 Task: Find a guest house in Ishøj, Denmark for 3 adults from July 10 to July 15, with a price range of ₹10,000 to ₹15,000, including amenities like free parking and WiFi.
Action: Mouse moved to (330, 146)
Screenshot: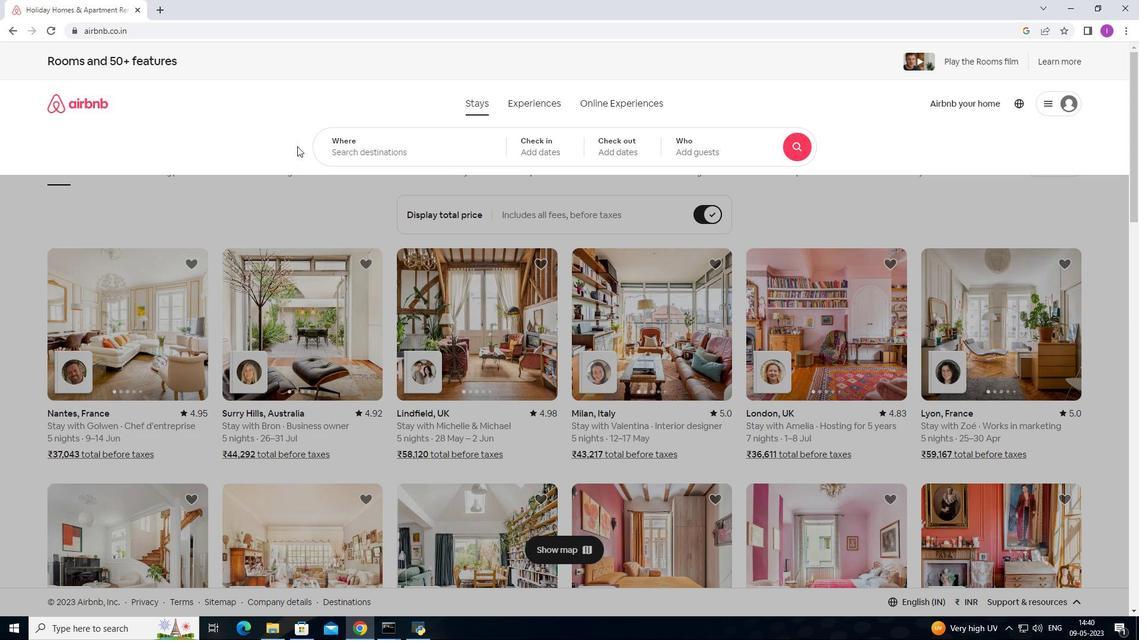 
Action: Mouse pressed left at (330, 146)
Screenshot: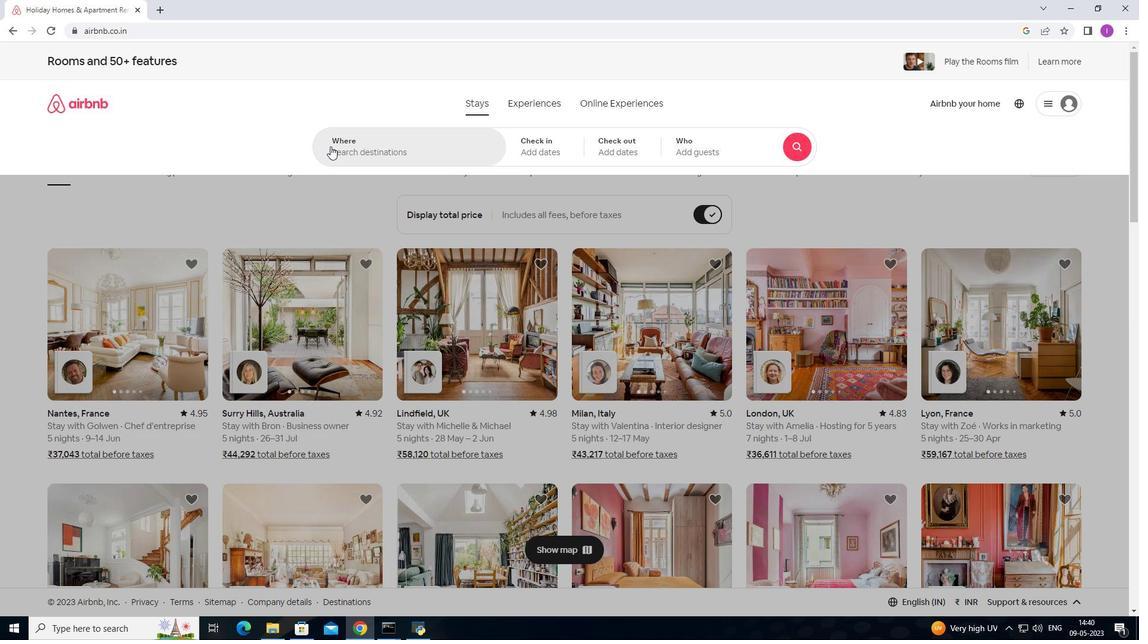 
Action: Mouse moved to (373, 155)
Screenshot: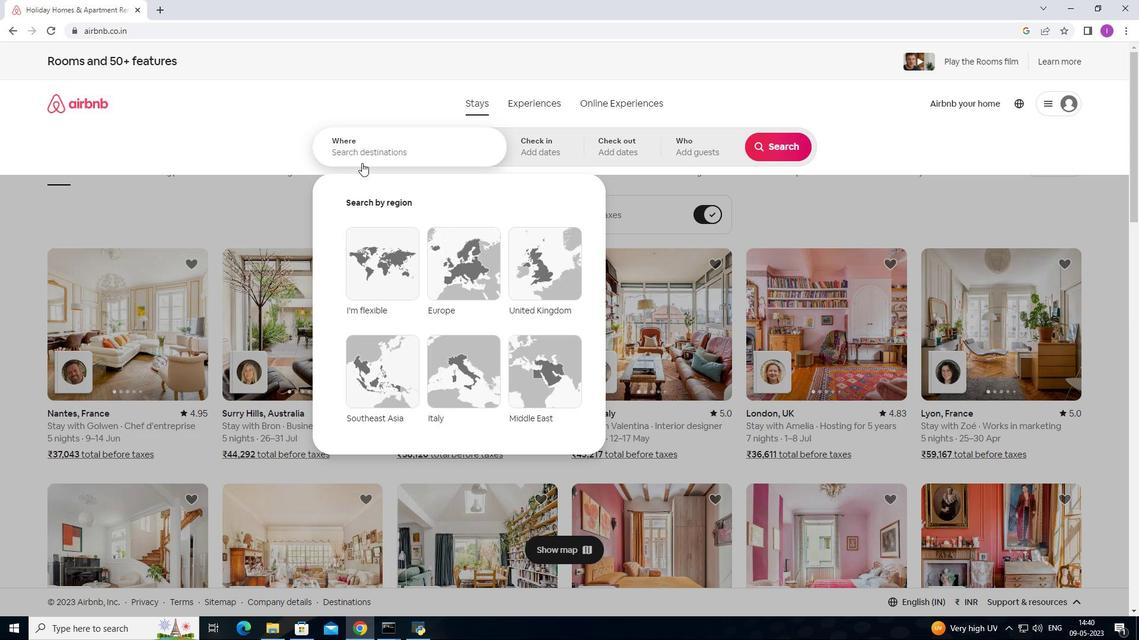 
Action: Key pressed <Key.shift>Ishoj
Screenshot: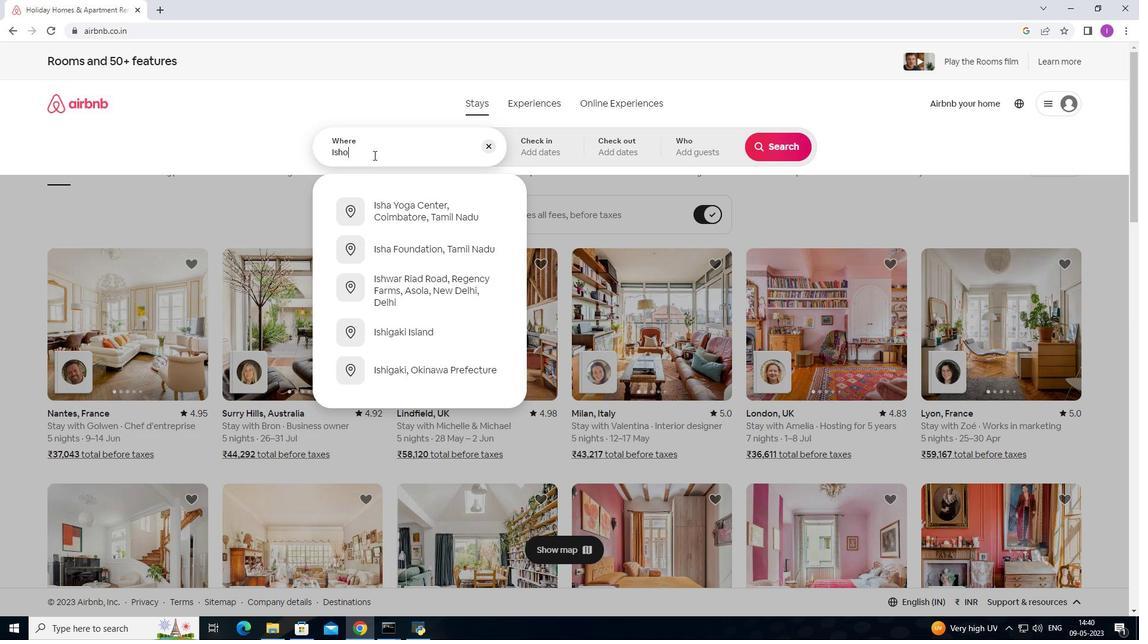 
Action: Mouse moved to (445, 232)
Screenshot: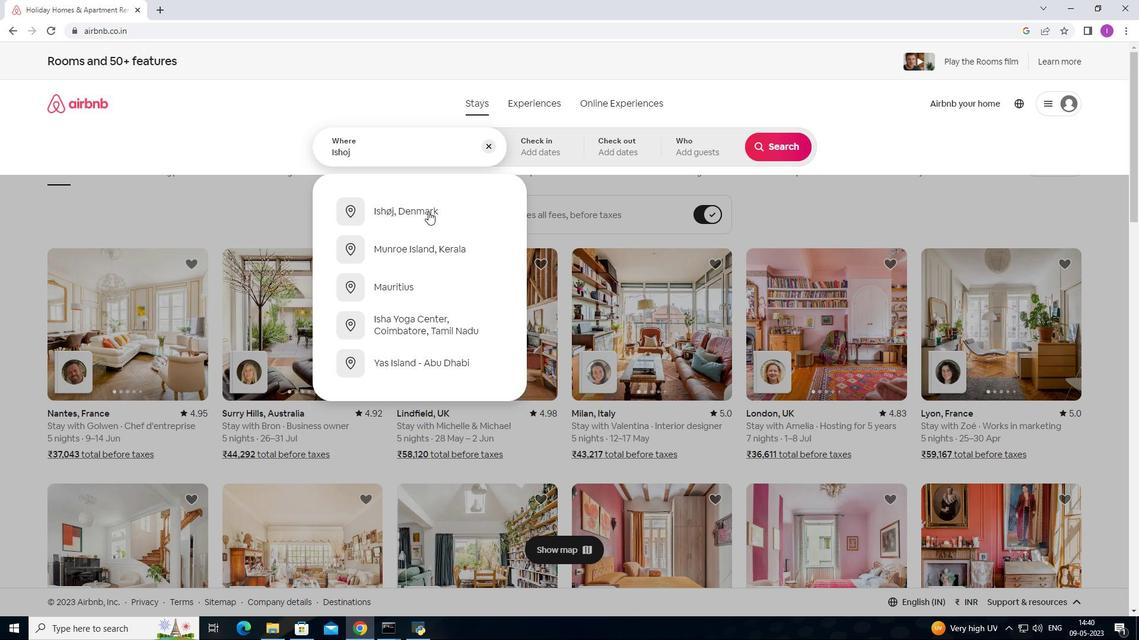 
Action: Key pressed ,<Key.shift>Denmark
Screenshot: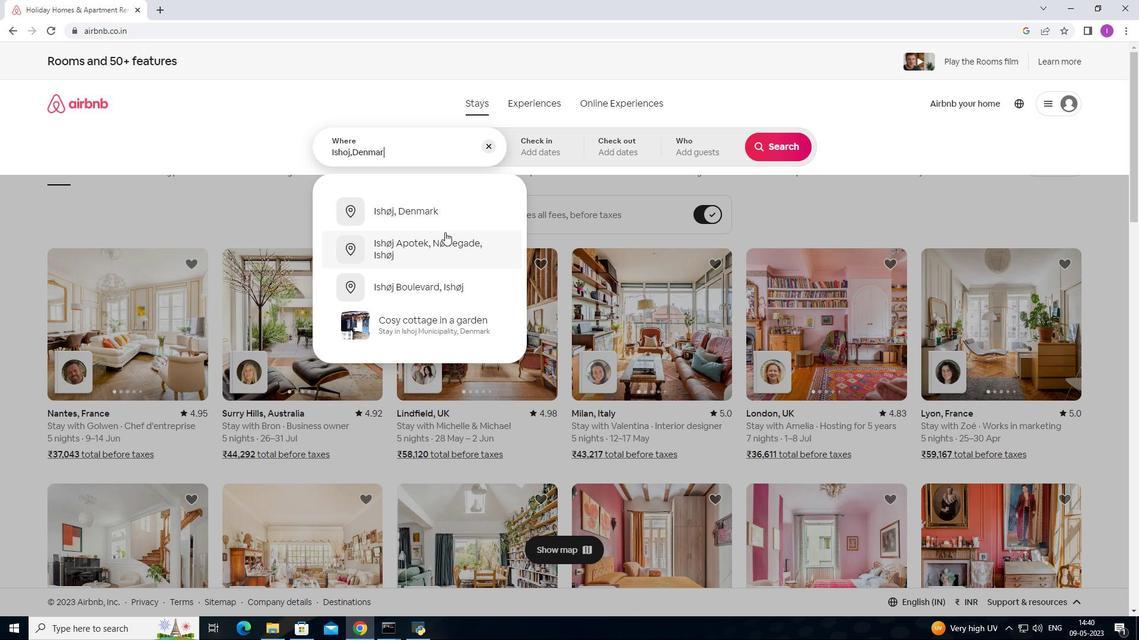 
Action: Mouse moved to (551, 154)
Screenshot: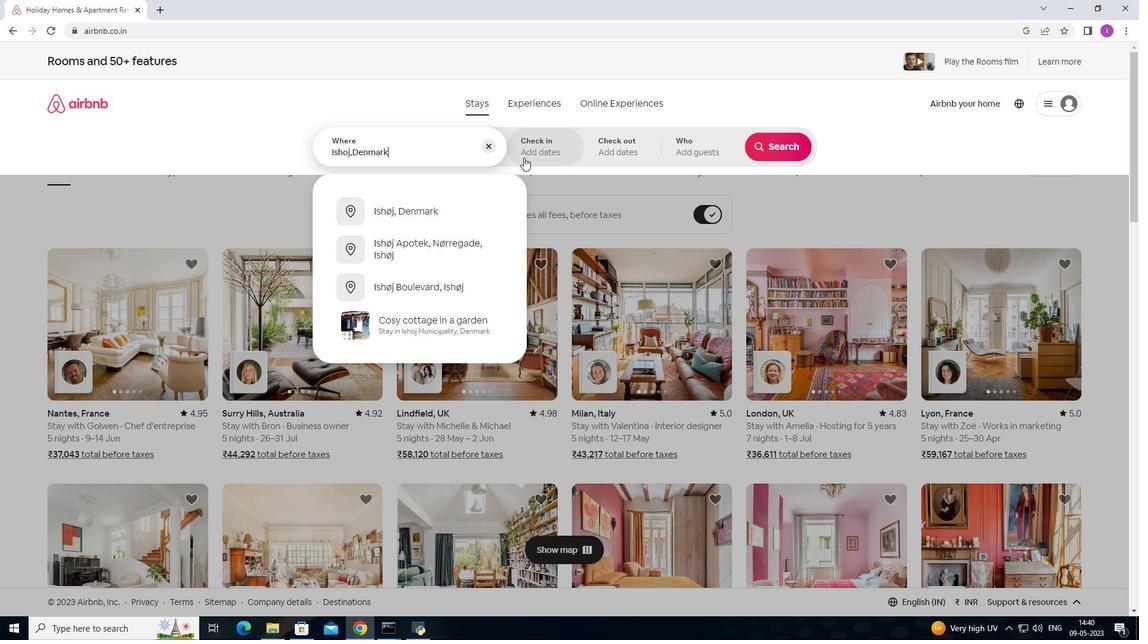 
Action: Mouse pressed left at (551, 154)
Screenshot: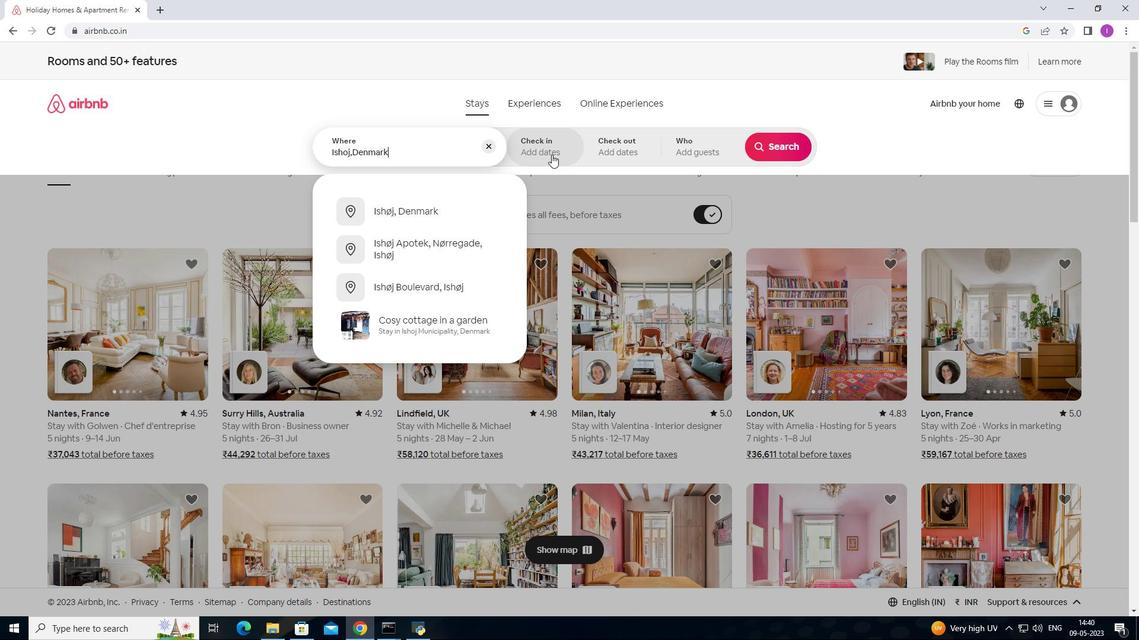 
Action: Mouse moved to (777, 239)
Screenshot: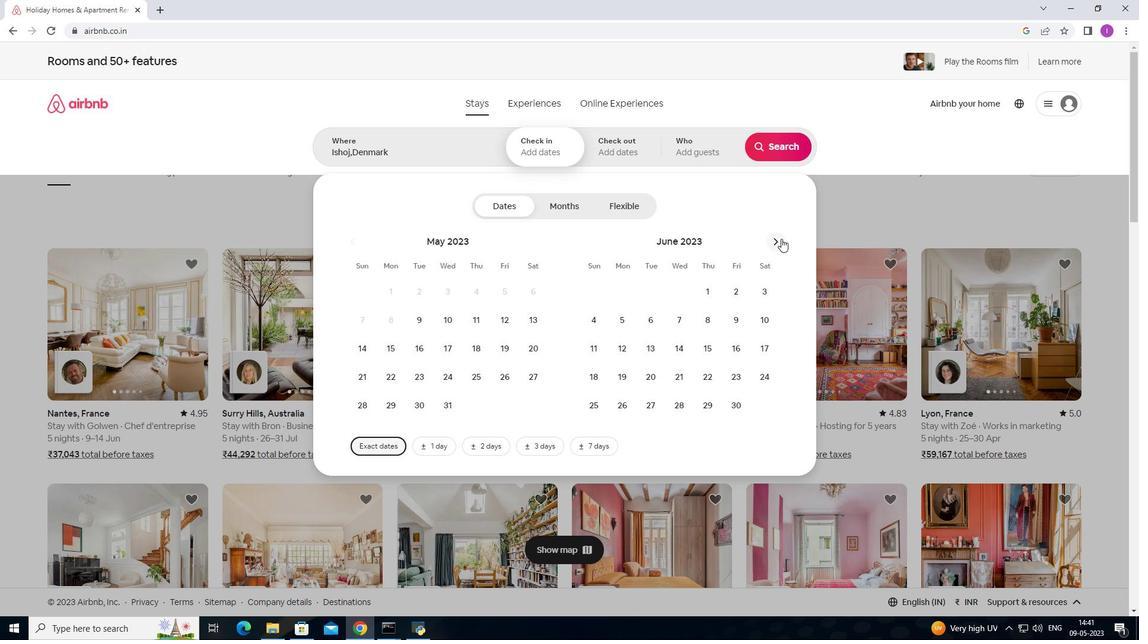 
Action: Mouse pressed left at (777, 239)
Screenshot: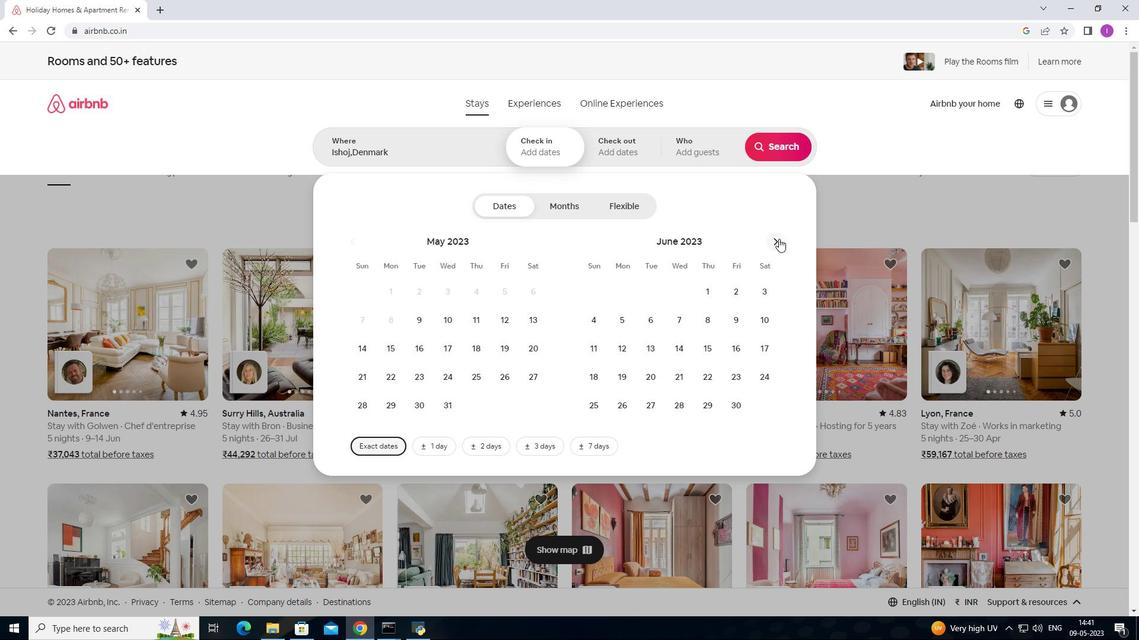 
Action: Mouse pressed left at (777, 239)
Screenshot: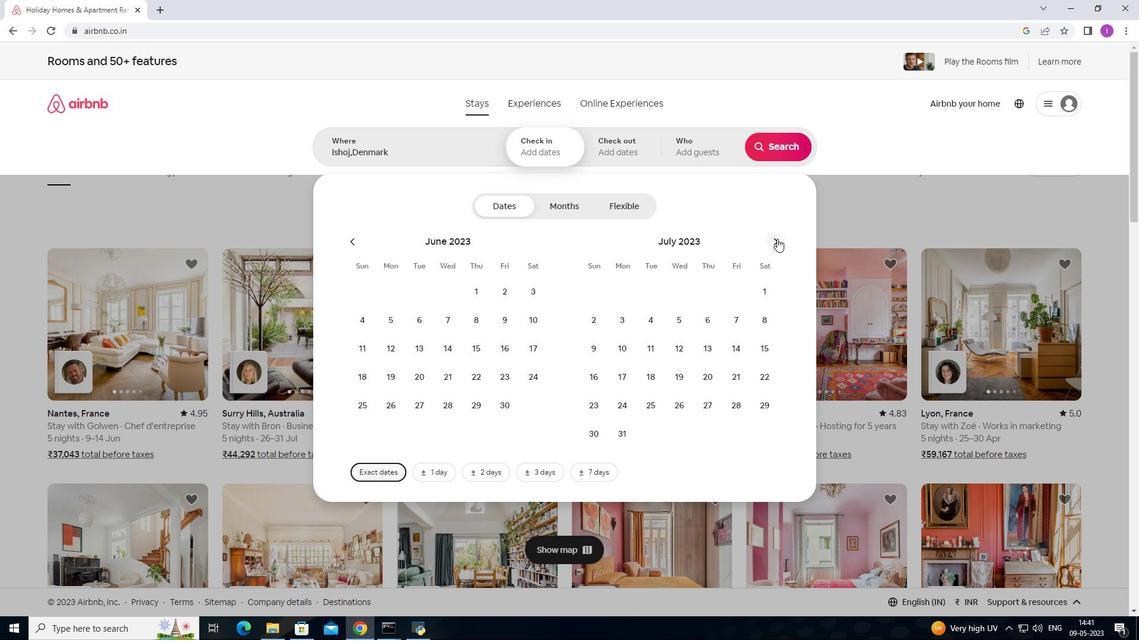 
Action: Mouse moved to (400, 348)
Screenshot: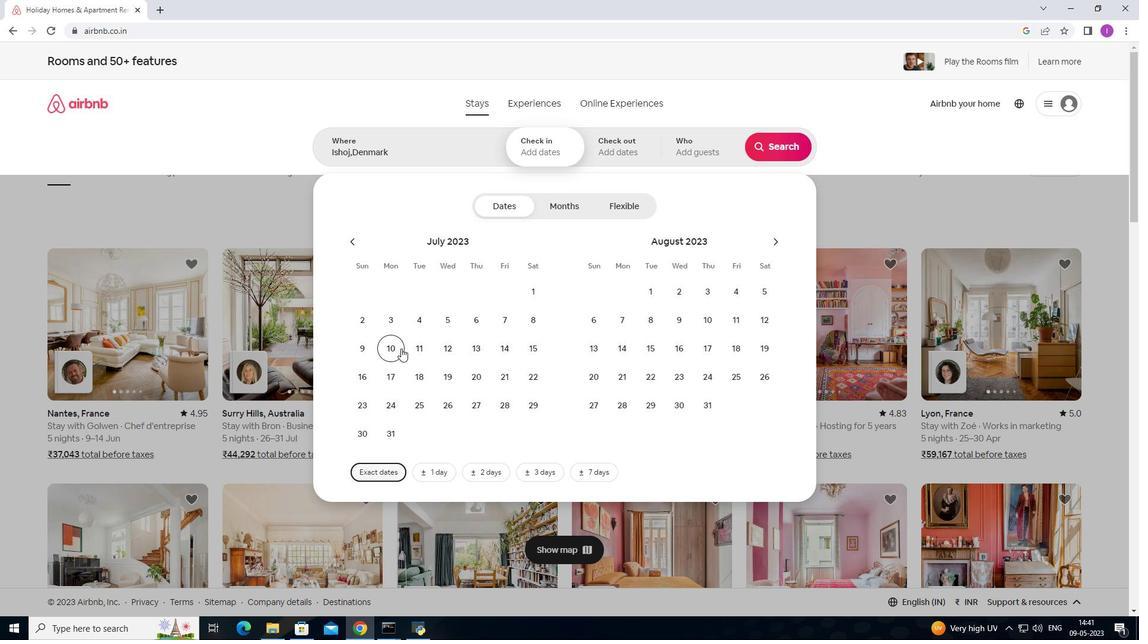 
Action: Mouse pressed left at (400, 348)
Screenshot: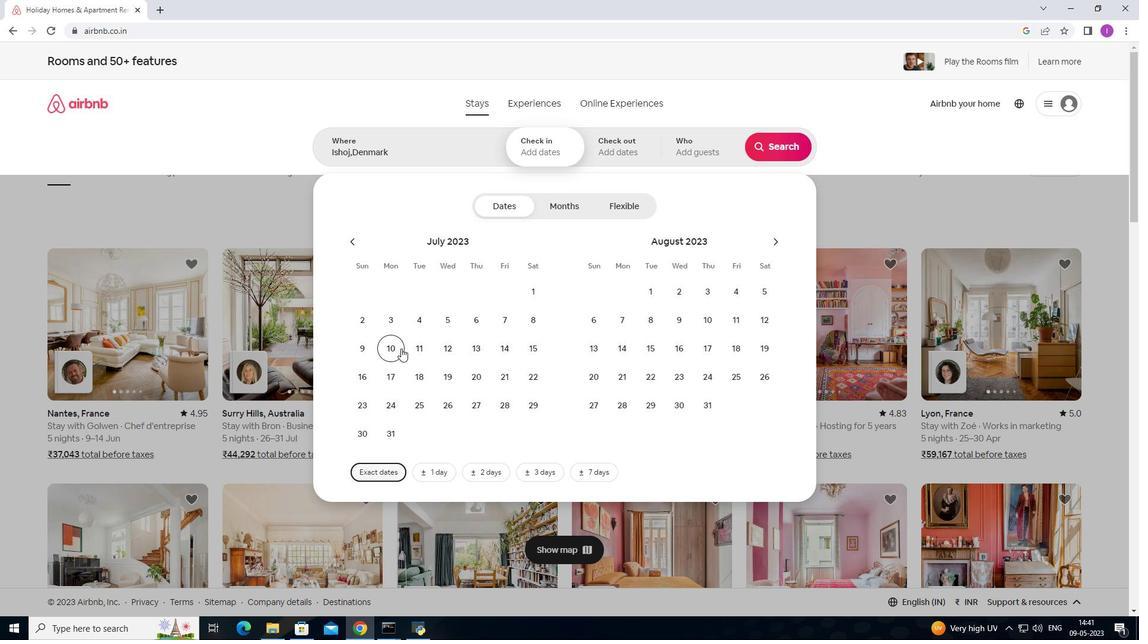 
Action: Mouse moved to (529, 353)
Screenshot: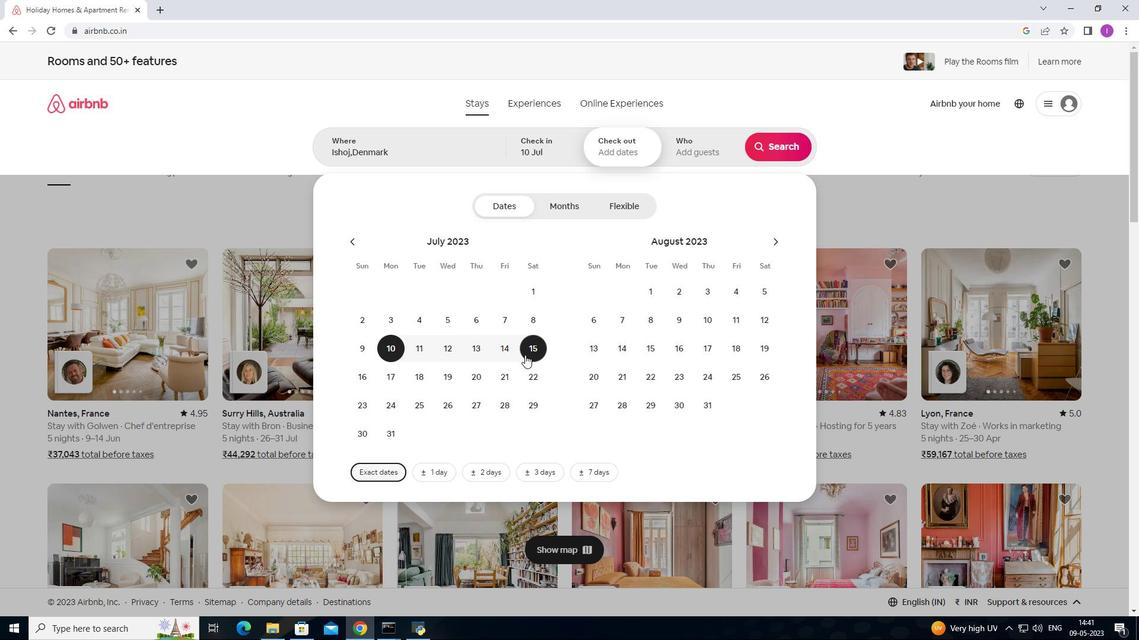 
Action: Mouse pressed left at (529, 353)
Screenshot: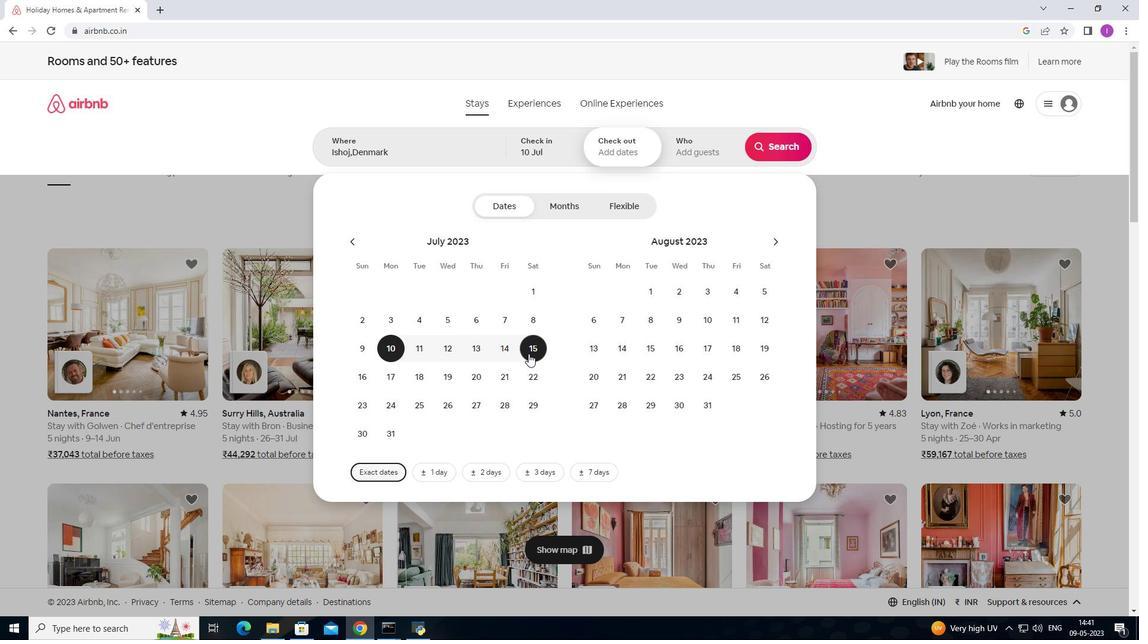 
Action: Mouse moved to (707, 161)
Screenshot: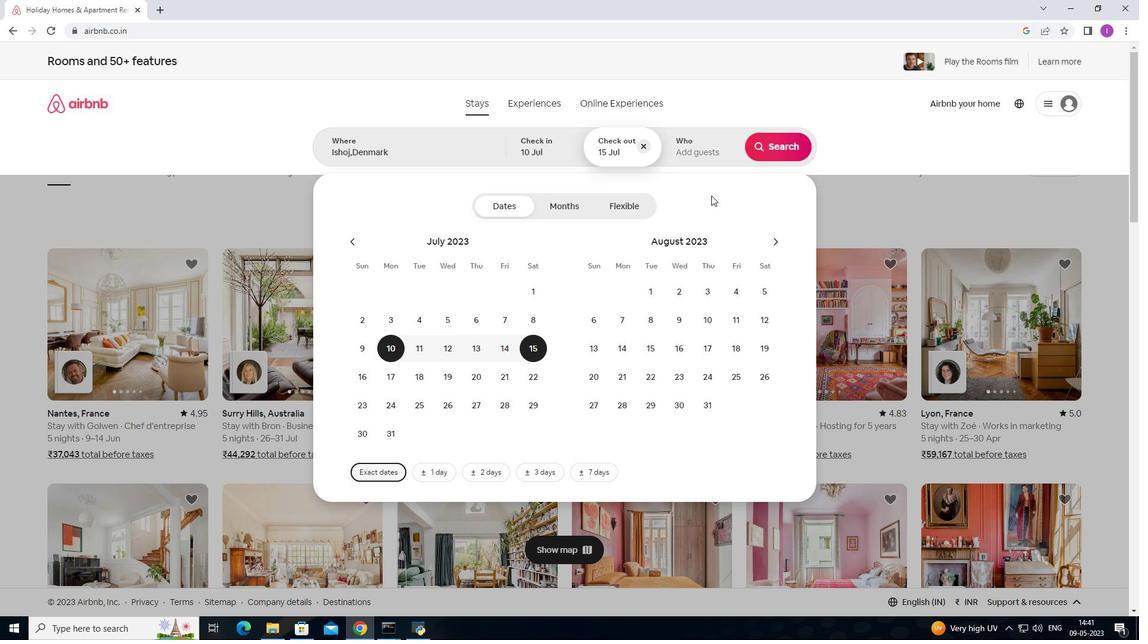 
Action: Mouse pressed left at (707, 161)
Screenshot: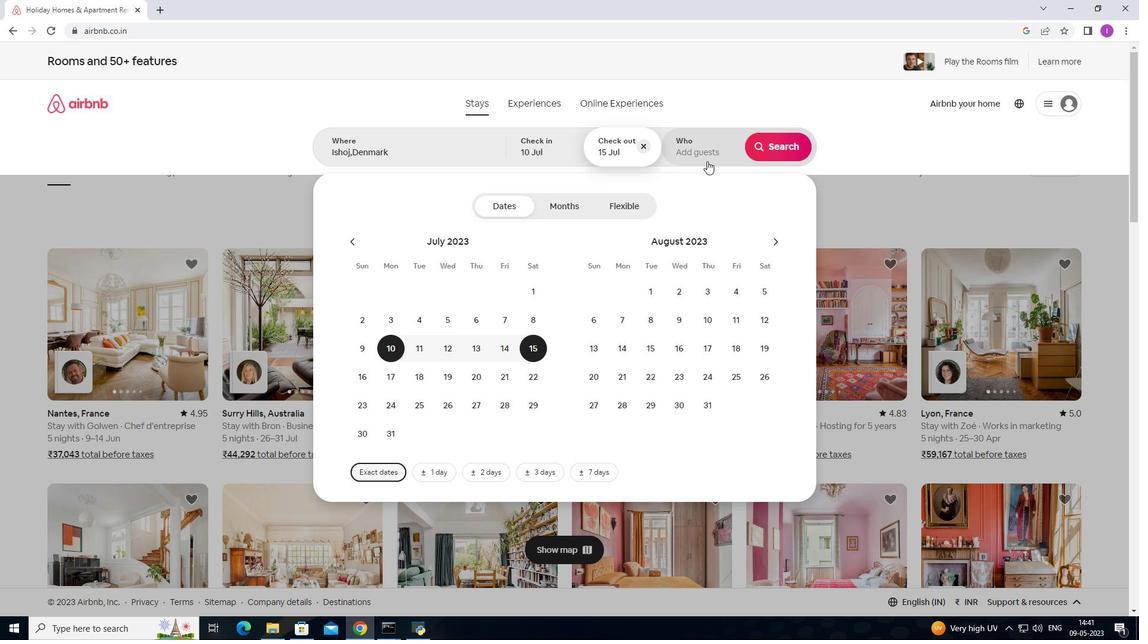 
Action: Mouse moved to (777, 210)
Screenshot: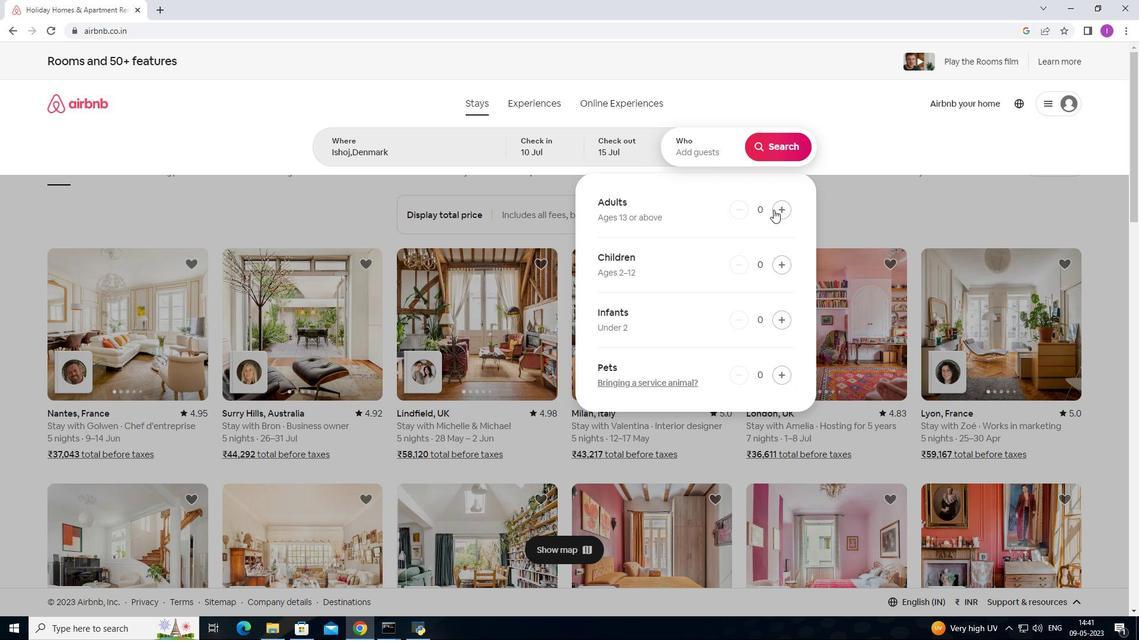 
Action: Mouse pressed left at (777, 210)
Screenshot: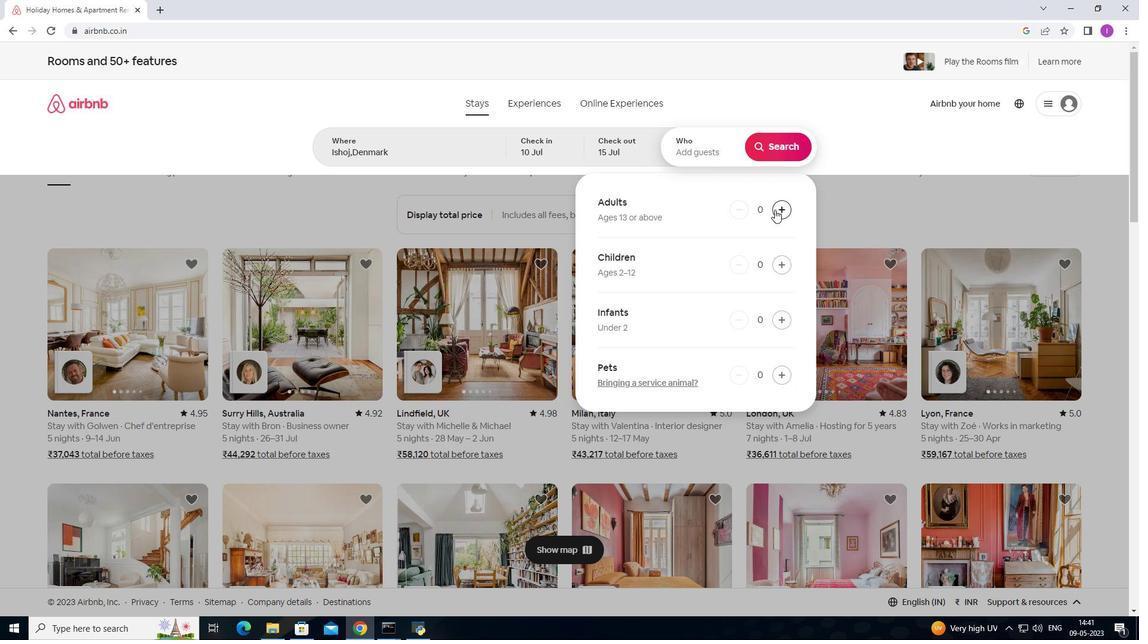 
Action: Mouse pressed left at (777, 210)
Screenshot: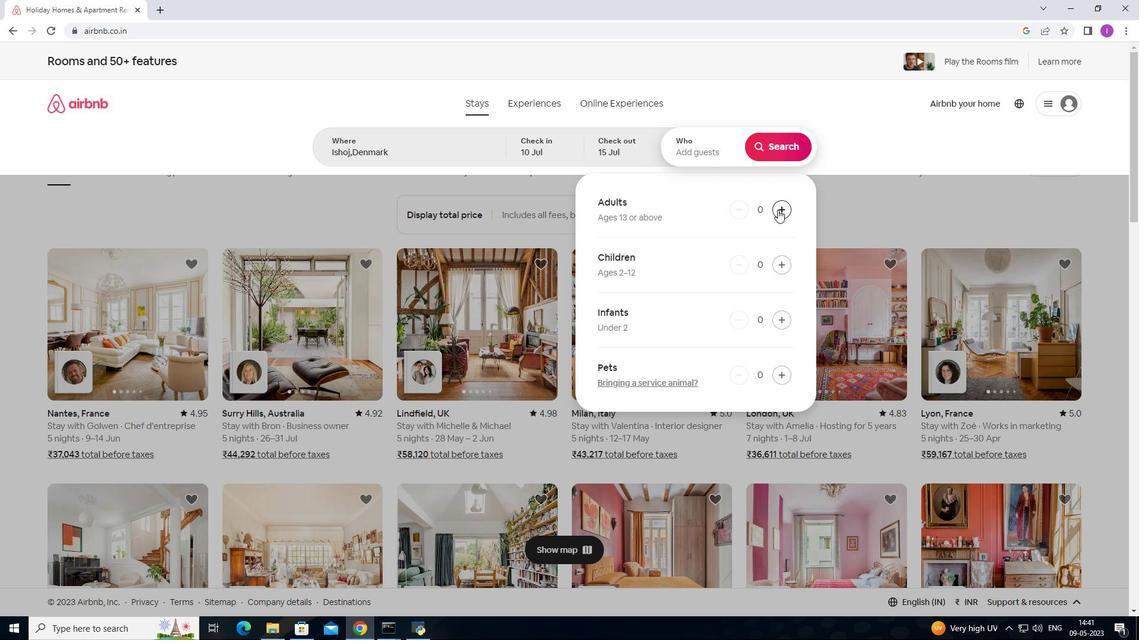 
Action: Mouse pressed left at (777, 210)
Screenshot: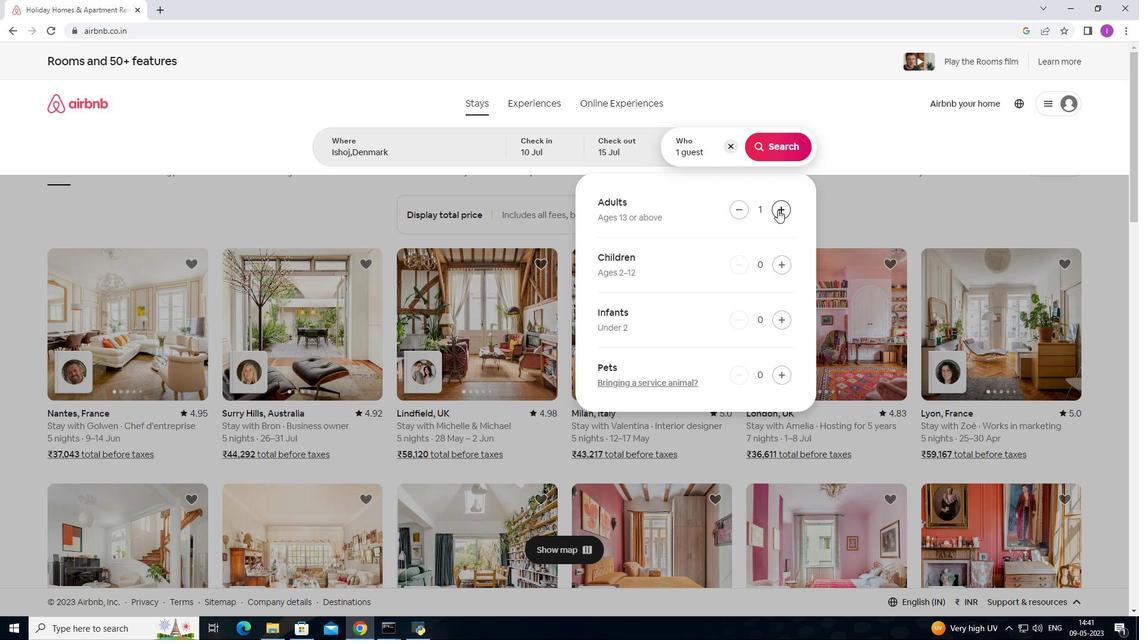 
Action: Mouse moved to (778, 210)
Screenshot: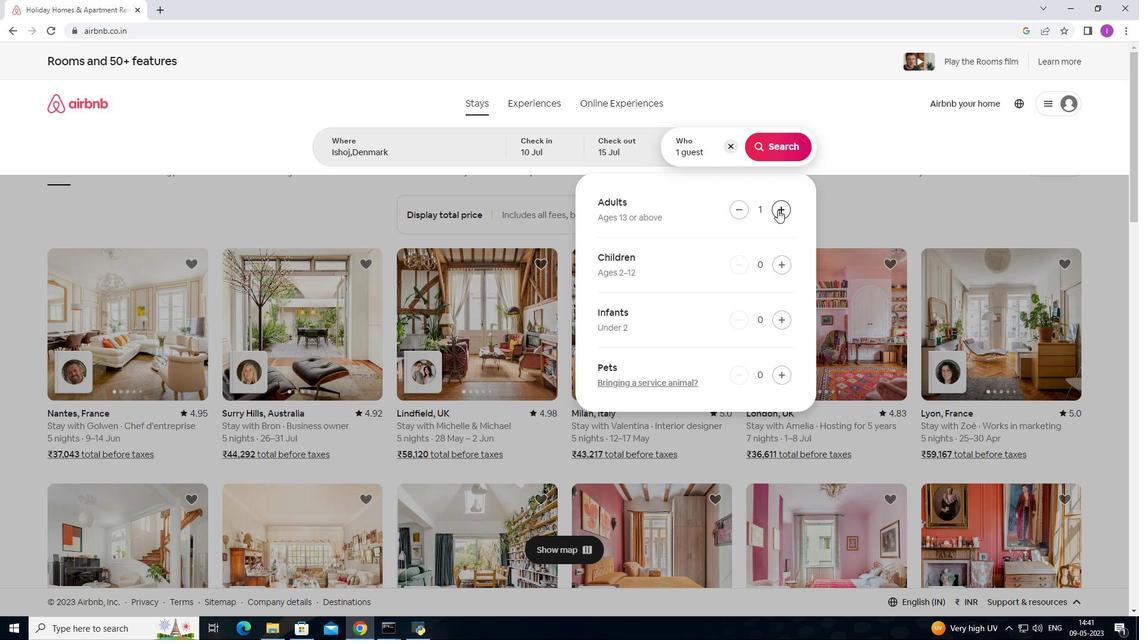 
Action: Mouse pressed left at (778, 210)
Screenshot: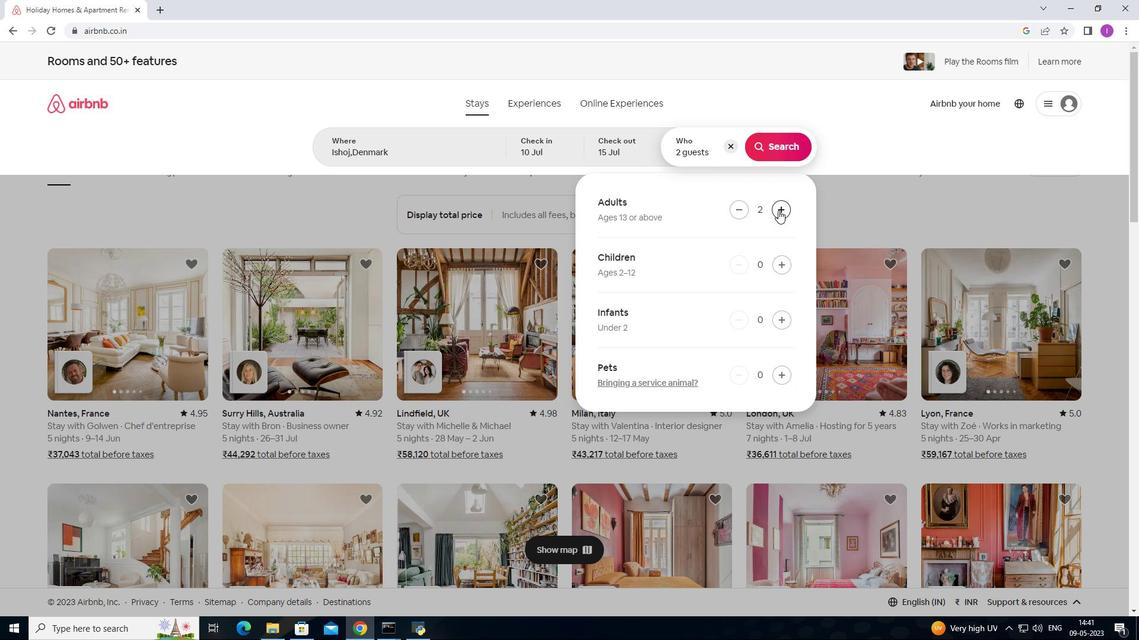 
Action: Mouse pressed left at (778, 210)
Screenshot: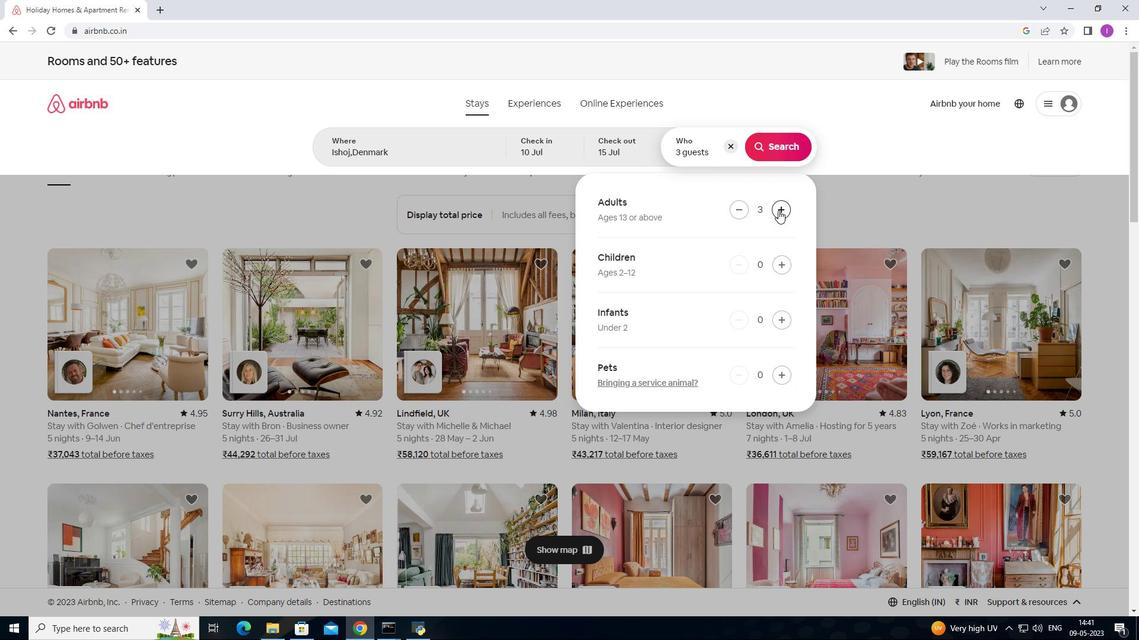 
Action: Mouse pressed left at (778, 210)
Screenshot: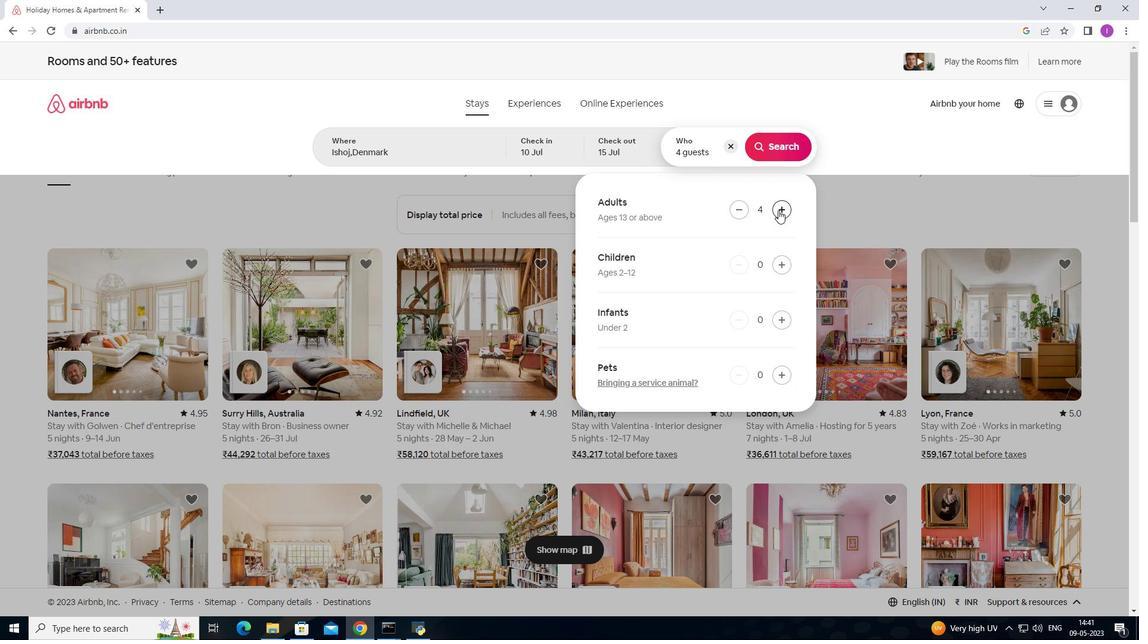 
Action: Mouse moved to (779, 212)
Screenshot: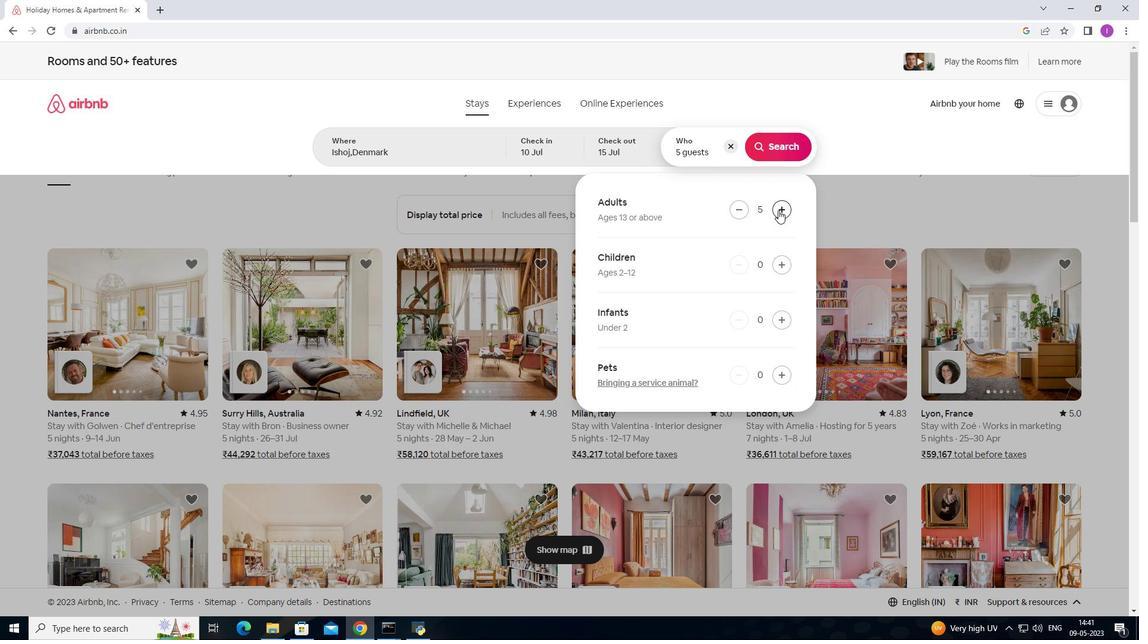 
Action: Mouse pressed left at (779, 212)
Screenshot: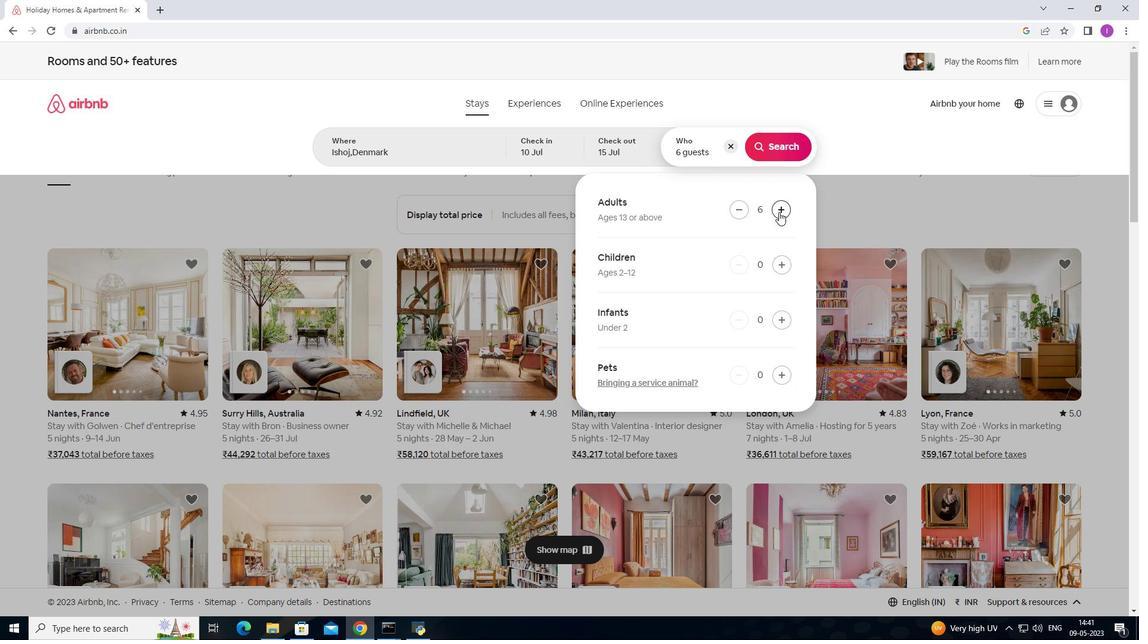 
Action: Mouse moved to (785, 154)
Screenshot: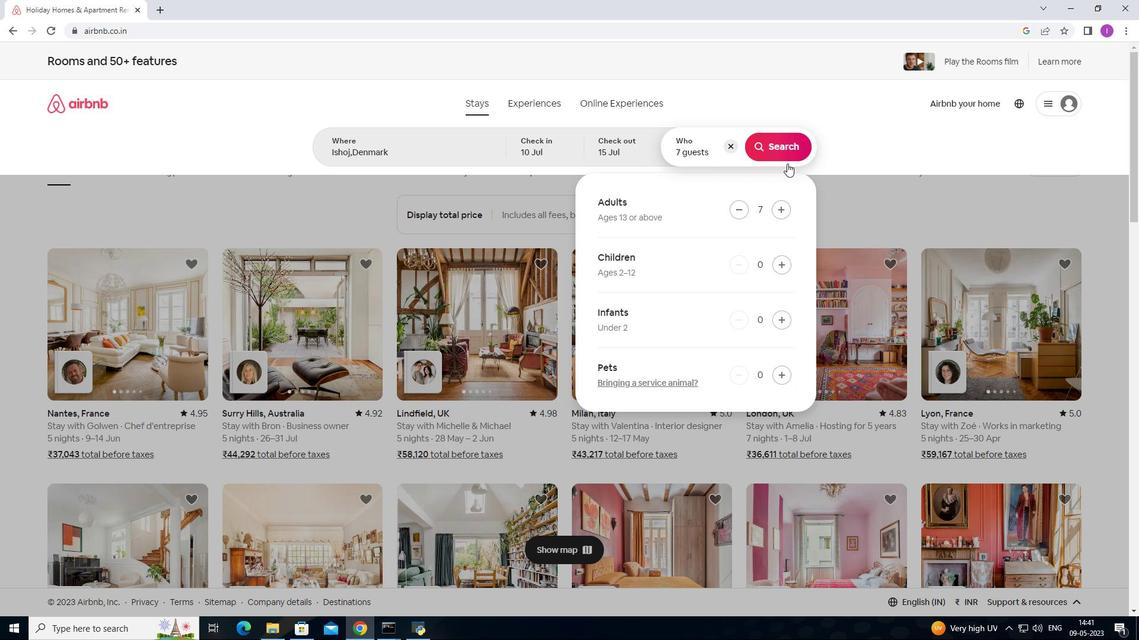 
Action: Mouse pressed left at (785, 154)
Screenshot: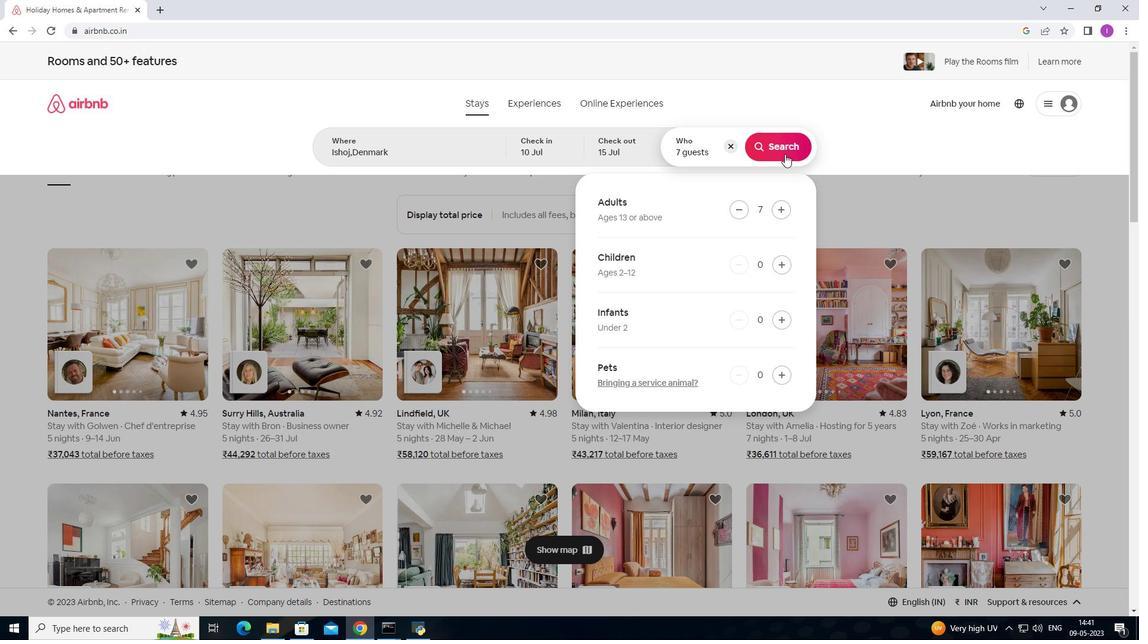 
Action: Mouse moved to (1105, 116)
Screenshot: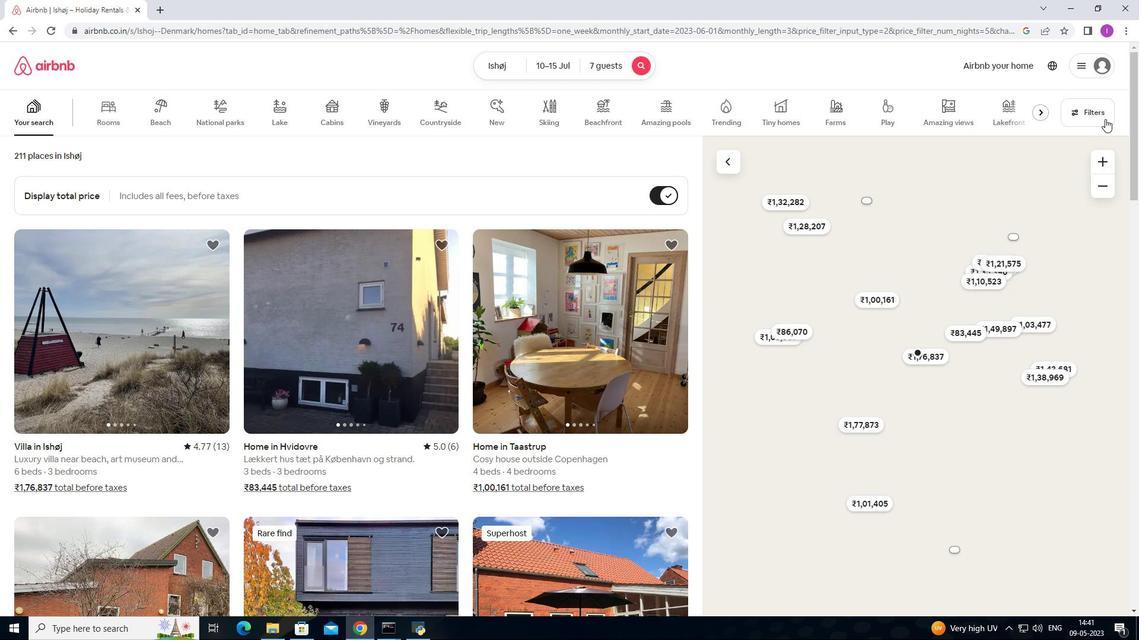 
Action: Mouse pressed left at (1105, 116)
Screenshot: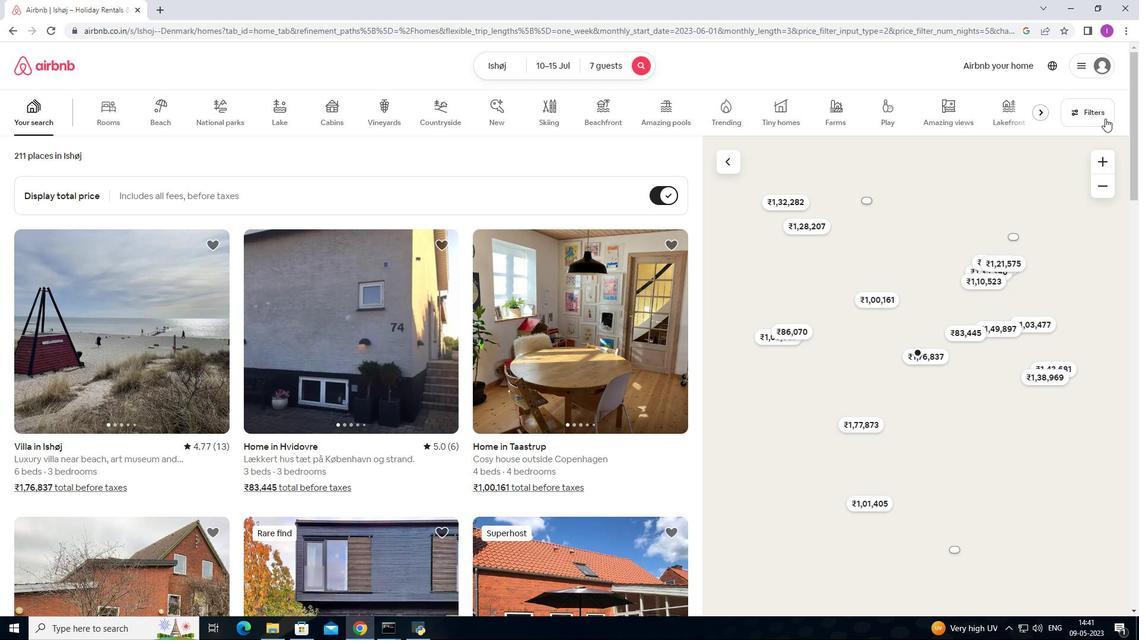 
Action: Mouse moved to (452, 404)
Screenshot: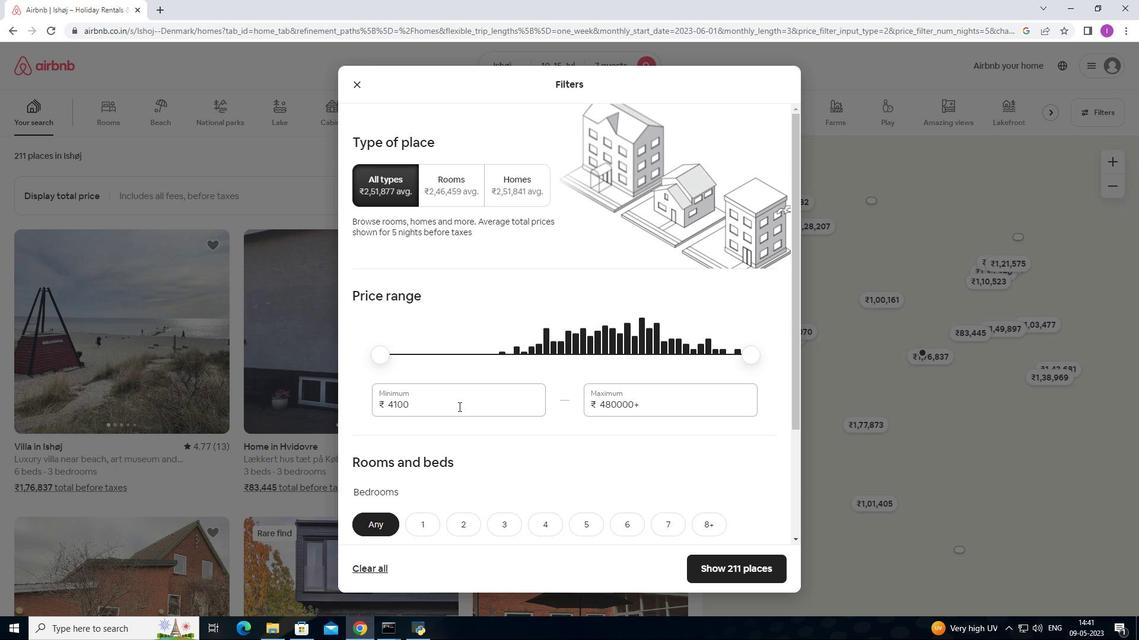 
Action: Mouse pressed left at (452, 404)
Screenshot: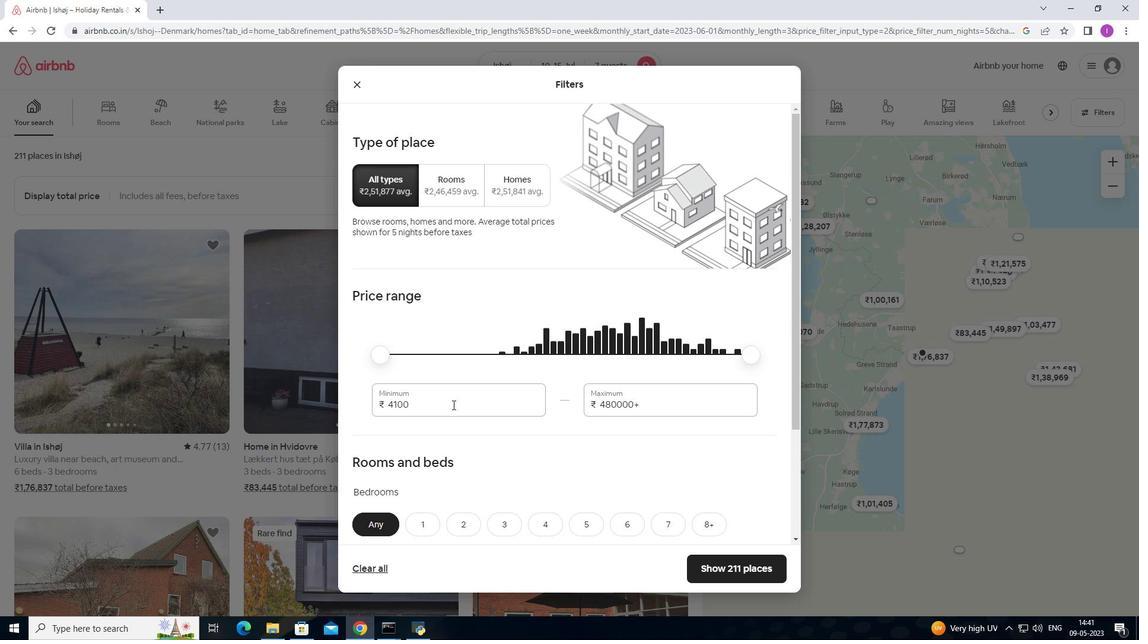 
Action: Mouse moved to (404, 383)
Screenshot: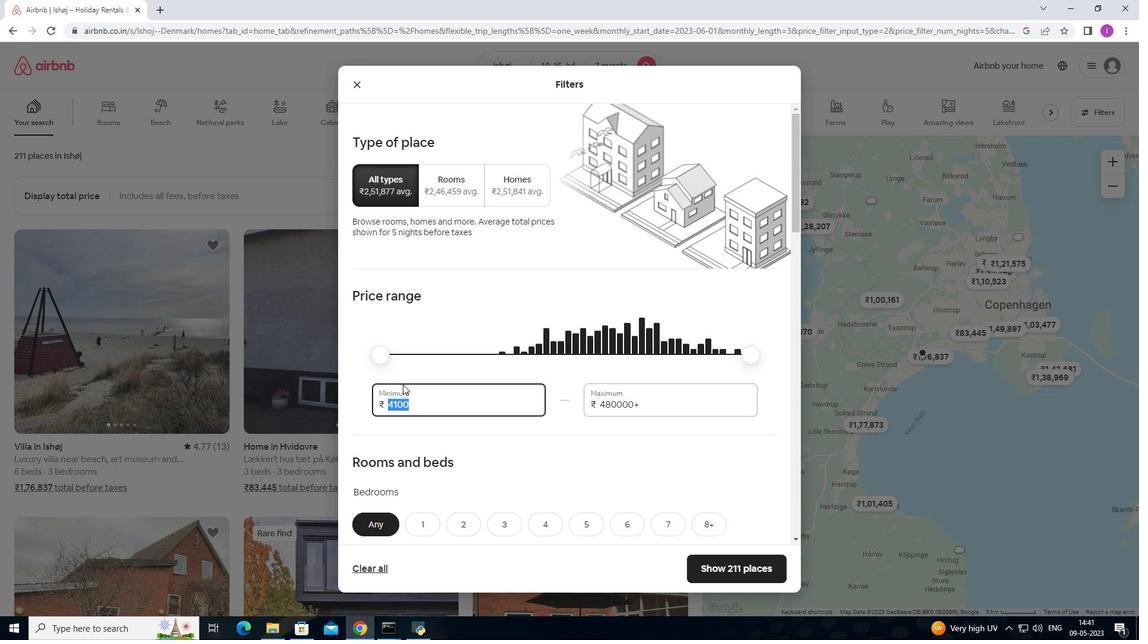
Action: Key pressed 1
Screenshot: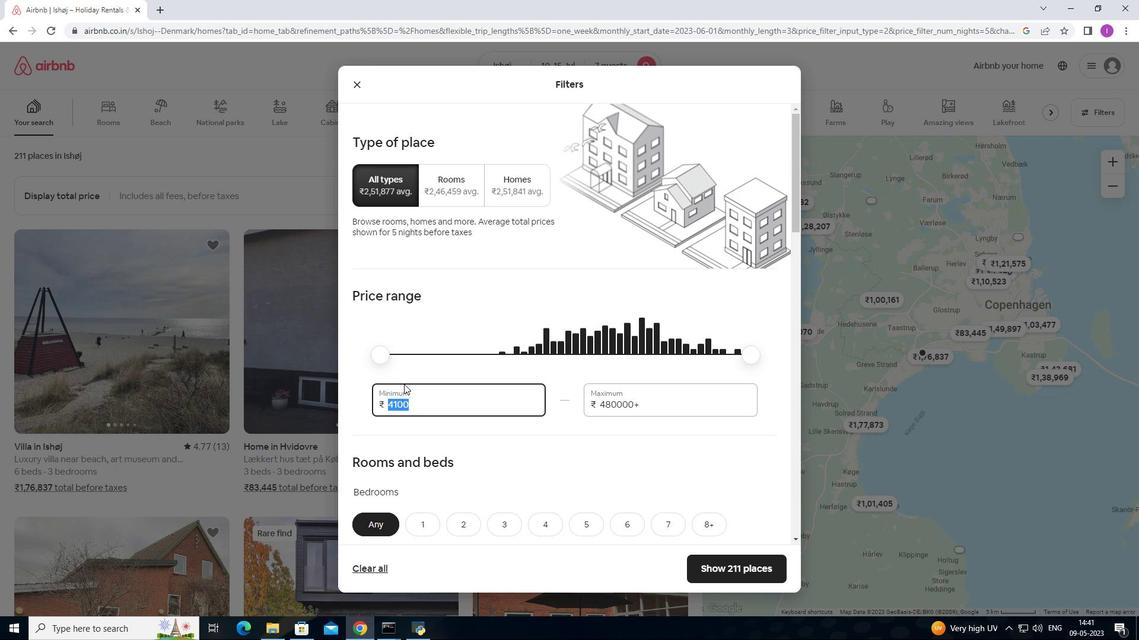 
Action: Mouse moved to (405, 381)
Screenshot: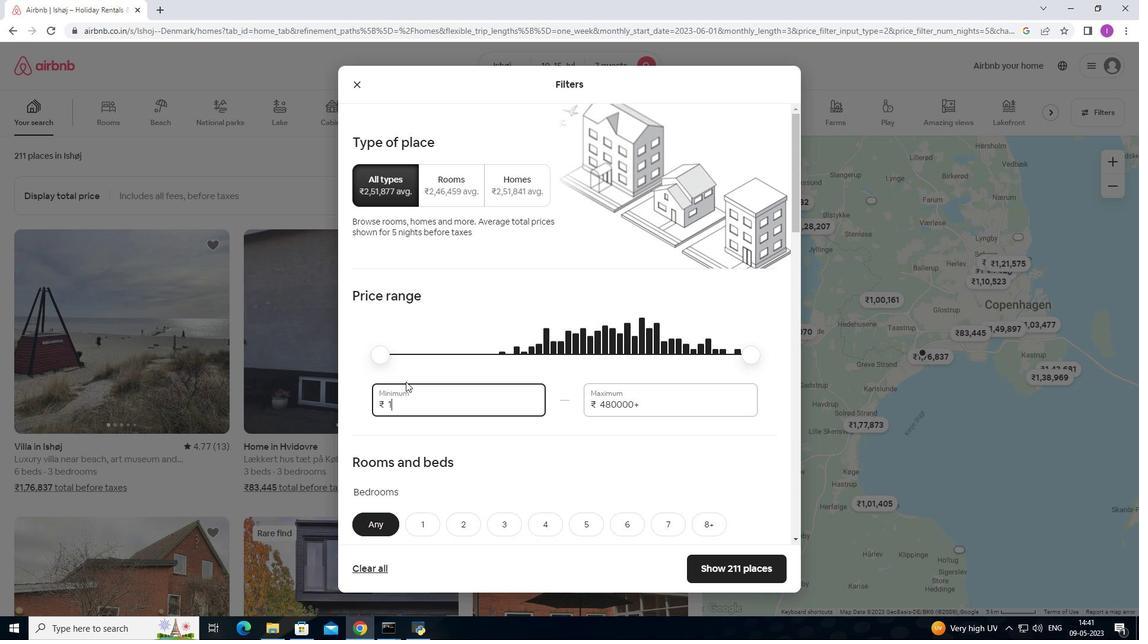 
Action: Key pressed 00
Screenshot: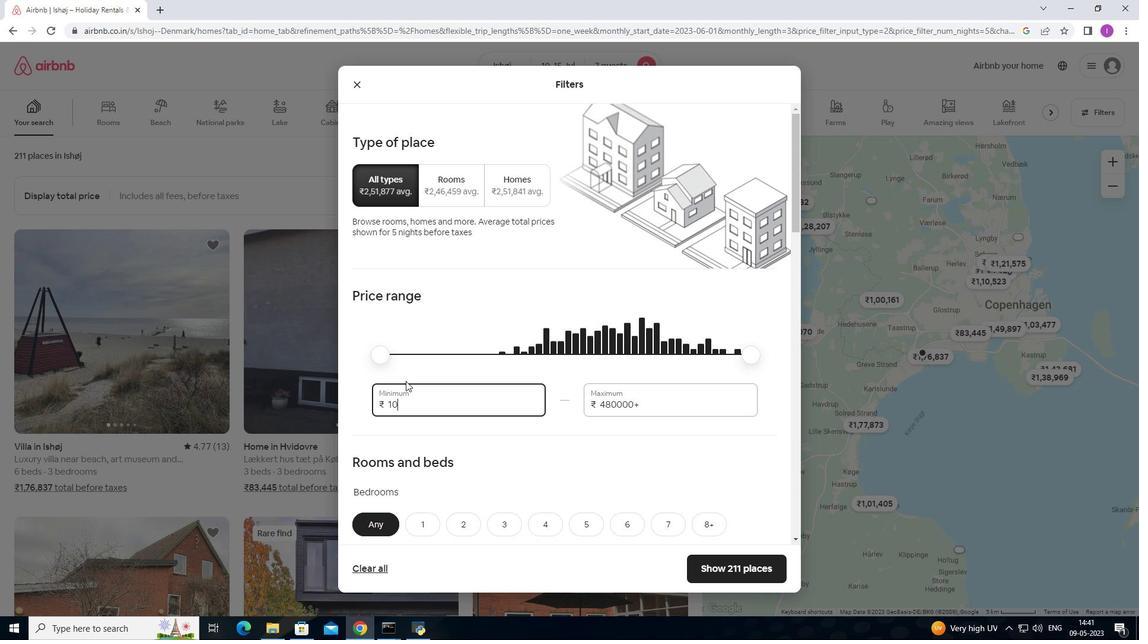 
Action: Mouse moved to (406, 381)
Screenshot: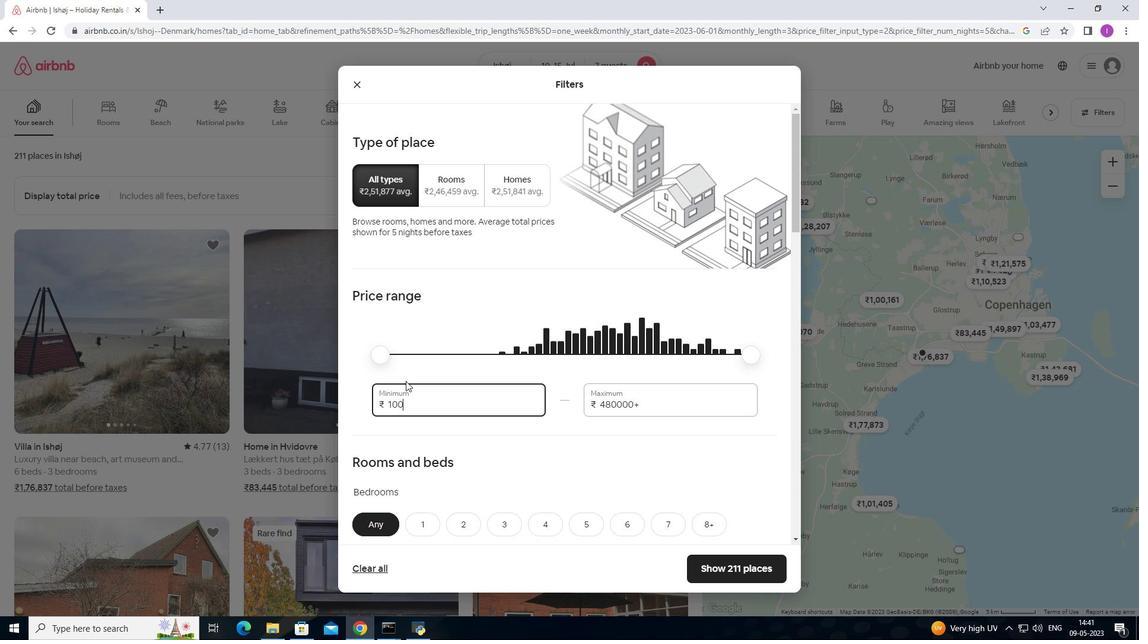 
Action: Key pressed 0
Screenshot: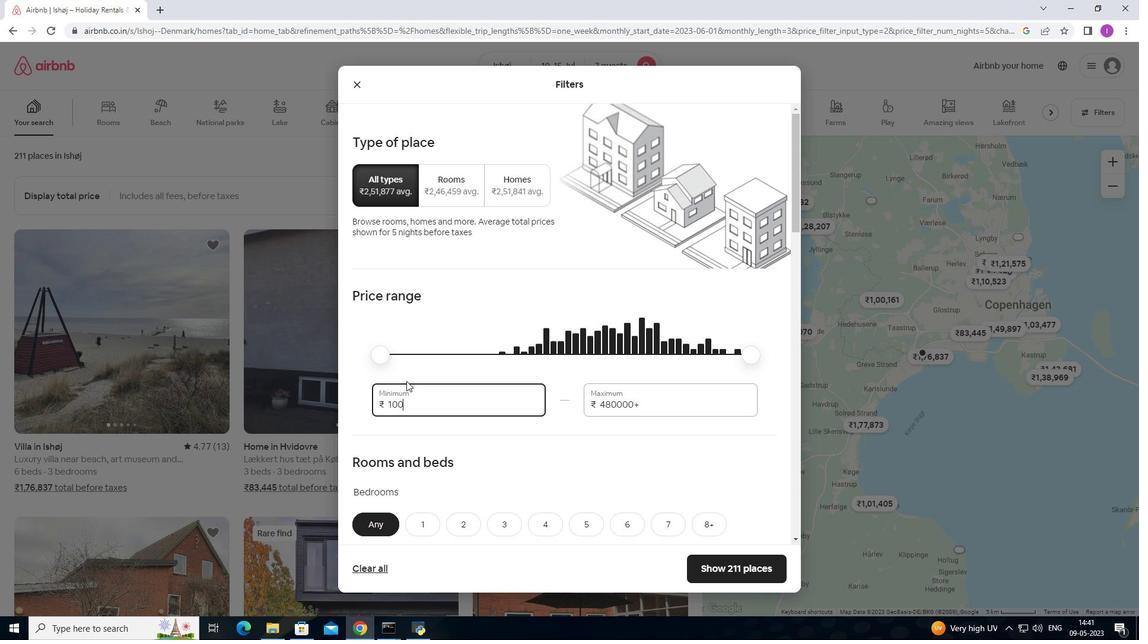 
Action: Mouse moved to (406, 380)
Screenshot: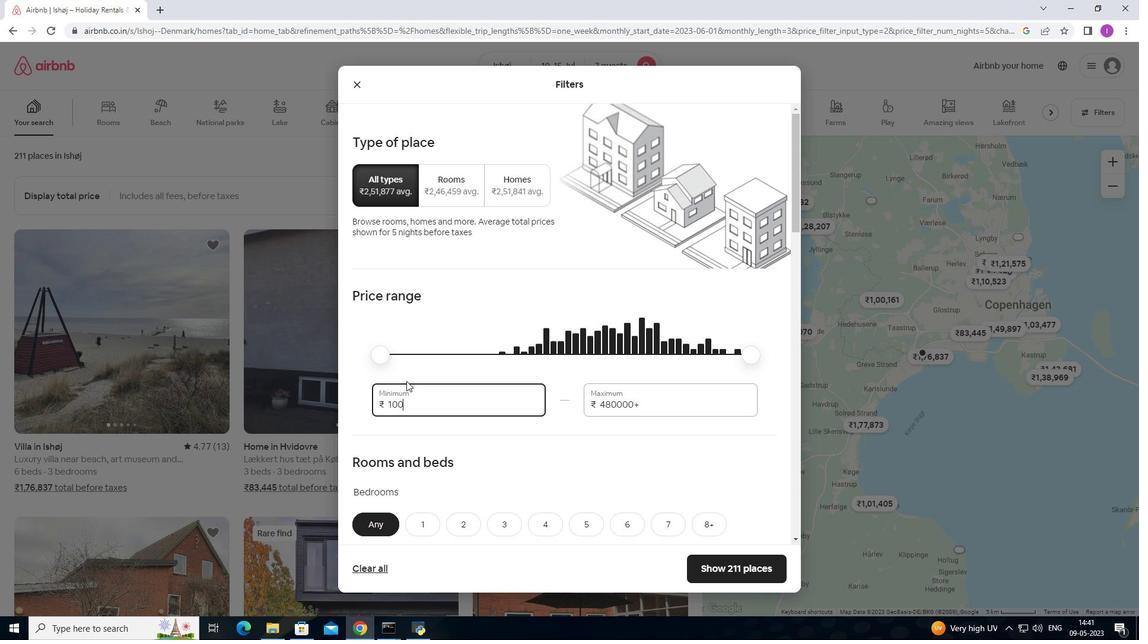 
Action: Key pressed 0
Screenshot: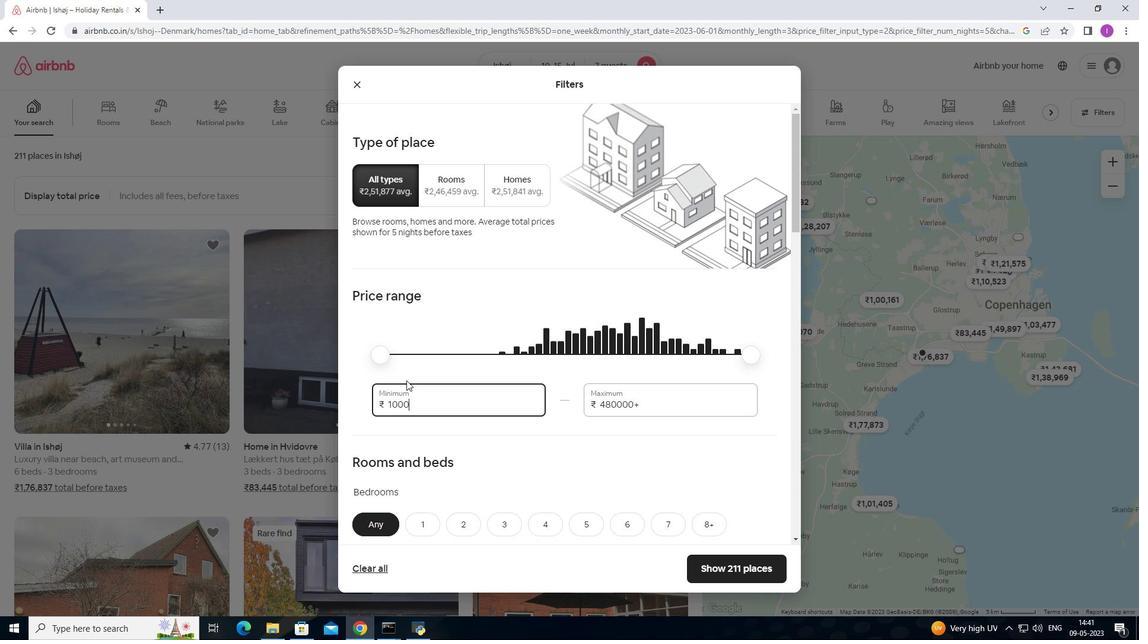 
Action: Mouse moved to (645, 405)
Screenshot: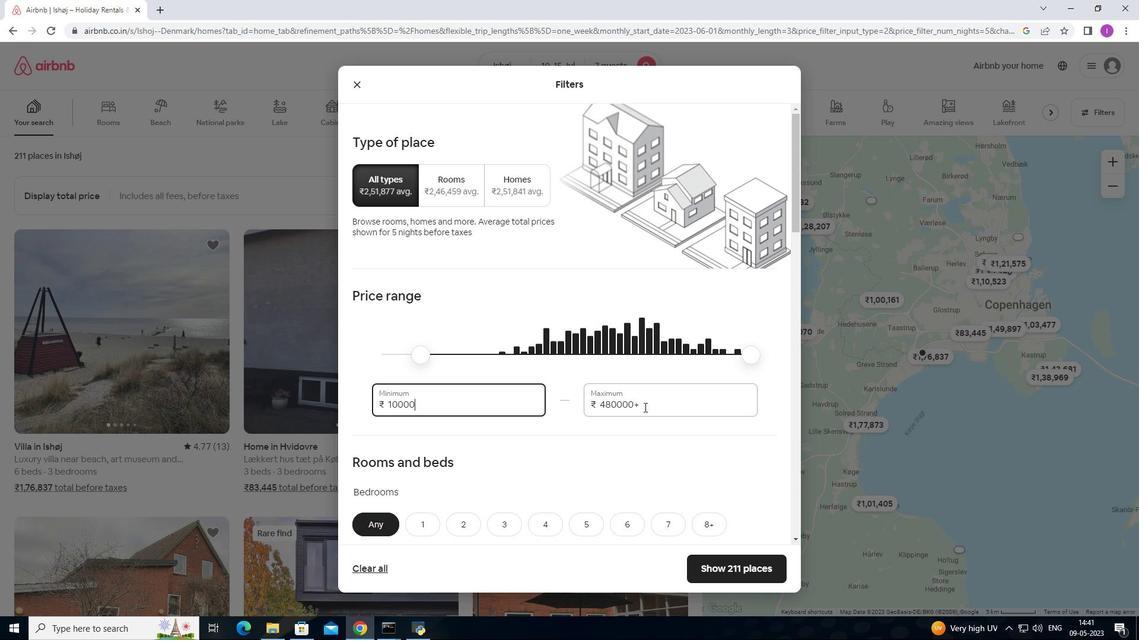 
Action: Mouse pressed left at (645, 405)
Screenshot: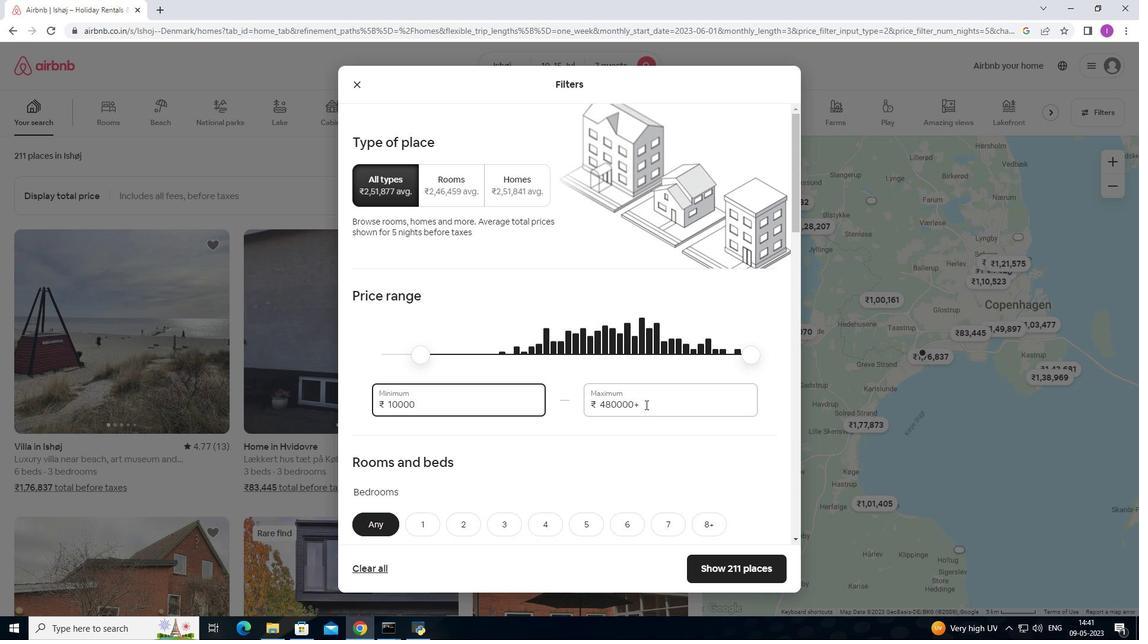 
Action: Mouse moved to (599, 404)
Screenshot: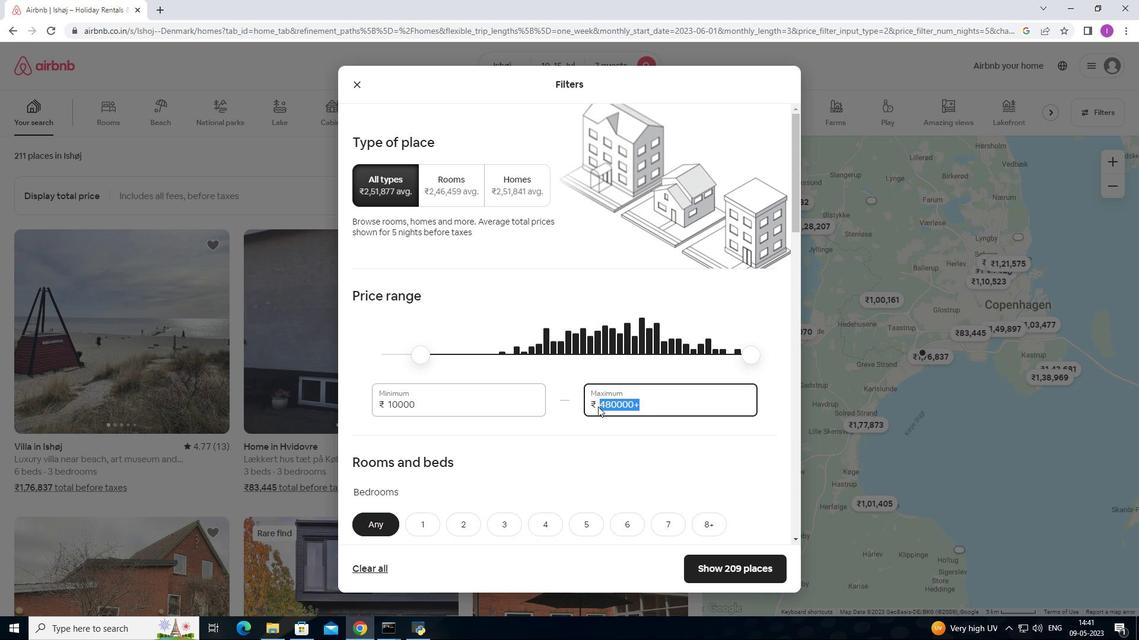 
Action: Key pressed 15000
Screenshot: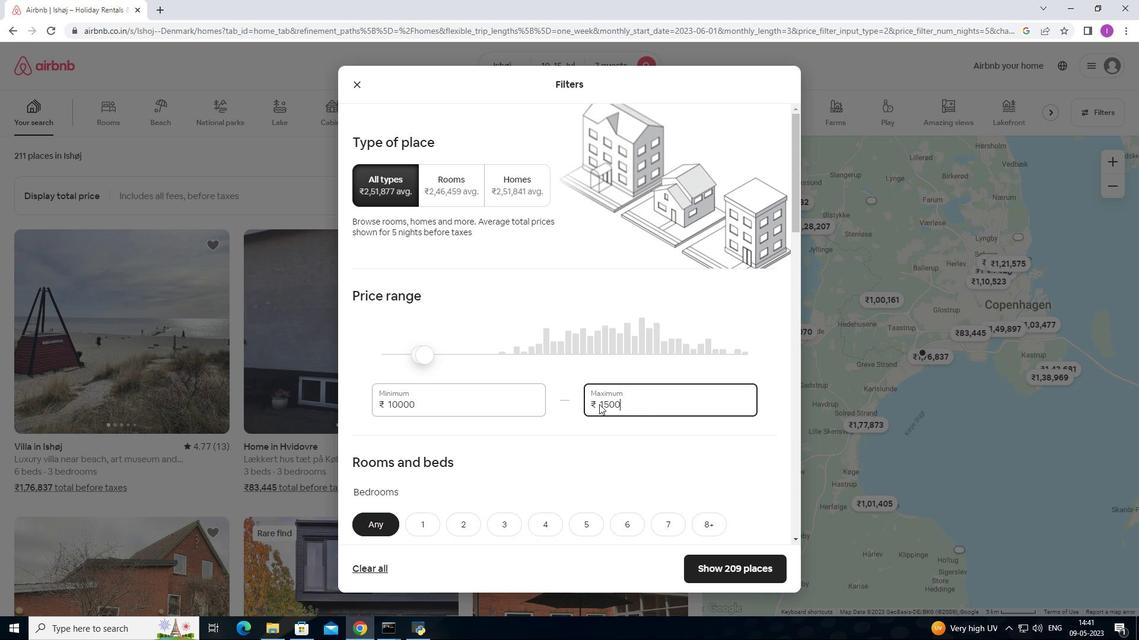 
Action: Mouse moved to (642, 416)
Screenshot: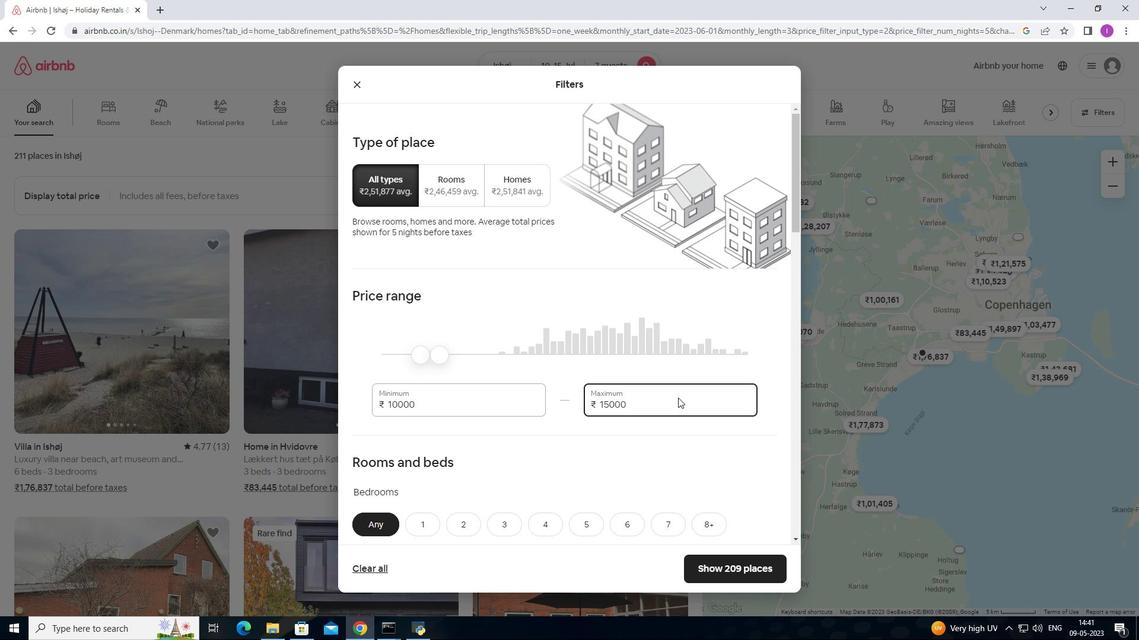 
Action: Mouse scrolled (642, 415) with delta (0, 0)
Screenshot: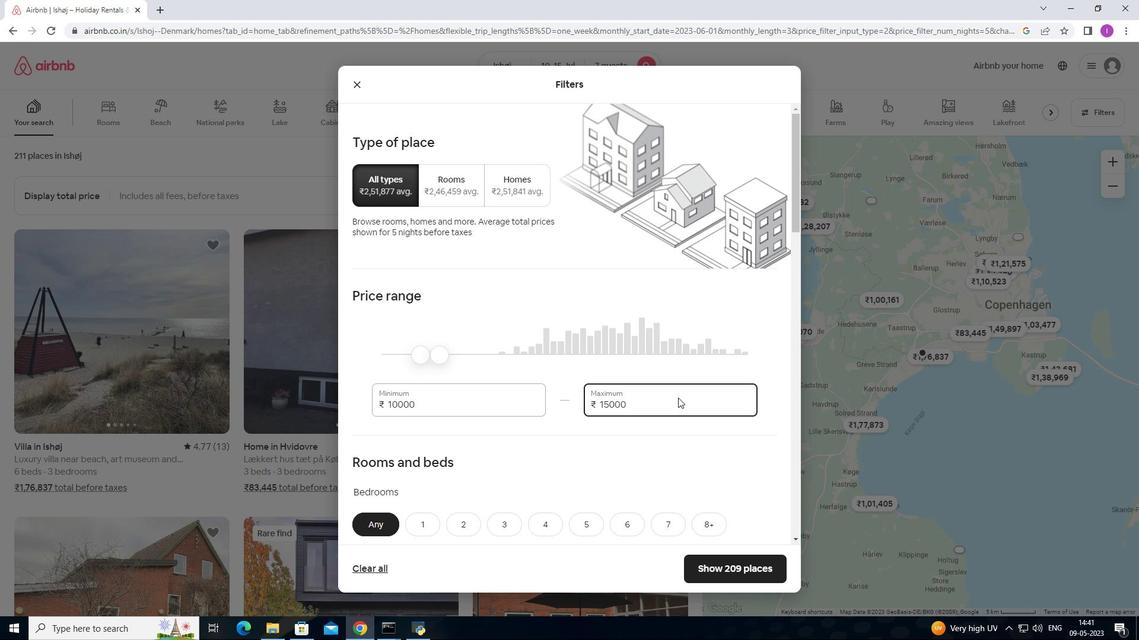 
Action: Mouse moved to (642, 416)
Screenshot: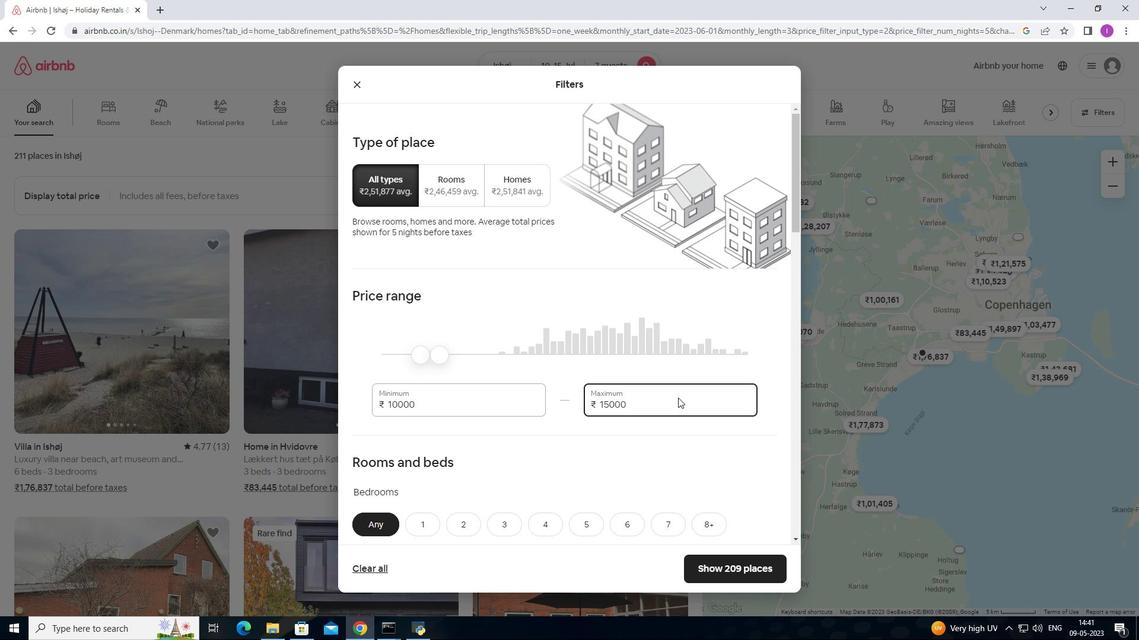 
Action: Mouse scrolled (642, 415) with delta (0, 0)
Screenshot: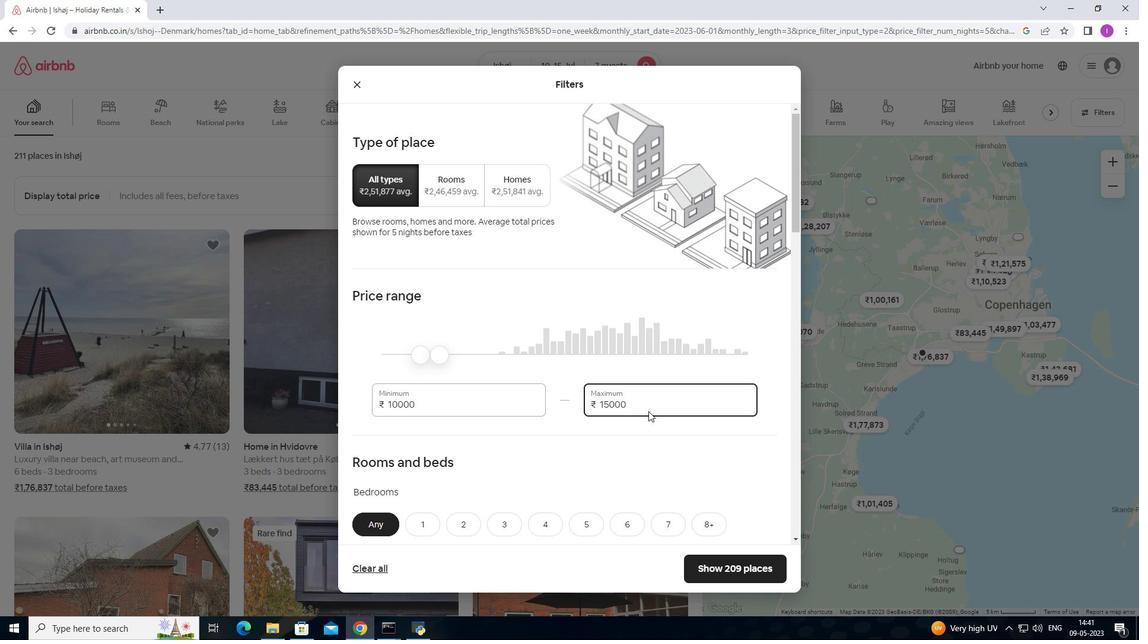 
Action: Mouse moved to (642, 417)
Screenshot: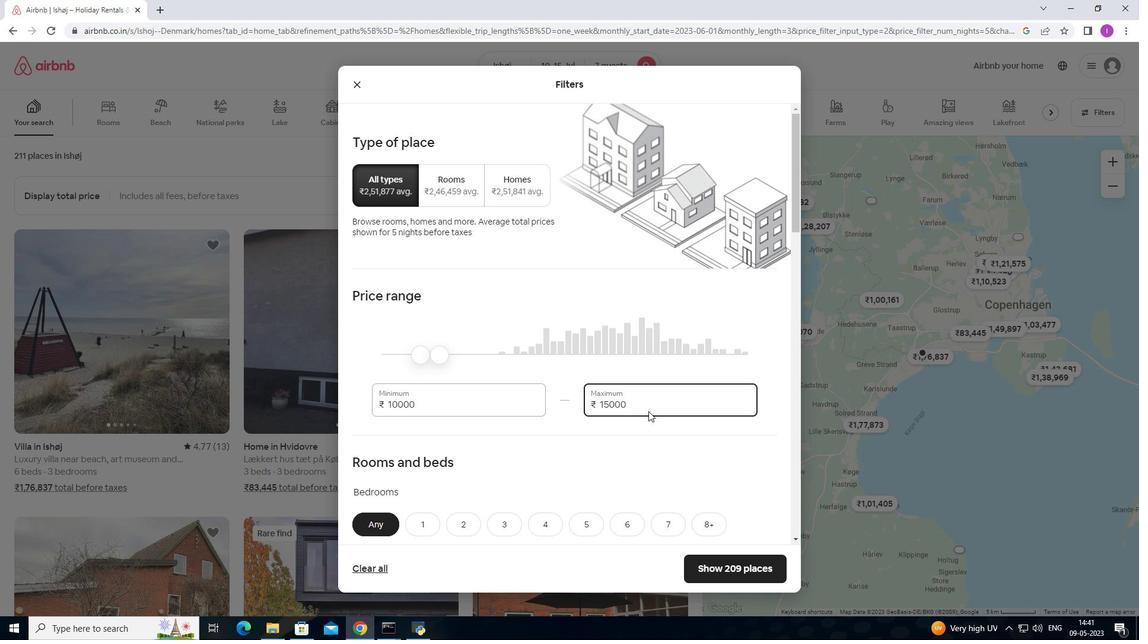 
Action: Mouse scrolled (642, 416) with delta (0, 0)
Screenshot: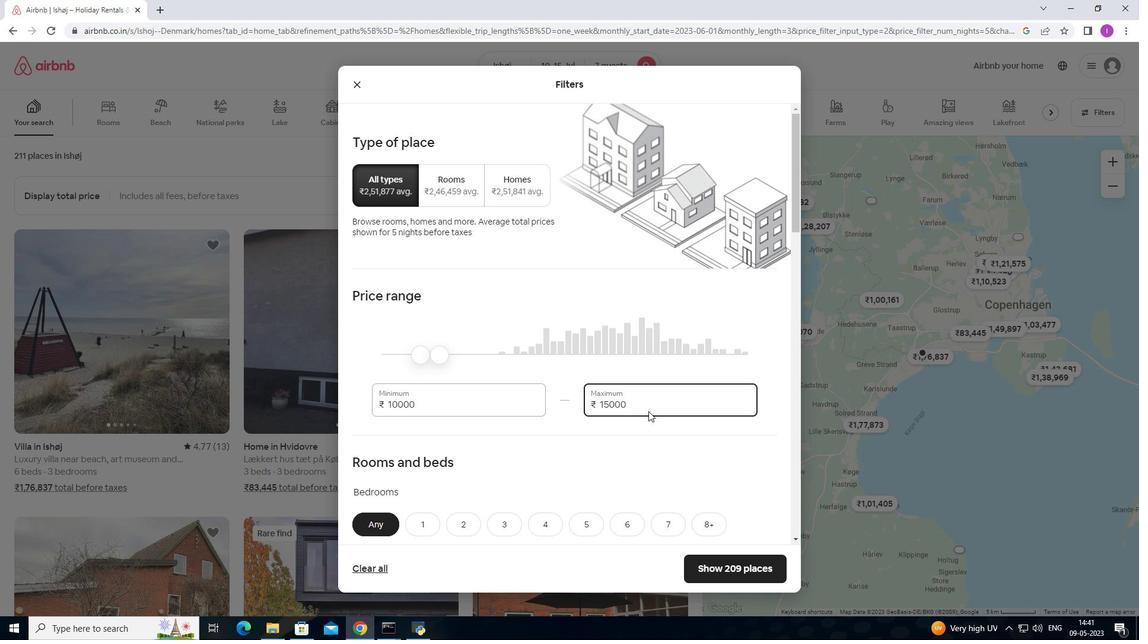 
Action: Mouse moved to (642, 412)
Screenshot: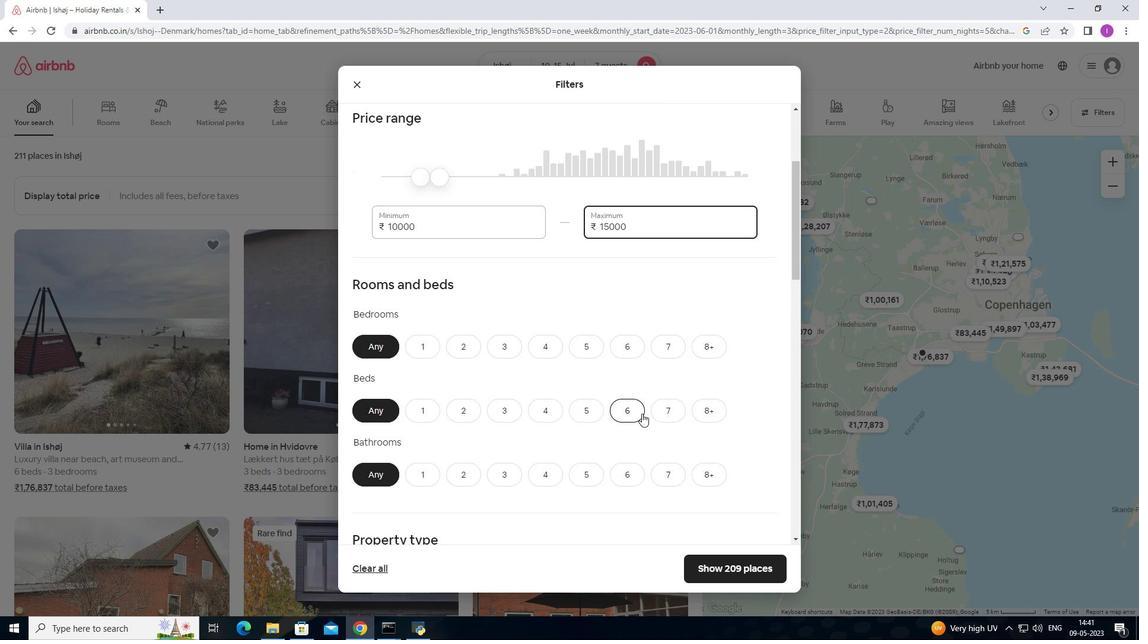 
Action: Mouse scrolled (642, 411) with delta (0, 0)
Screenshot: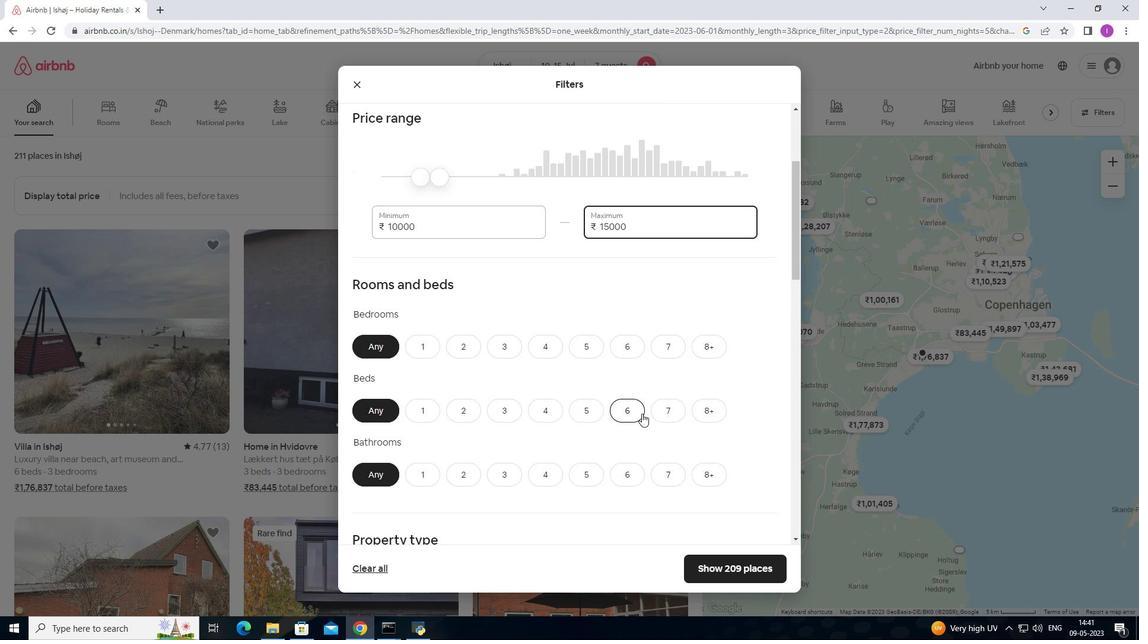 
Action: Mouse moved to (643, 410)
Screenshot: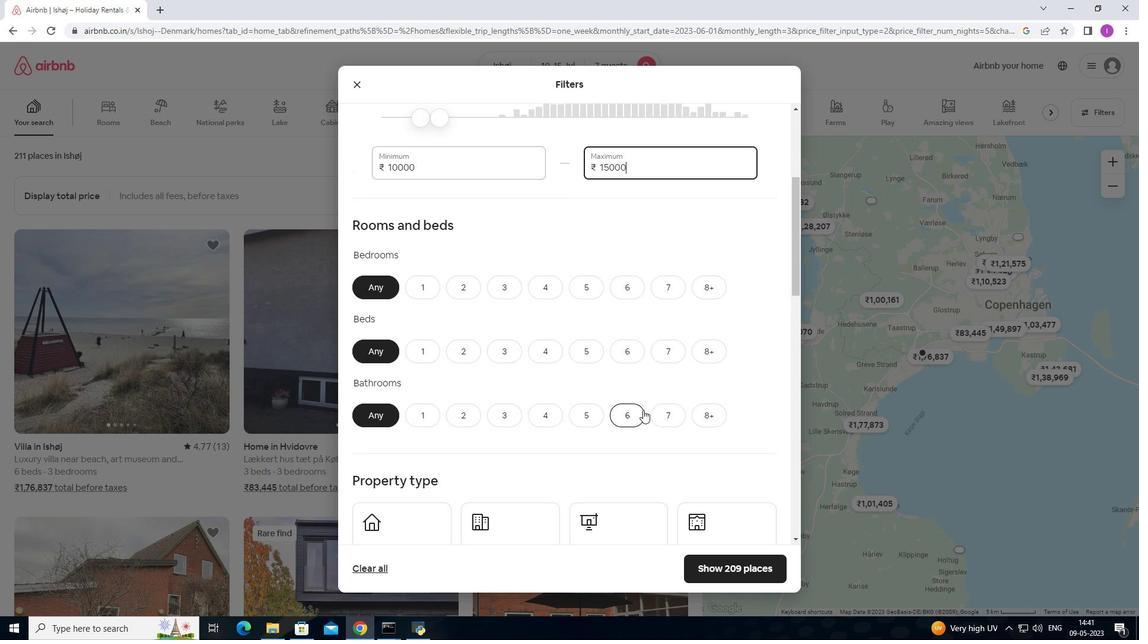 
Action: Mouse scrolled (643, 409) with delta (0, 0)
Screenshot: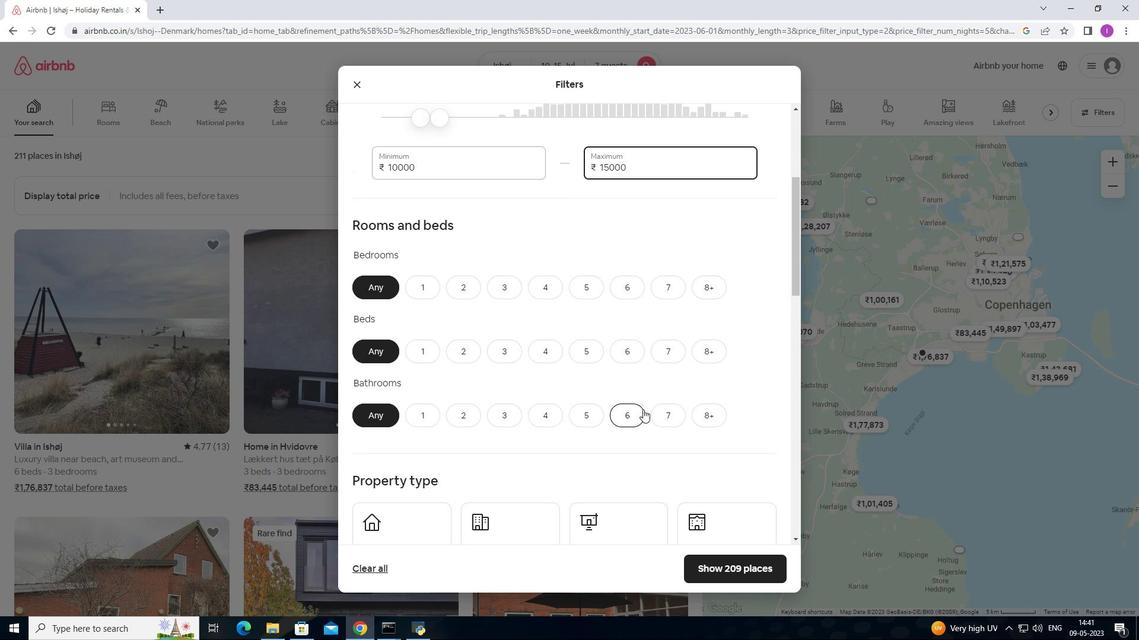 
Action: Mouse scrolled (643, 409) with delta (0, 0)
Screenshot: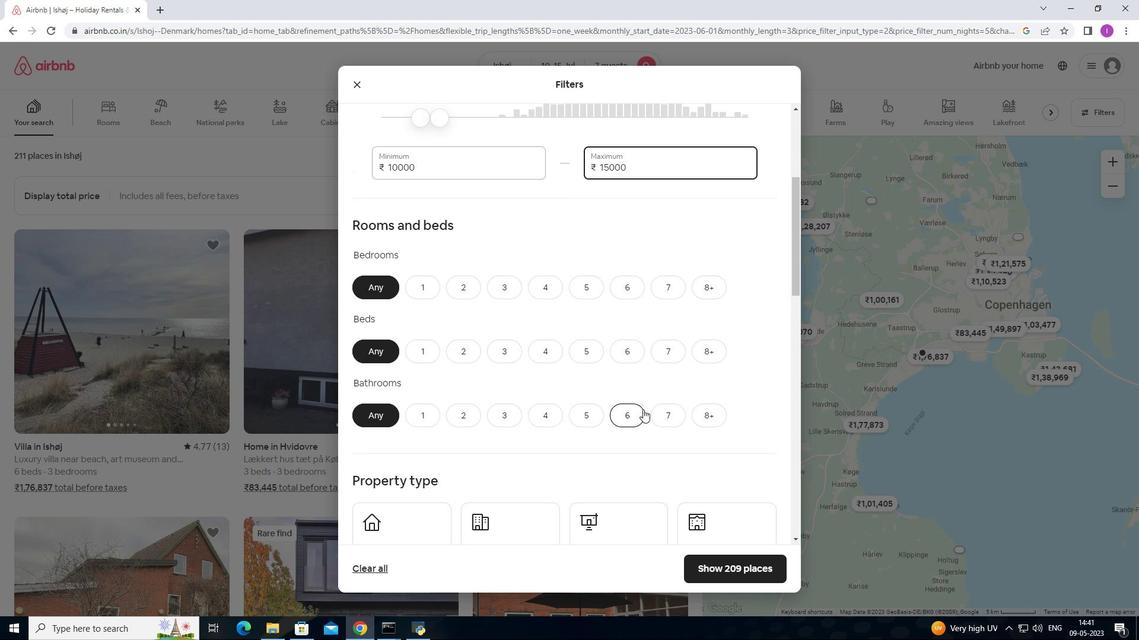 
Action: Mouse moved to (643, 407)
Screenshot: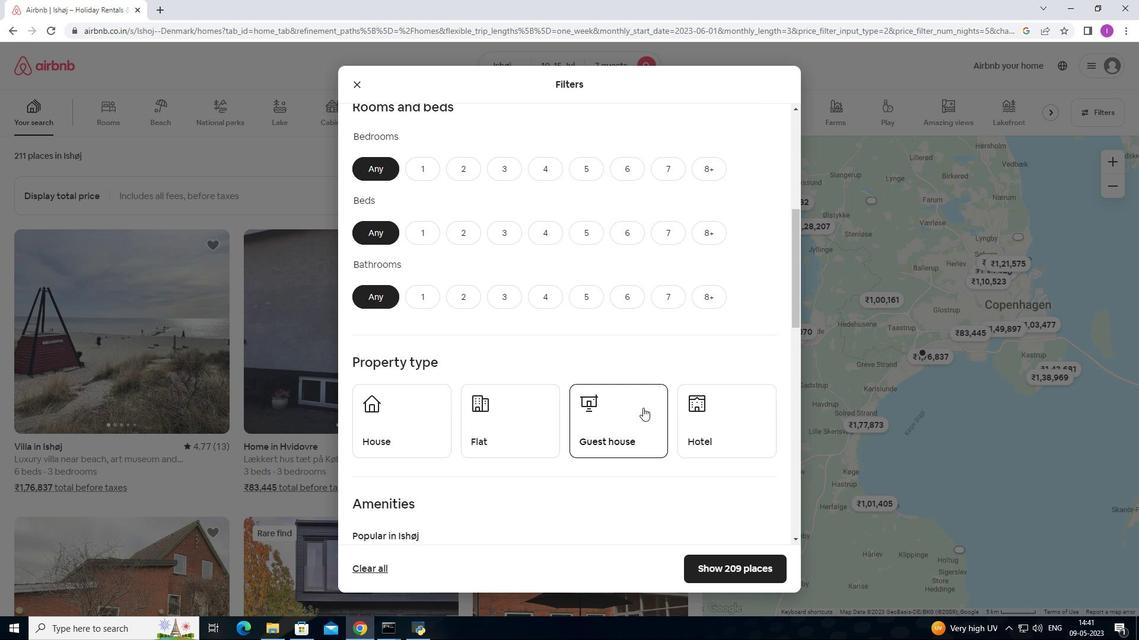
Action: Mouse scrolled (643, 407) with delta (0, 0)
Screenshot: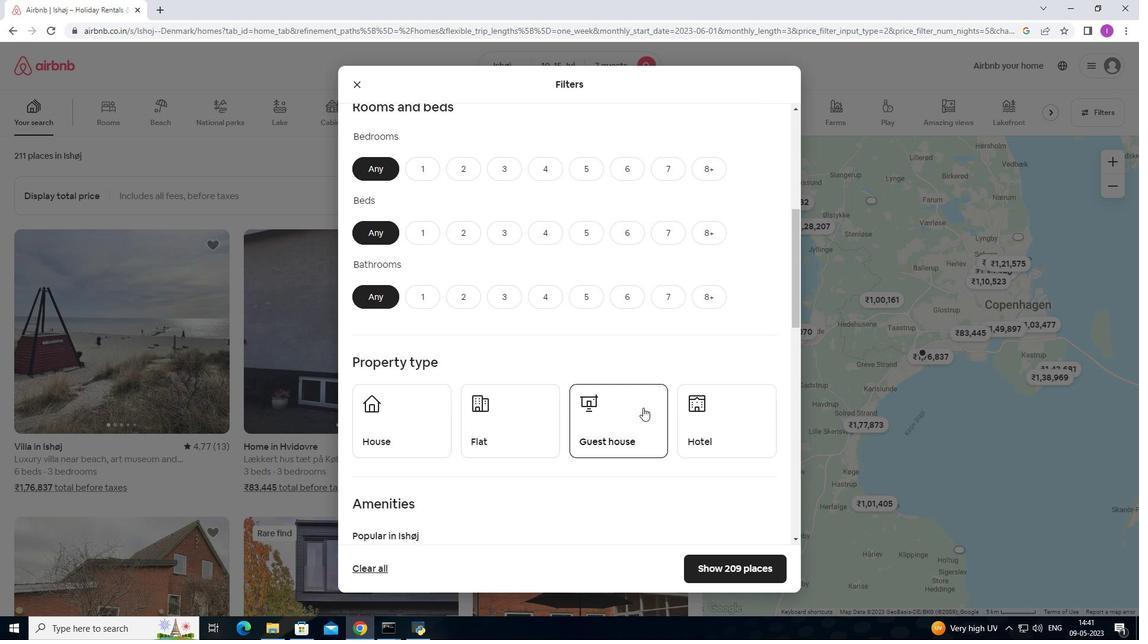 
Action: Mouse moved to (643, 406)
Screenshot: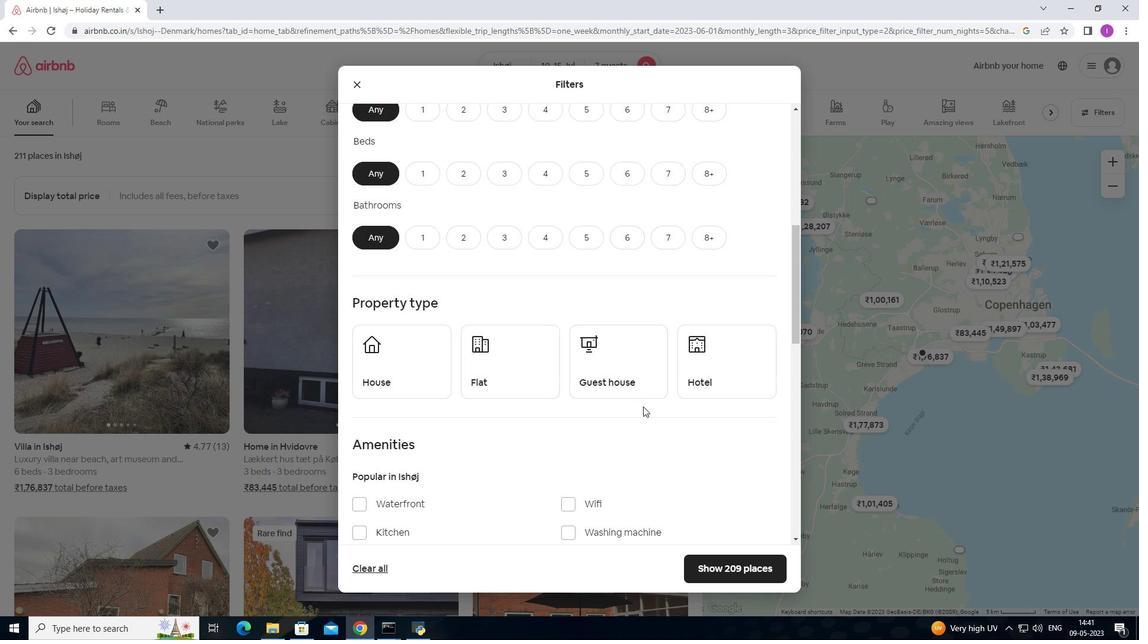 
Action: Mouse scrolled (643, 405) with delta (0, 0)
Screenshot: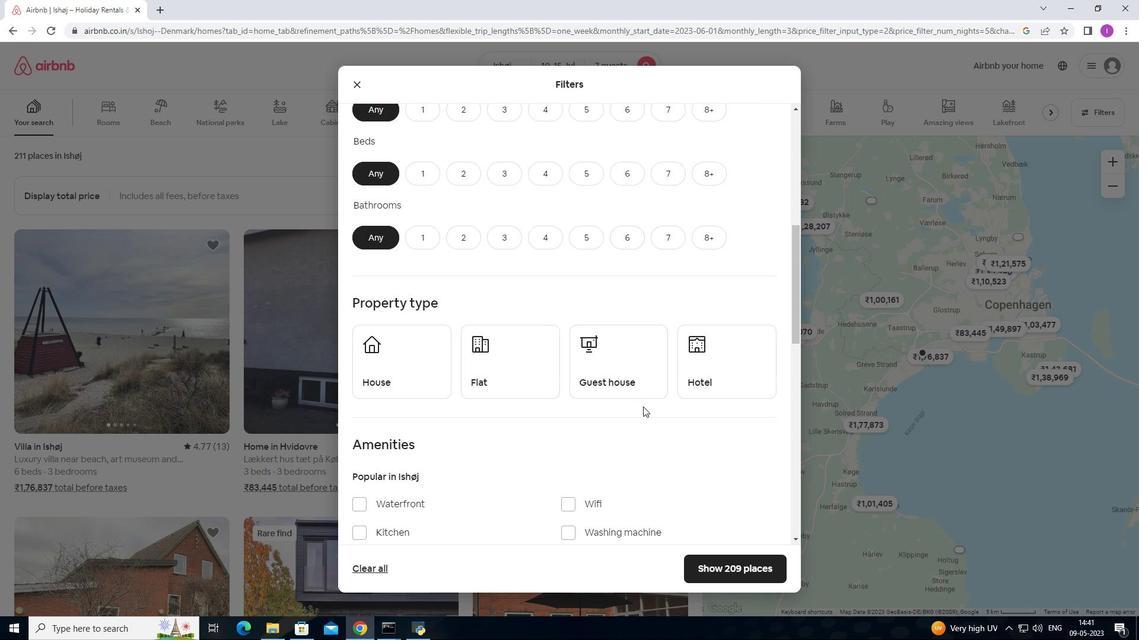 
Action: Mouse moved to (578, 246)
Screenshot: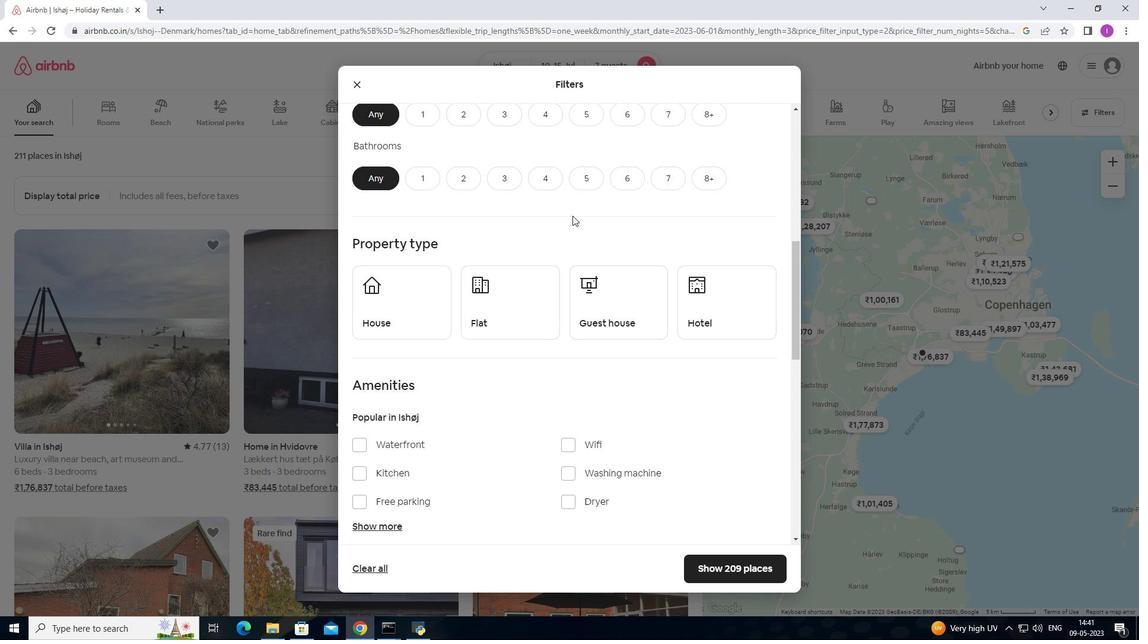 
Action: Mouse scrolled (578, 247) with delta (0, 0)
Screenshot: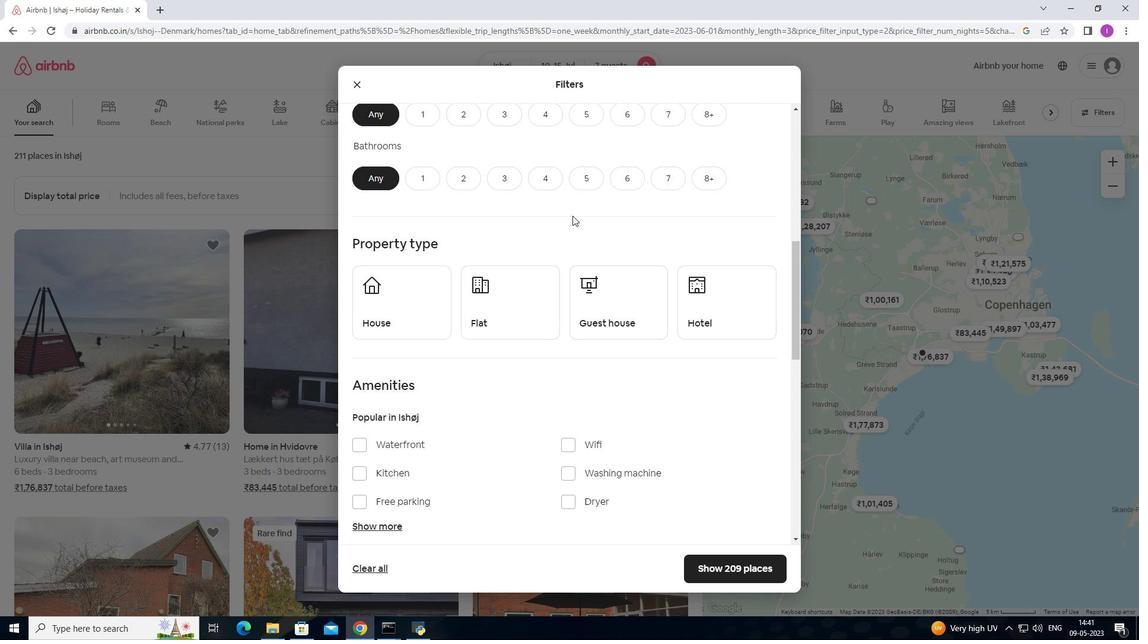 
Action: Mouse moved to (583, 306)
Screenshot: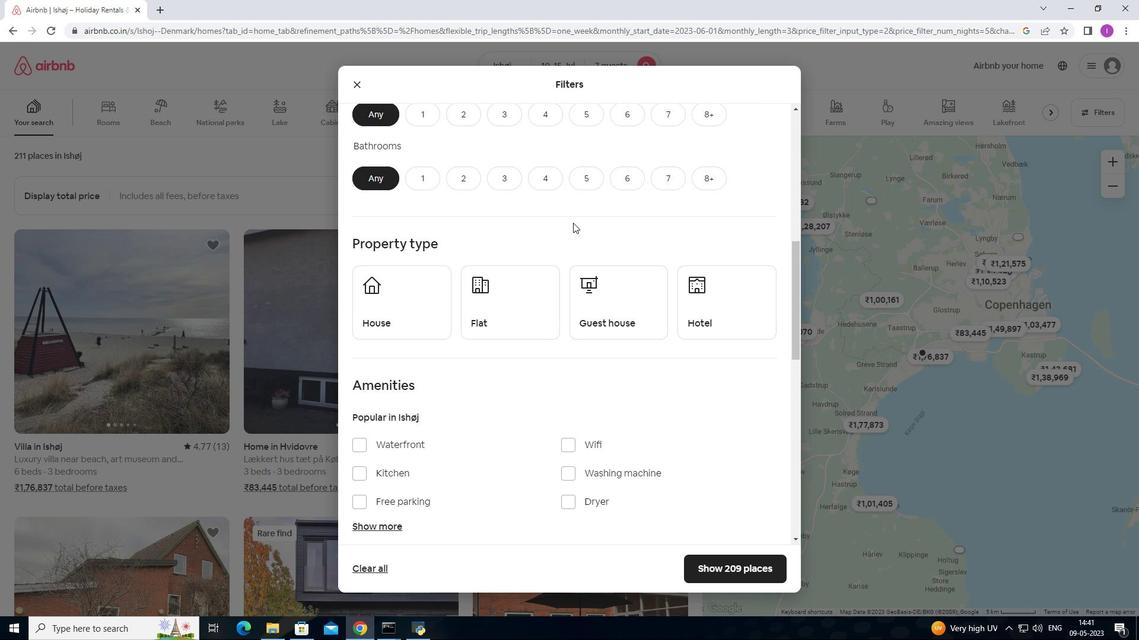 
Action: Mouse scrolled (583, 286) with delta (0, 0)
Screenshot: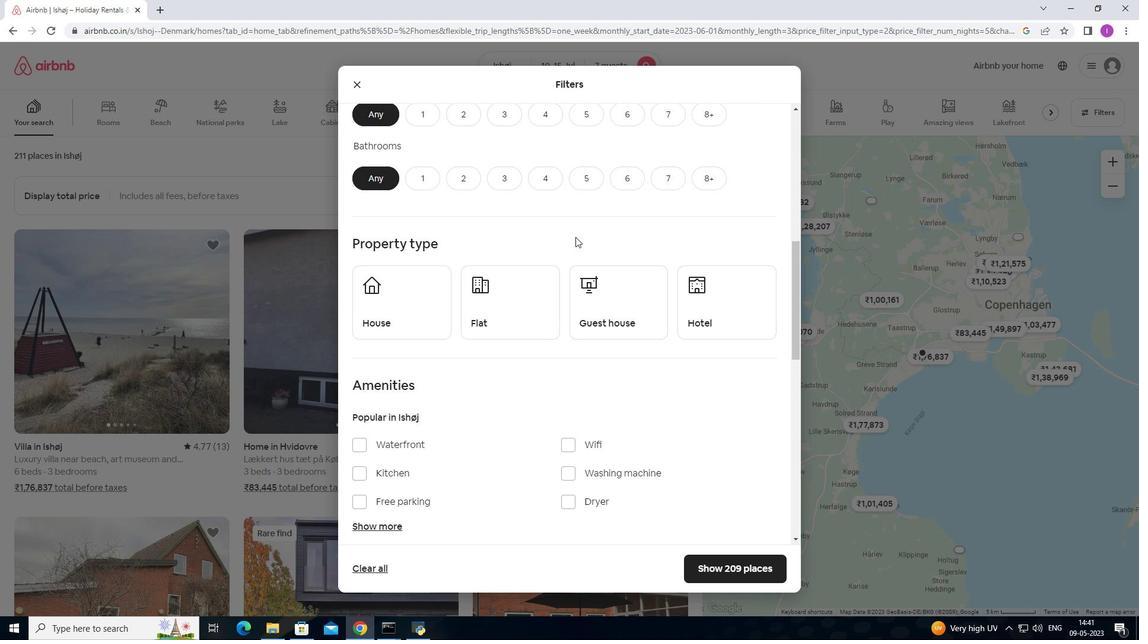 
Action: Mouse moved to (583, 326)
Screenshot: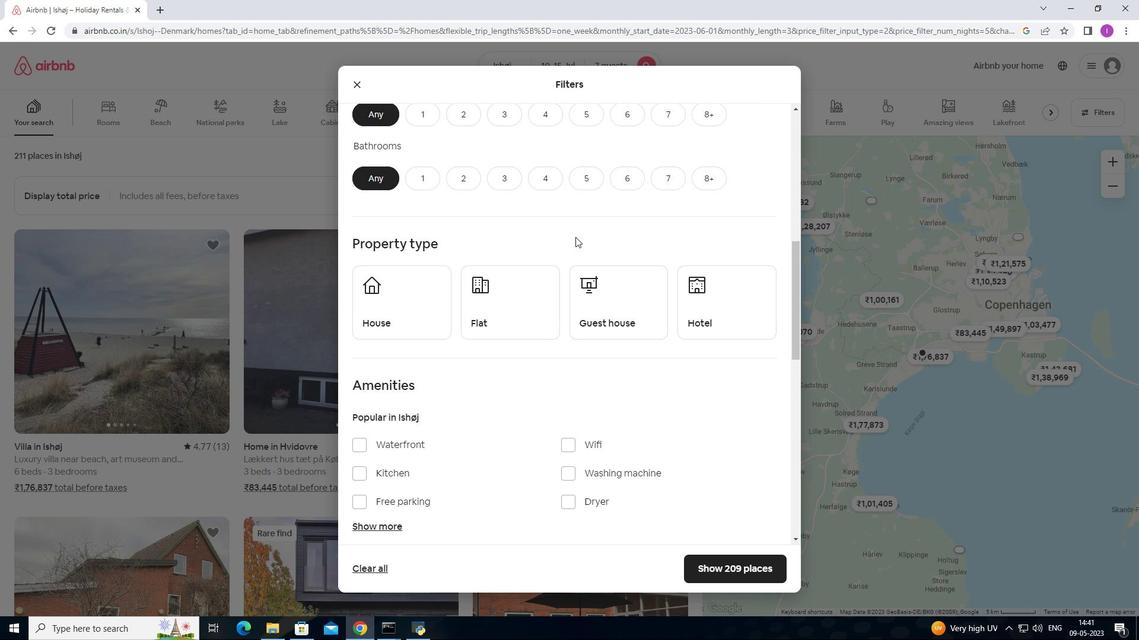 
Action: Mouse scrolled (583, 326) with delta (0, 0)
Screenshot: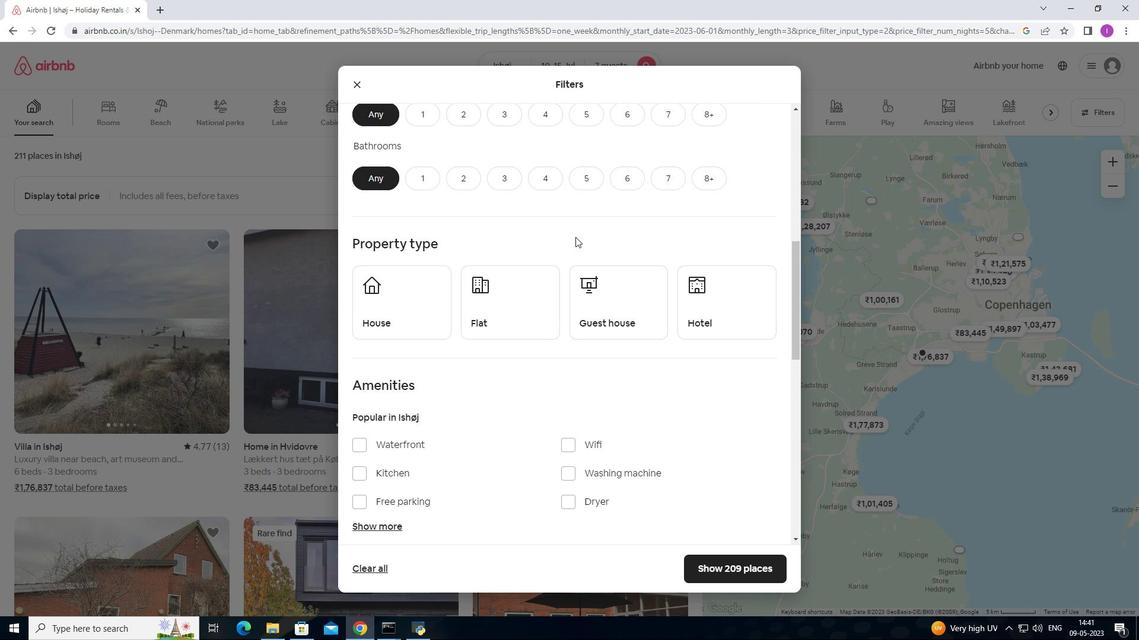 
Action: Mouse moved to (548, 233)
Screenshot: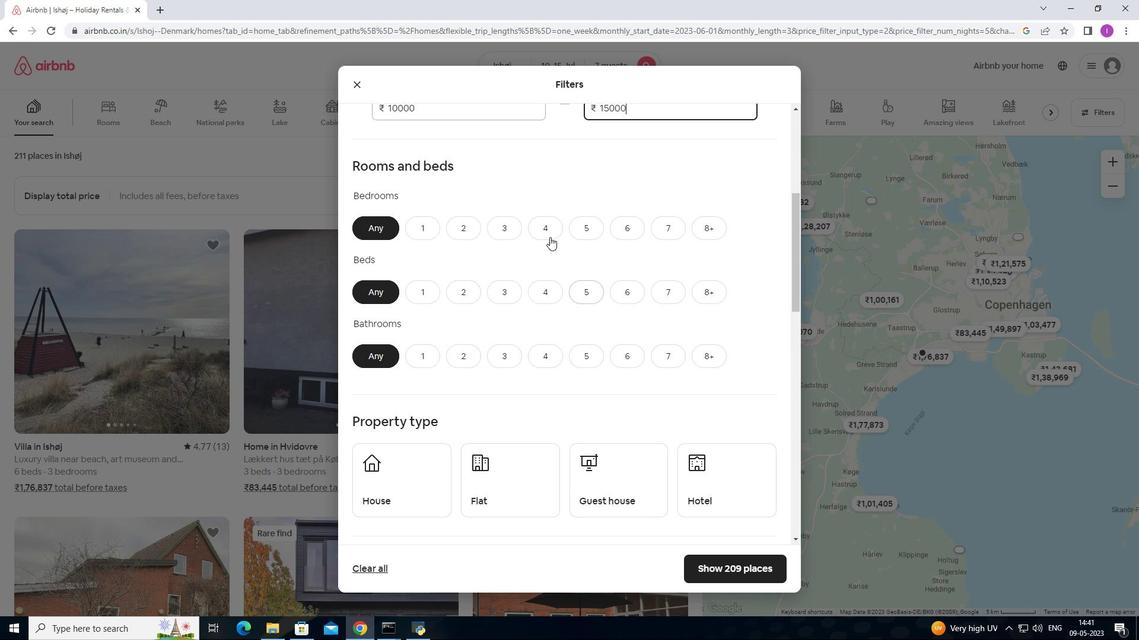 
Action: Mouse pressed left at (548, 233)
Screenshot: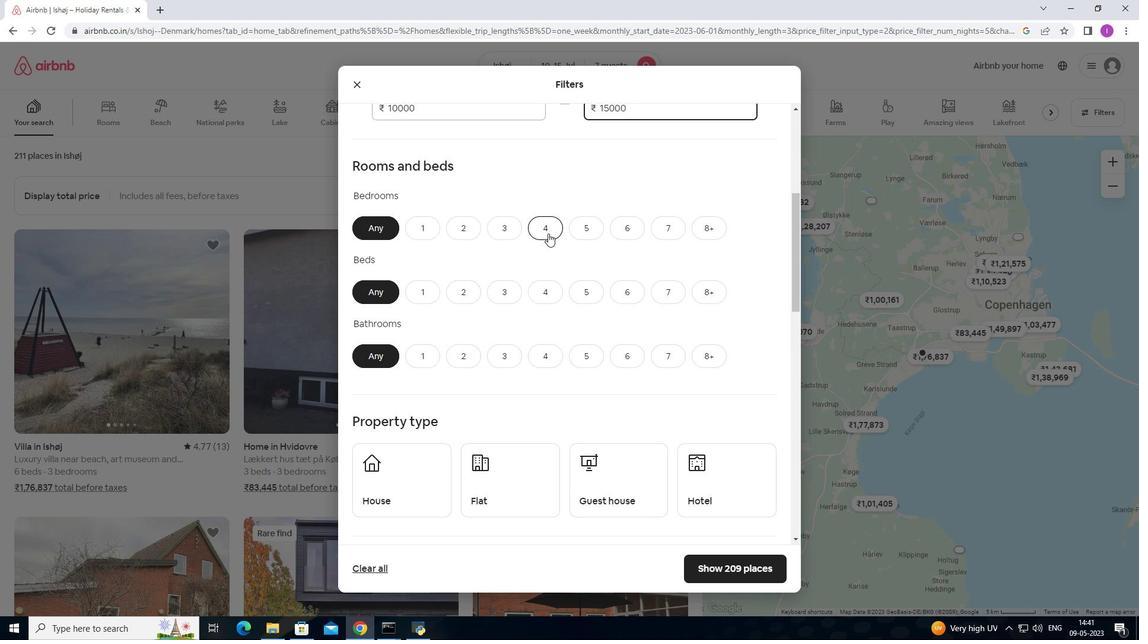 
Action: Mouse moved to (678, 287)
Screenshot: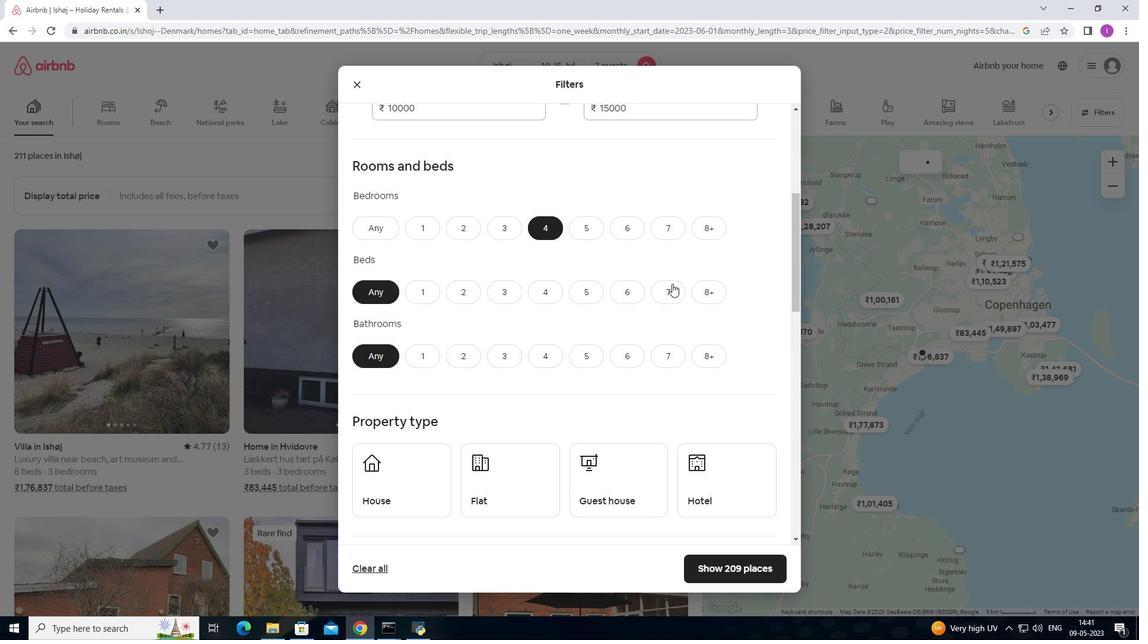 
Action: Mouse pressed left at (678, 287)
Screenshot: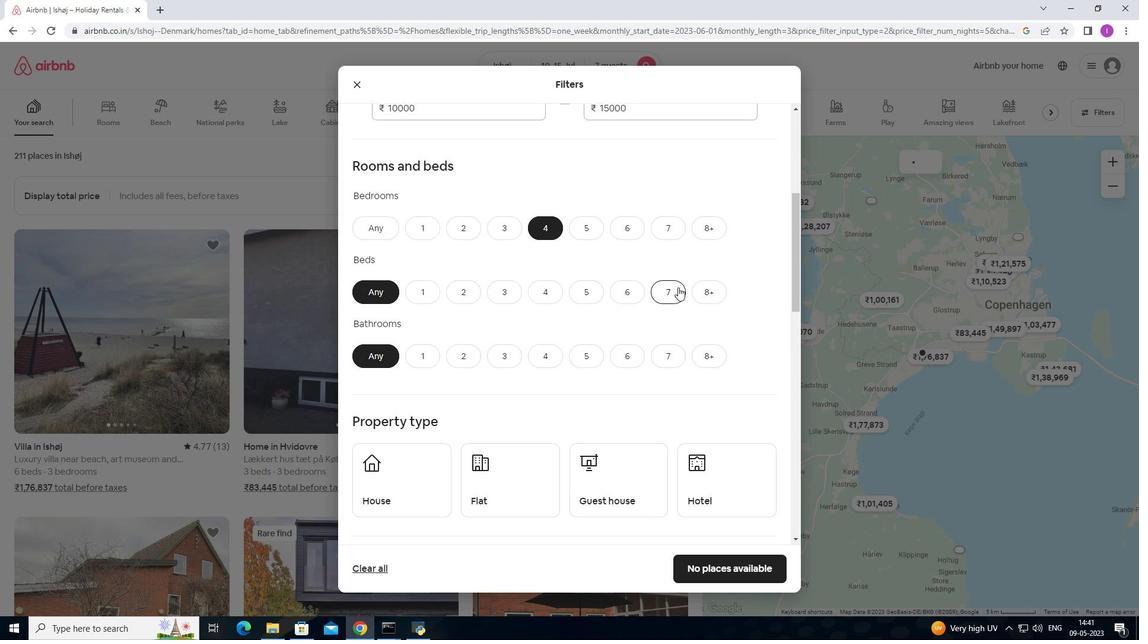 
Action: Mouse moved to (556, 354)
Screenshot: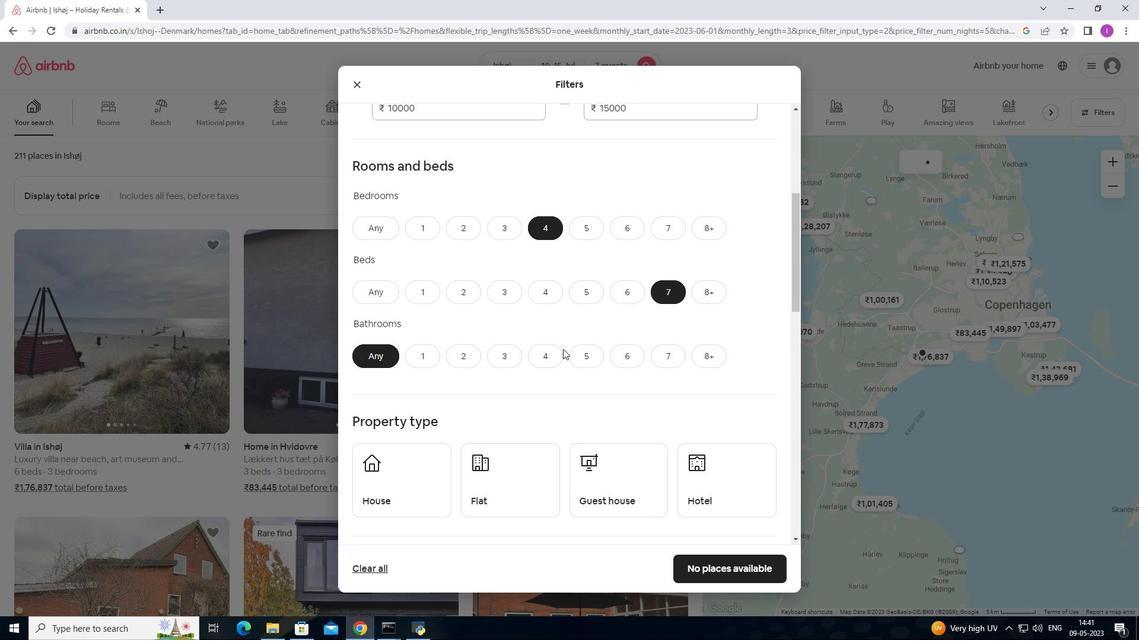 
Action: Mouse pressed left at (556, 354)
Screenshot: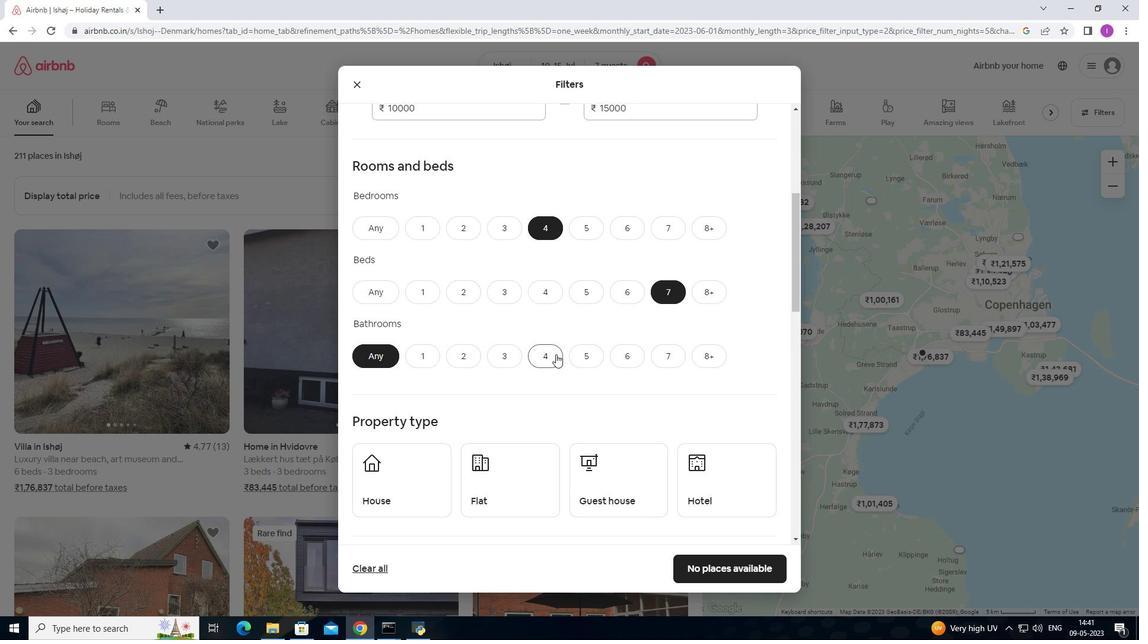
Action: Mouse moved to (554, 353)
Screenshot: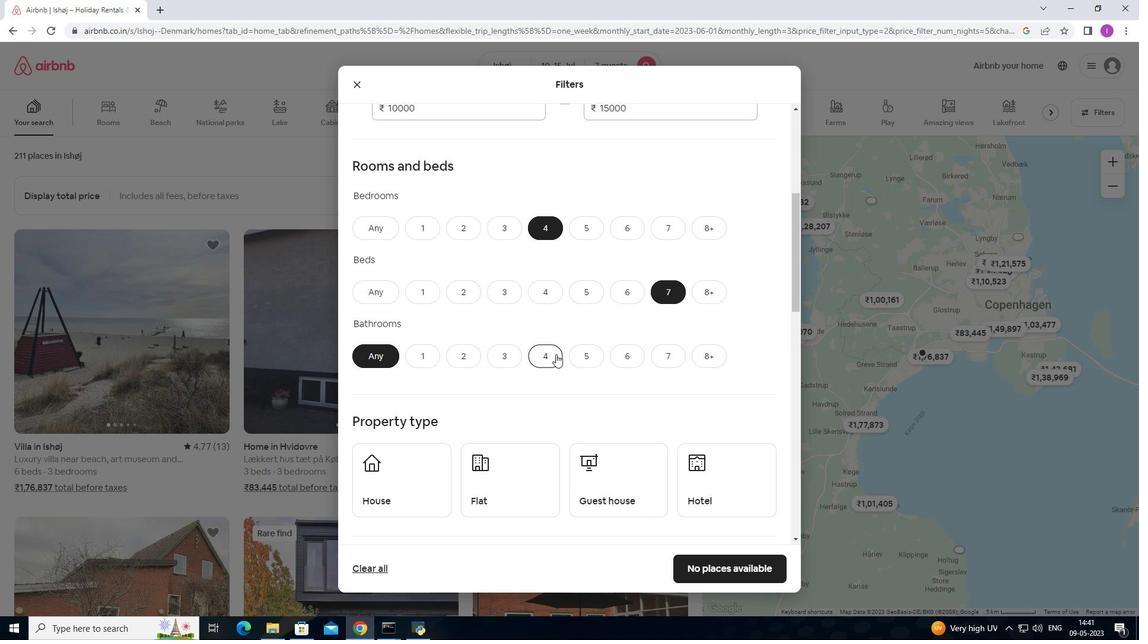 
Action: Mouse scrolled (554, 353) with delta (0, 0)
Screenshot: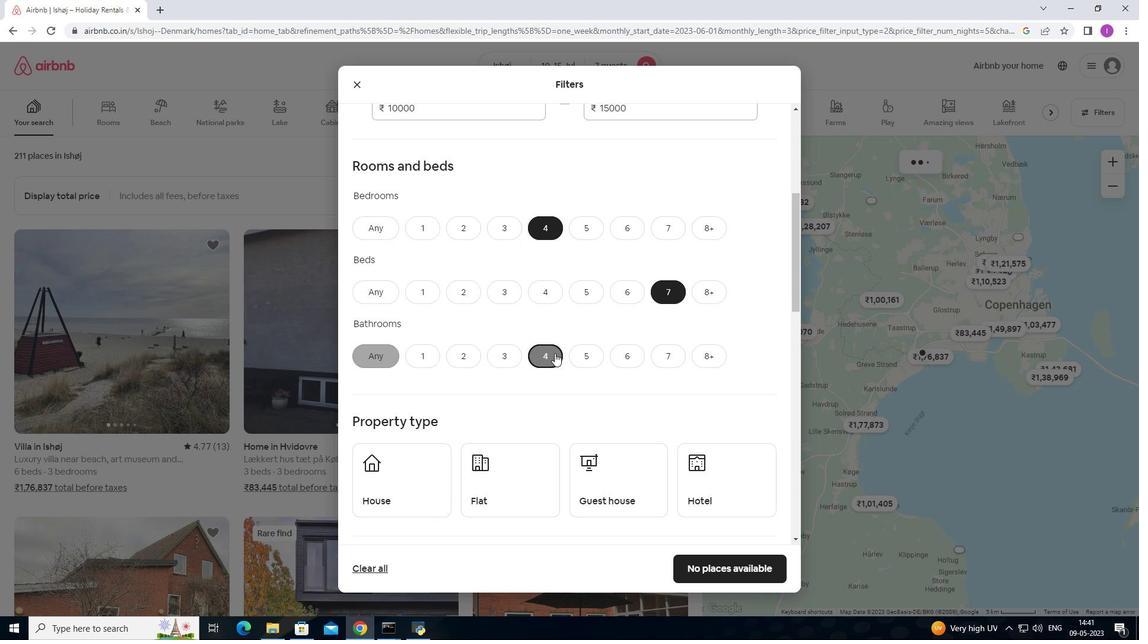 
Action: Mouse scrolled (554, 353) with delta (0, 0)
Screenshot: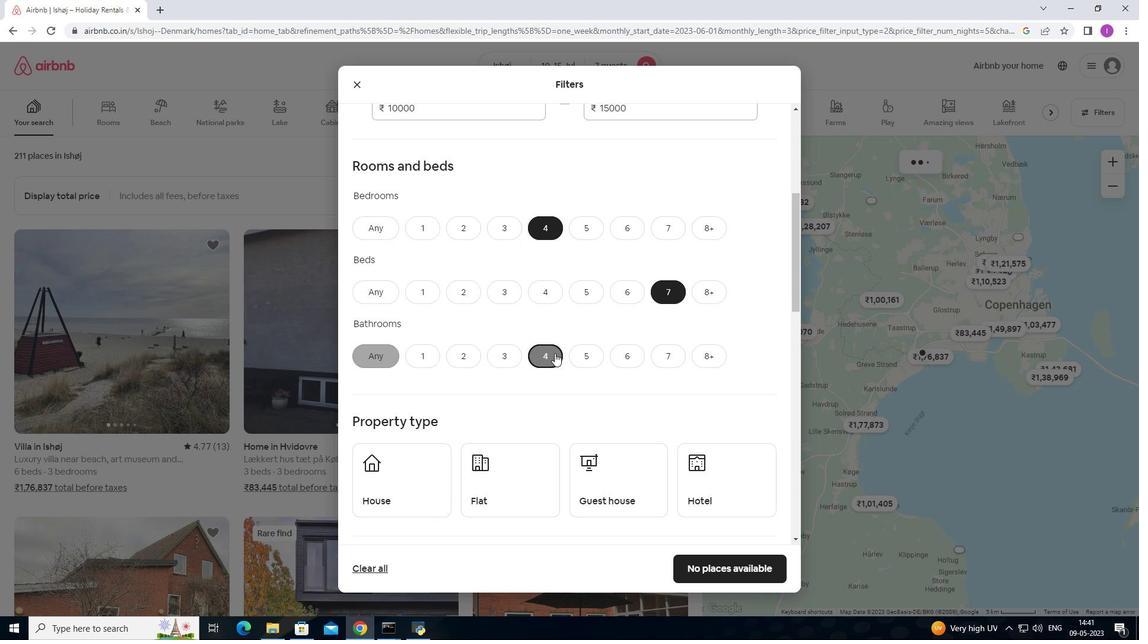 
Action: Mouse scrolled (554, 353) with delta (0, 0)
Screenshot: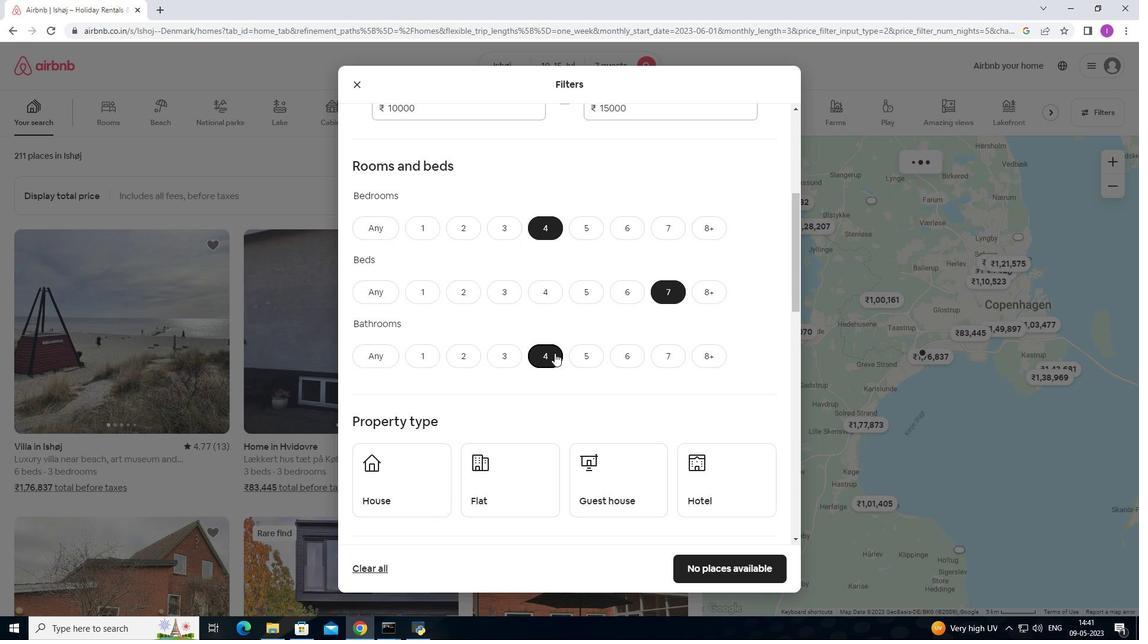 
Action: Mouse moved to (423, 290)
Screenshot: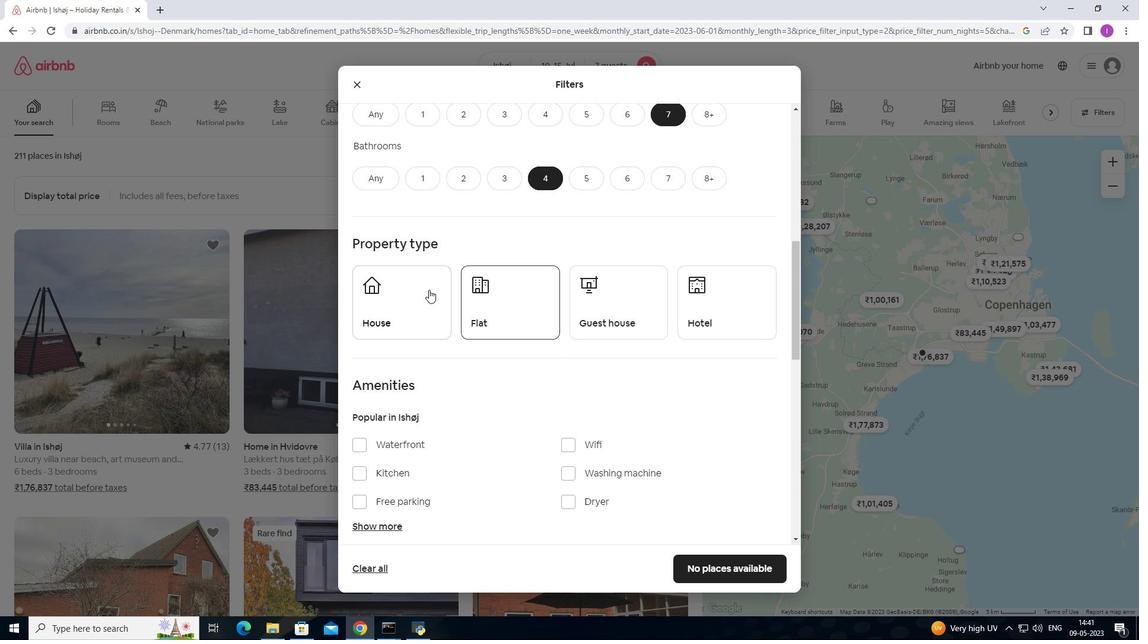 
Action: Mouse pressed left at (423, 290)
Screenshot: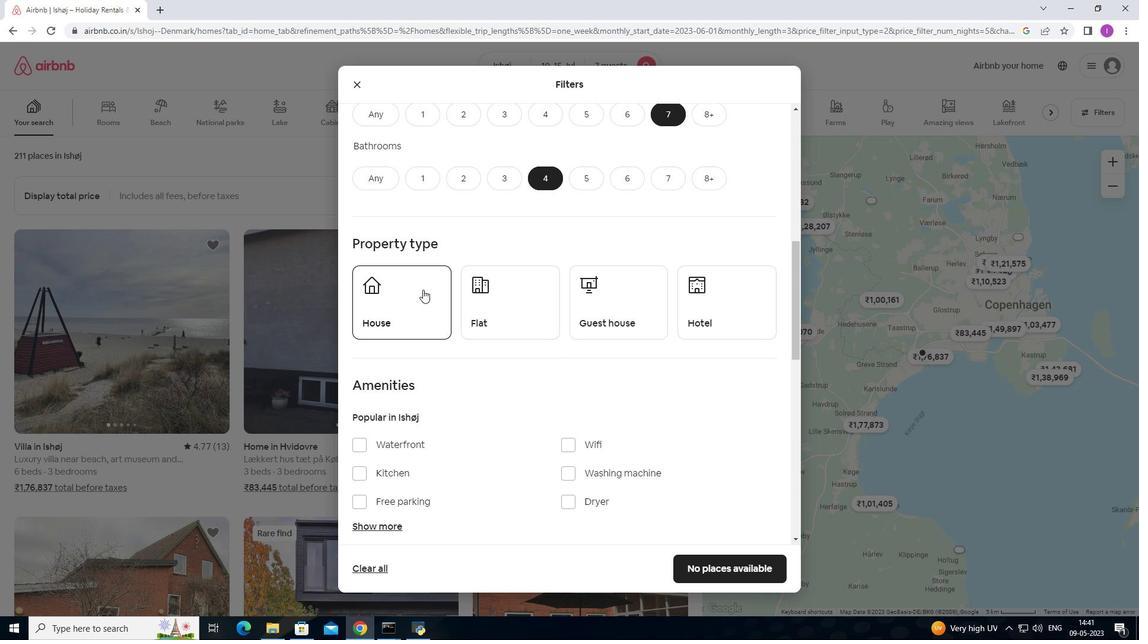 
Action: Mouse moved to (484, 295)
Screenshot: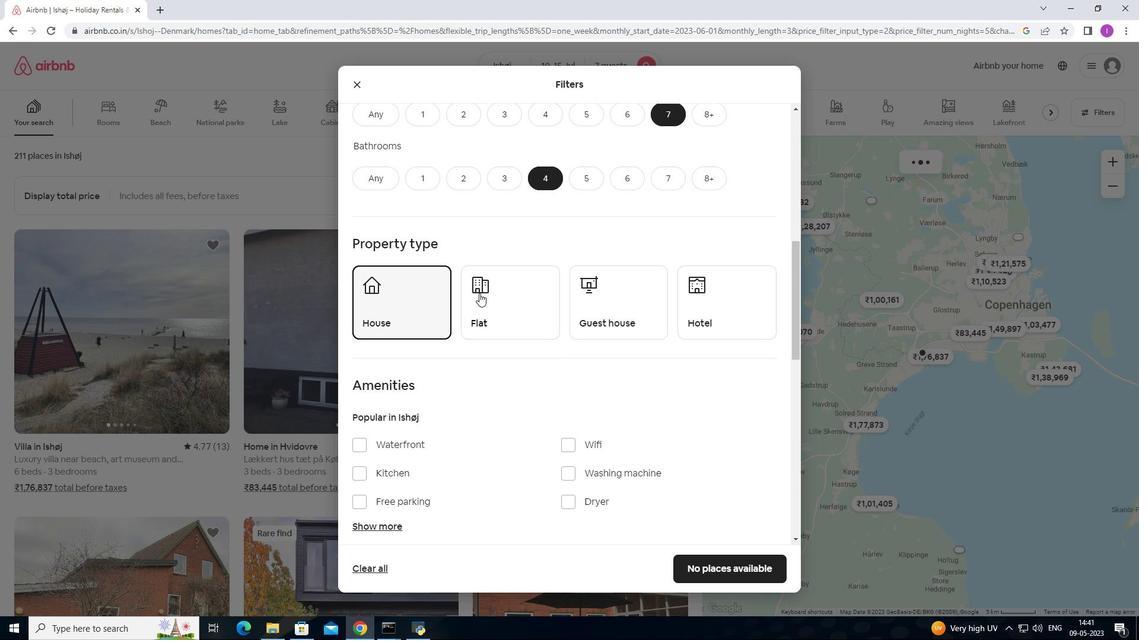 
Action: Mouse pressed left at (484, 295)
Screenshot: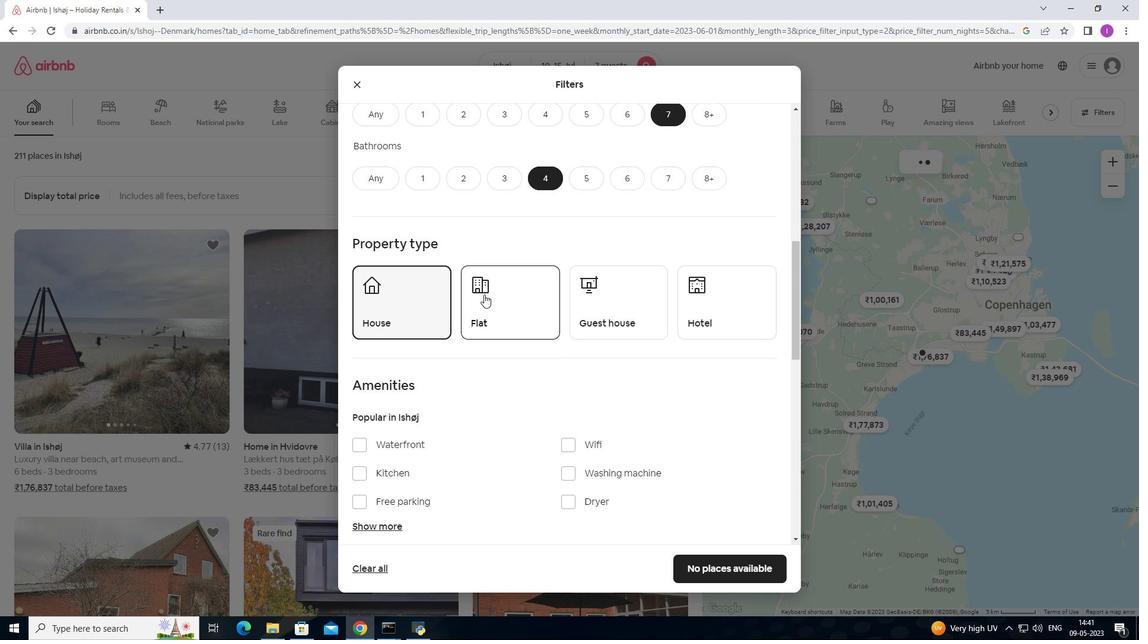 
Action: Mouse moved to (604, 286)
Screenshot: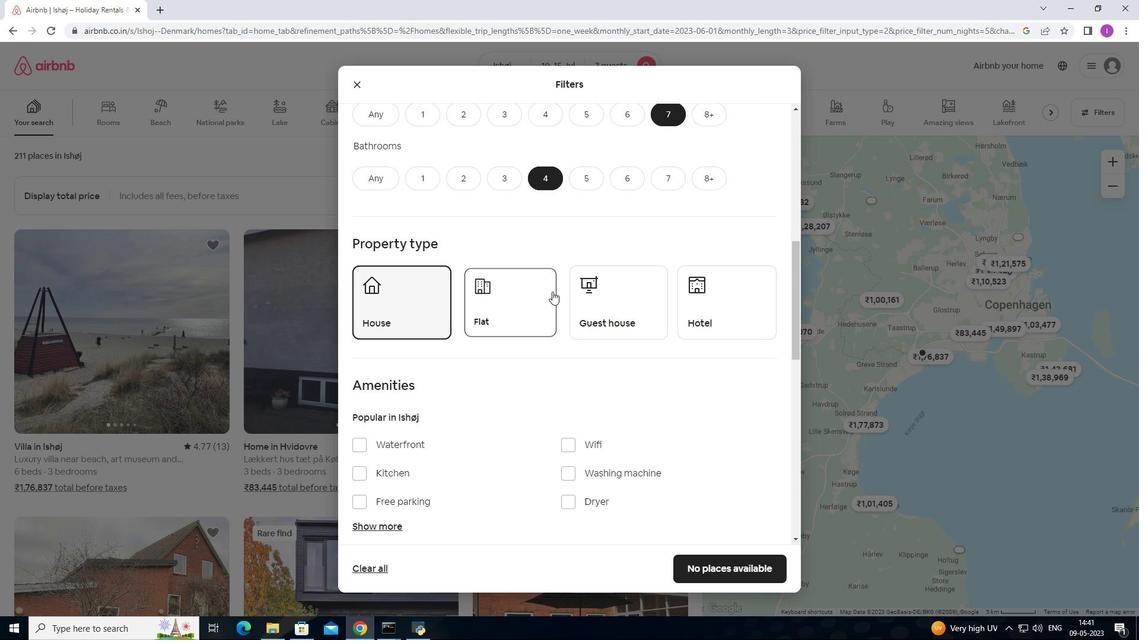 
Action: Mouse pressed left at (604, 286)
Screenshot: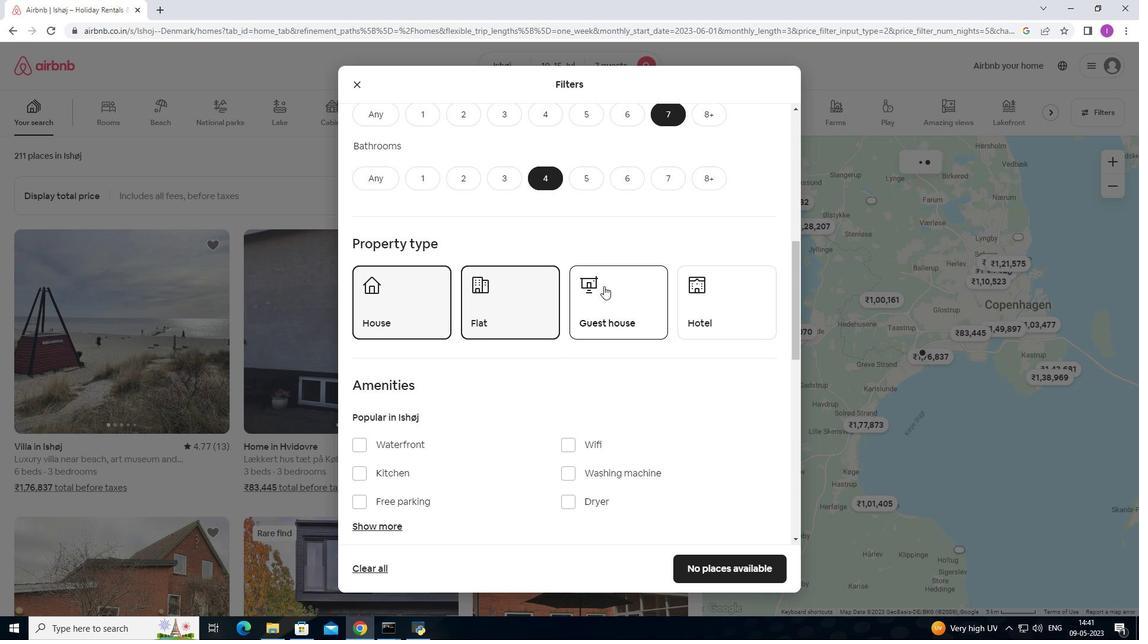 
Action: Mouse moved to (601, 286)
Screenshot: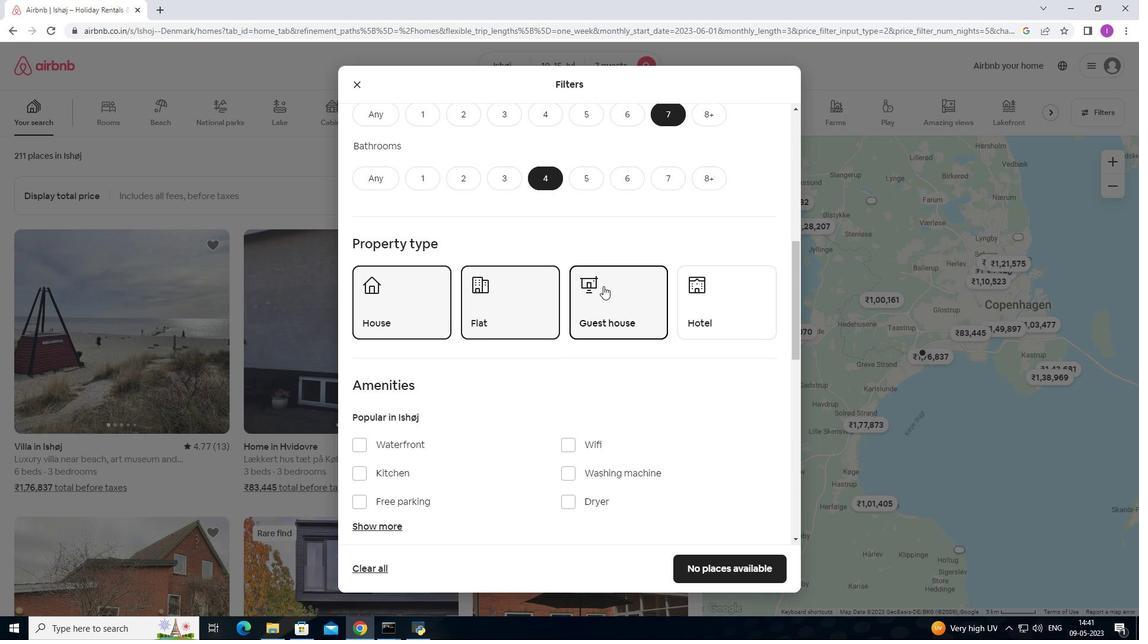 
Action: Mouse scrolled (601, 286) with delta (0, 0)
Screenshot: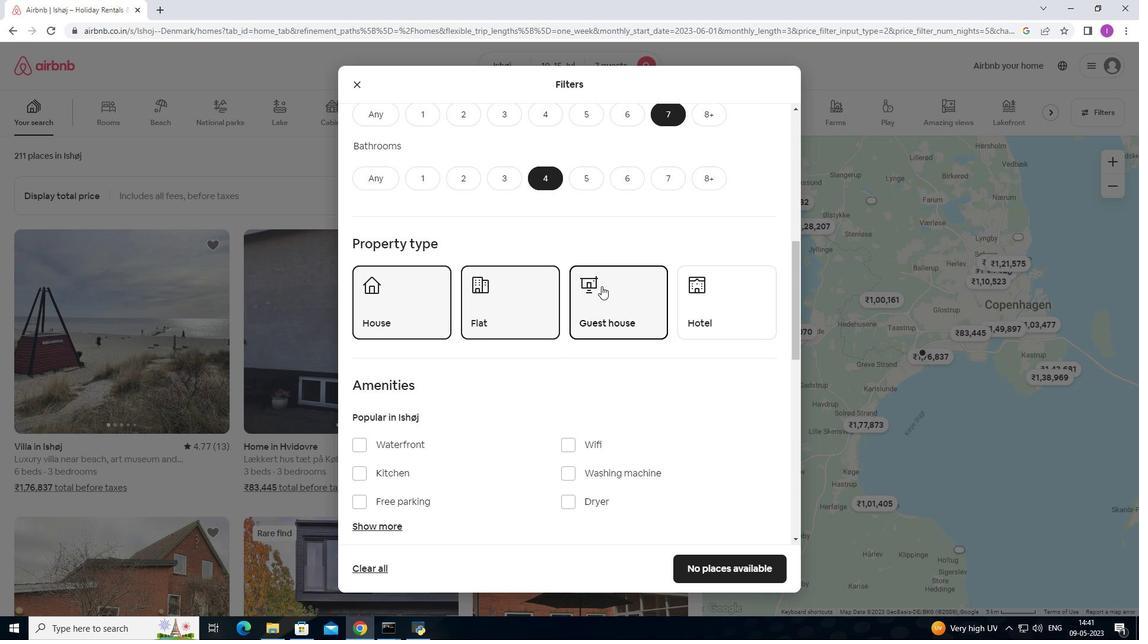 
Action: Mouse scrolled (601, 286) with delta (0, 0)
Screenshot: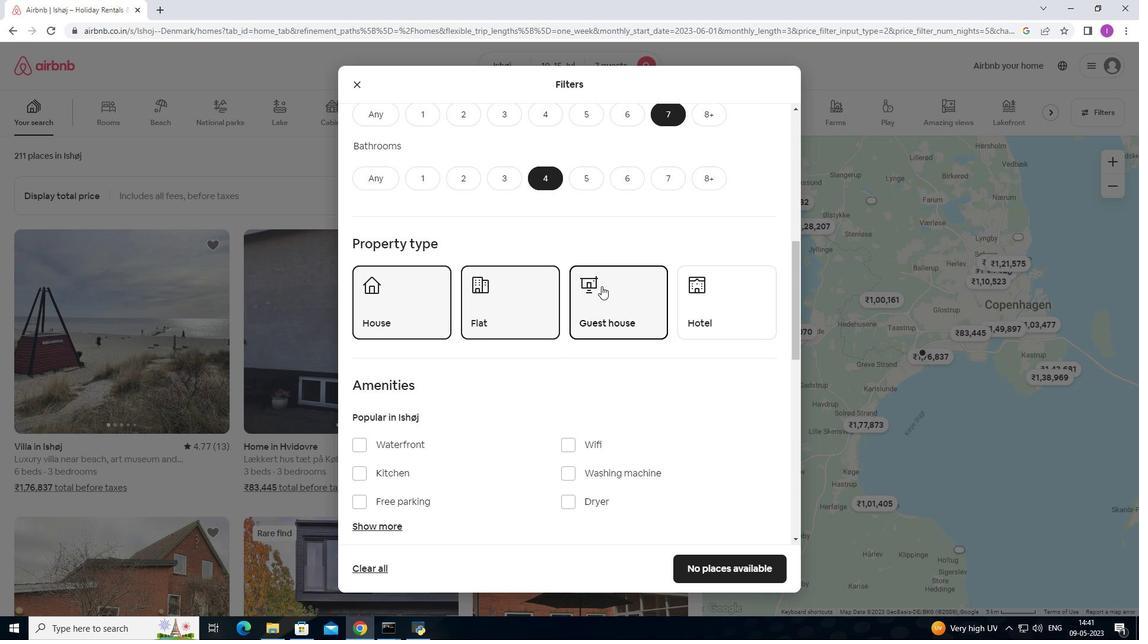 
Action: Mouse scrolled (601, 286) with delta (0, 0)
Screenshot: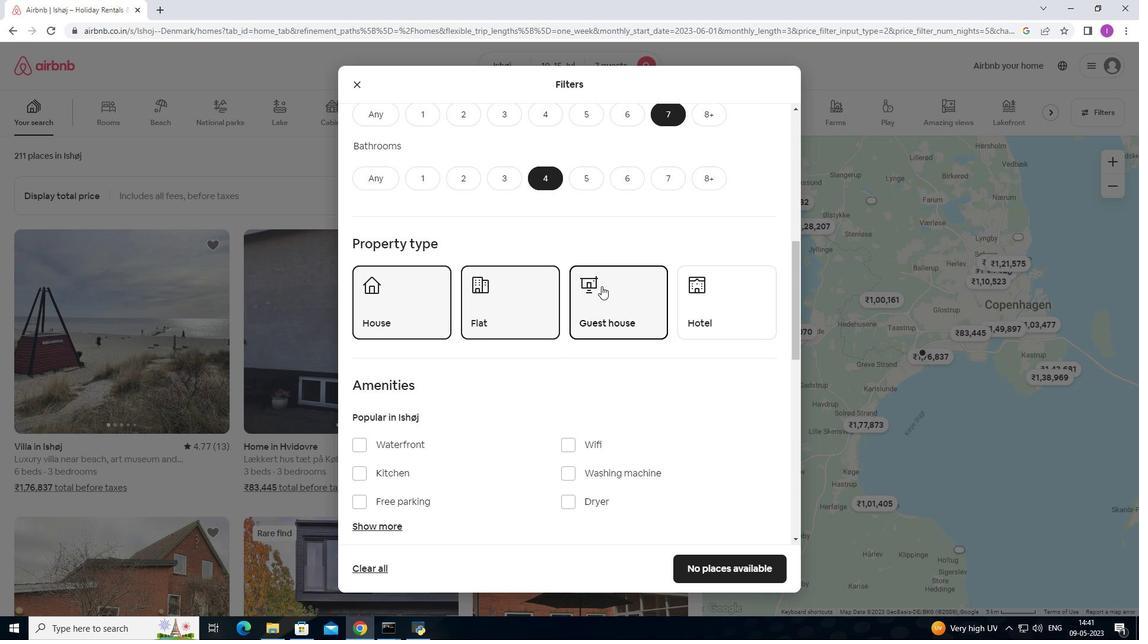 
Action: Mouse scrolled (601, 286) with delta (0, 0)
Screenshot: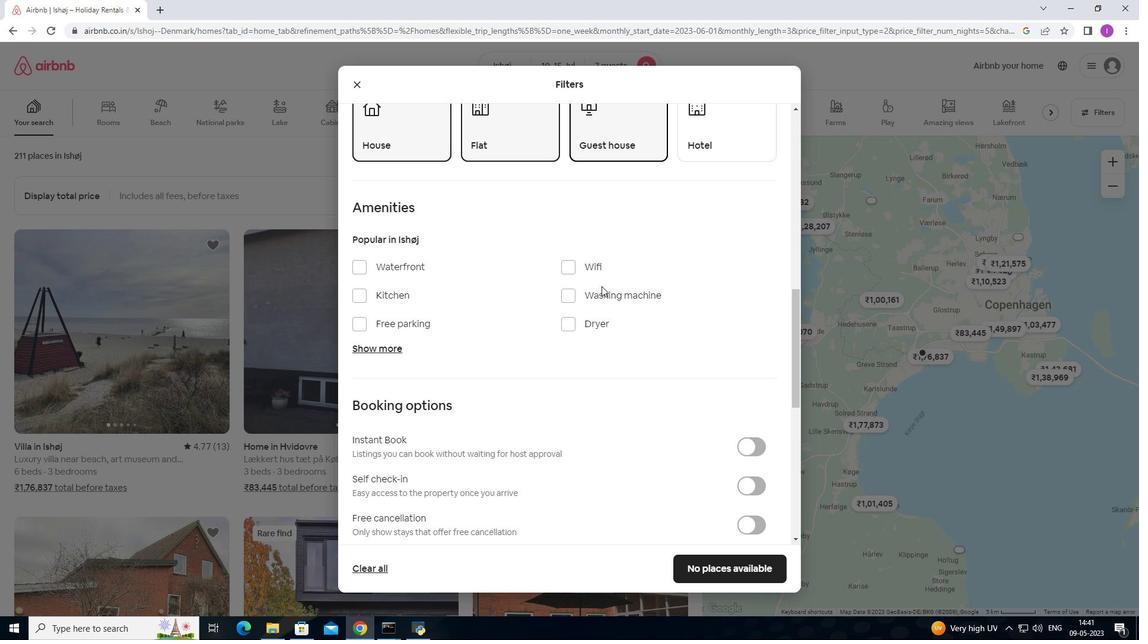 
Action: Mouse moved to (571, 210)
Screenshot: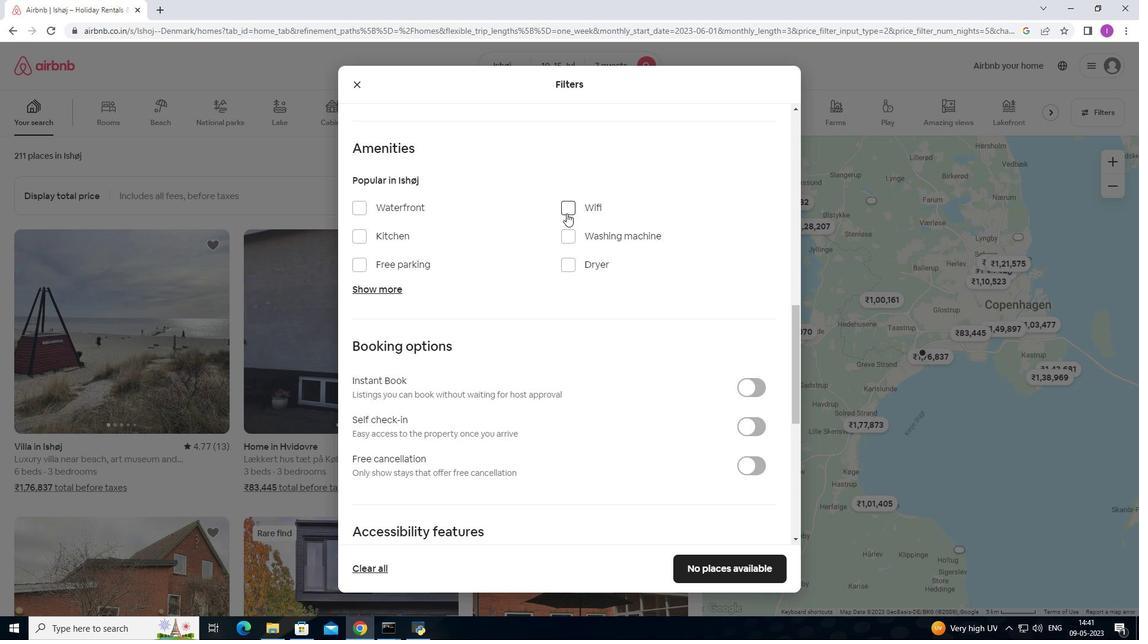 
Action: Mouse pressed left at (571, 210)
Screenshot: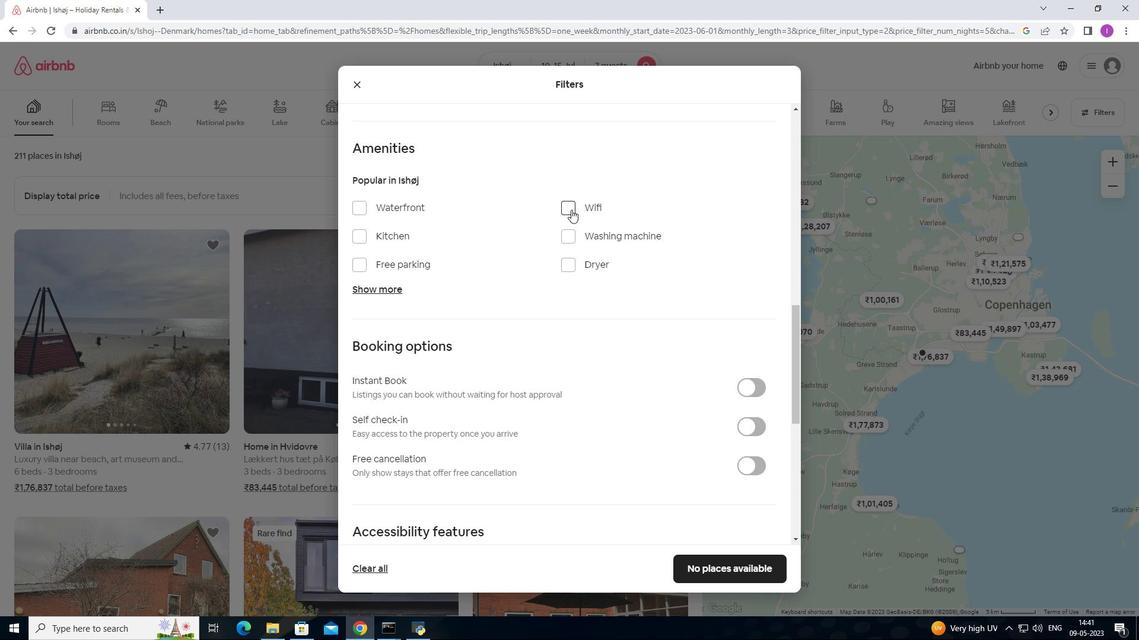 
Action: Mouse moved to (352, 259)
Screenshot: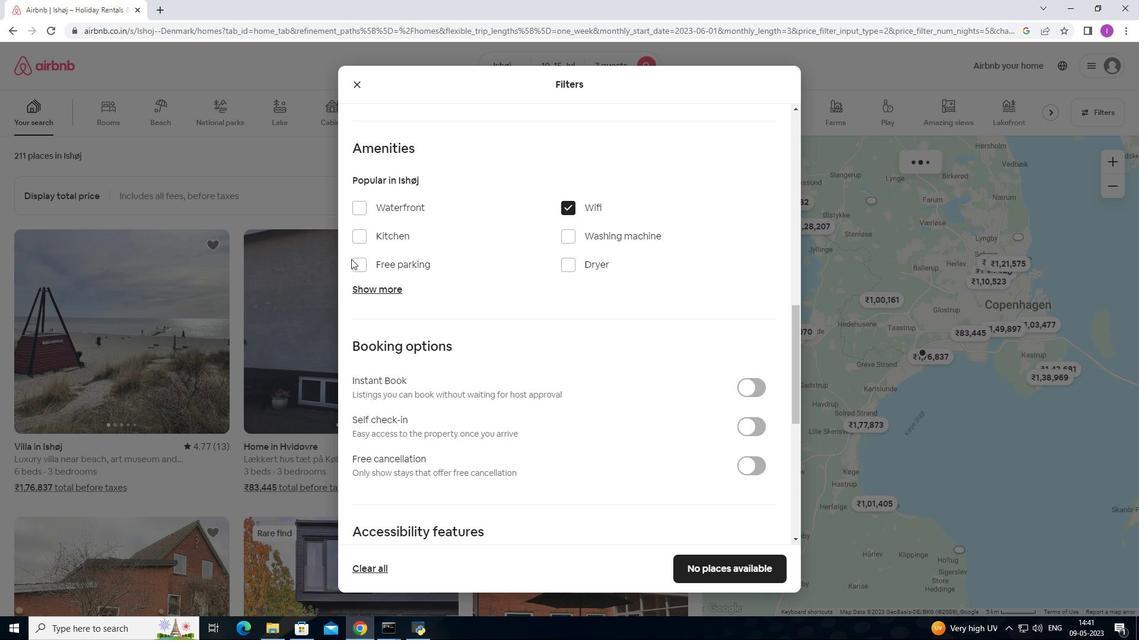 
Action: Mouse pressed left at (352, 259)
Screenshot: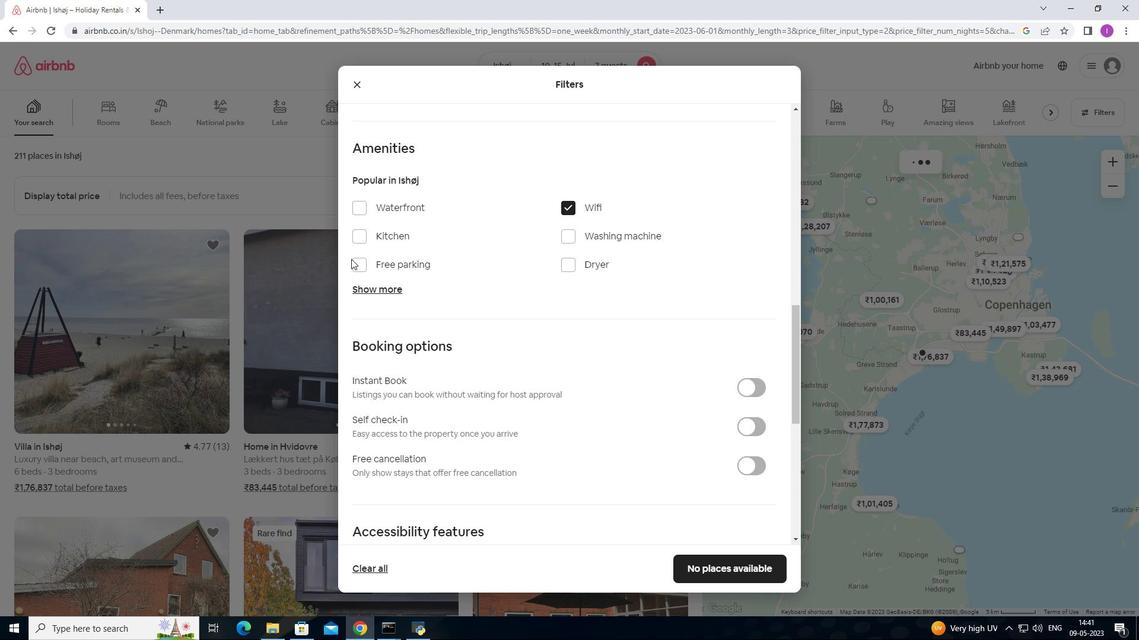 
Action: Mouse moved to (360, 279)
Screenshot: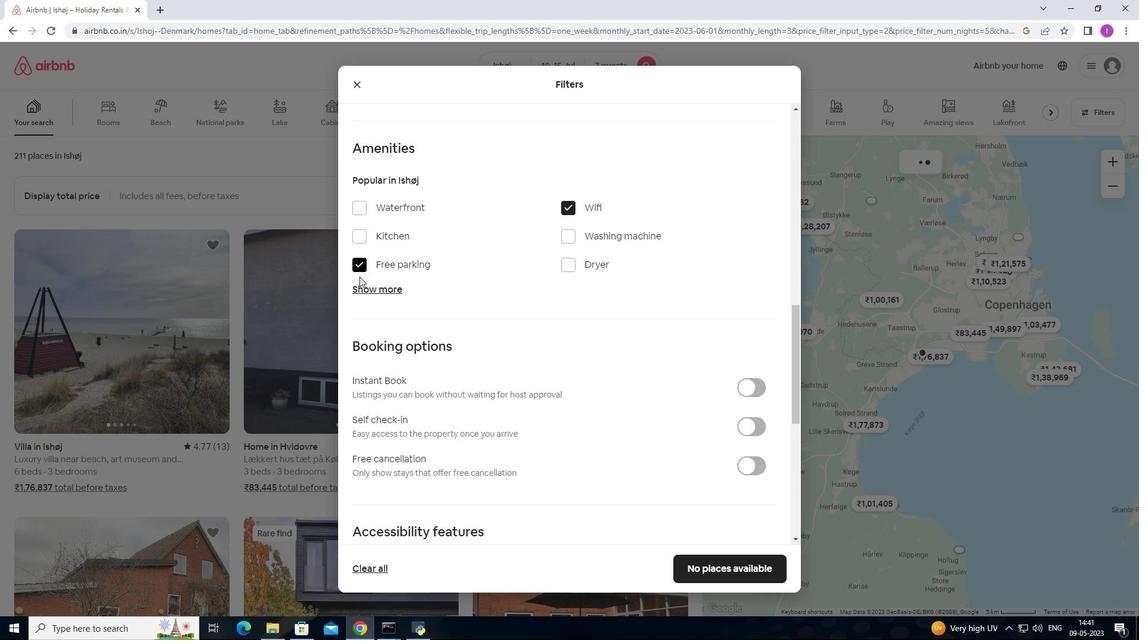 
Action: Mouse pressed left at (360, 279)
Screenshot: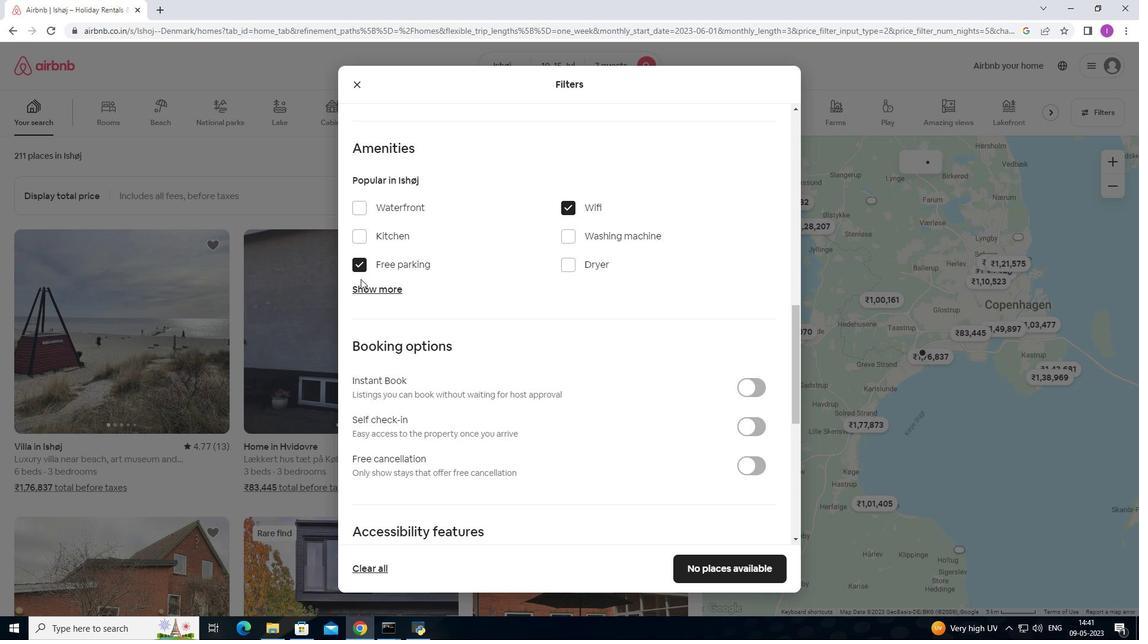 
Action: Mouse moved to (387, 290)
Screenshot: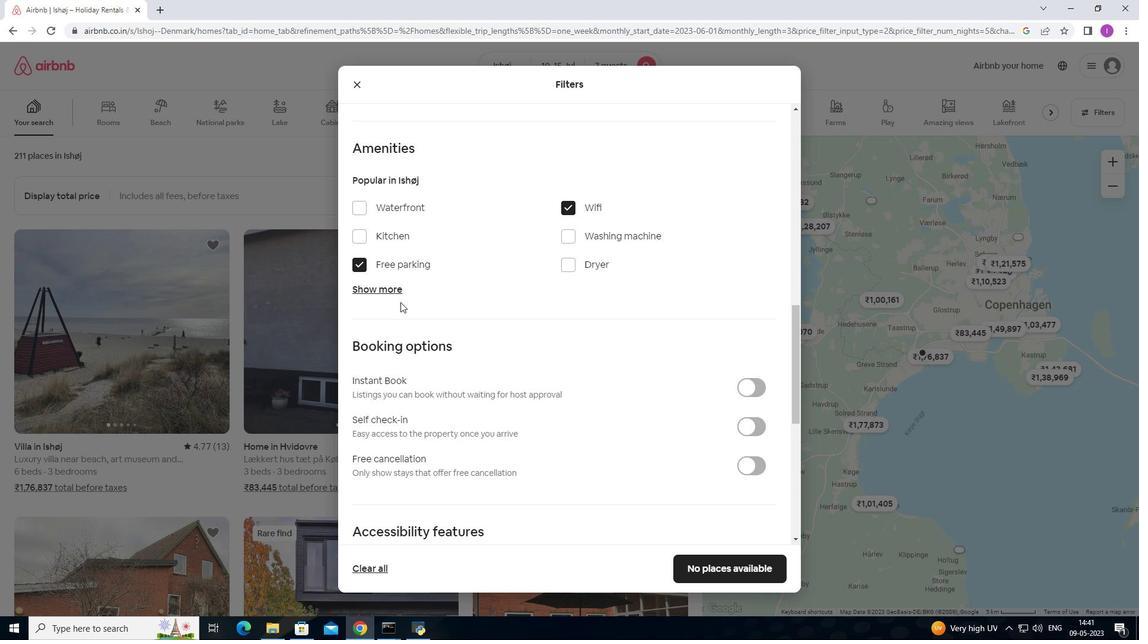
Action: Mouse pressed left at (387, 290)
Screenshot: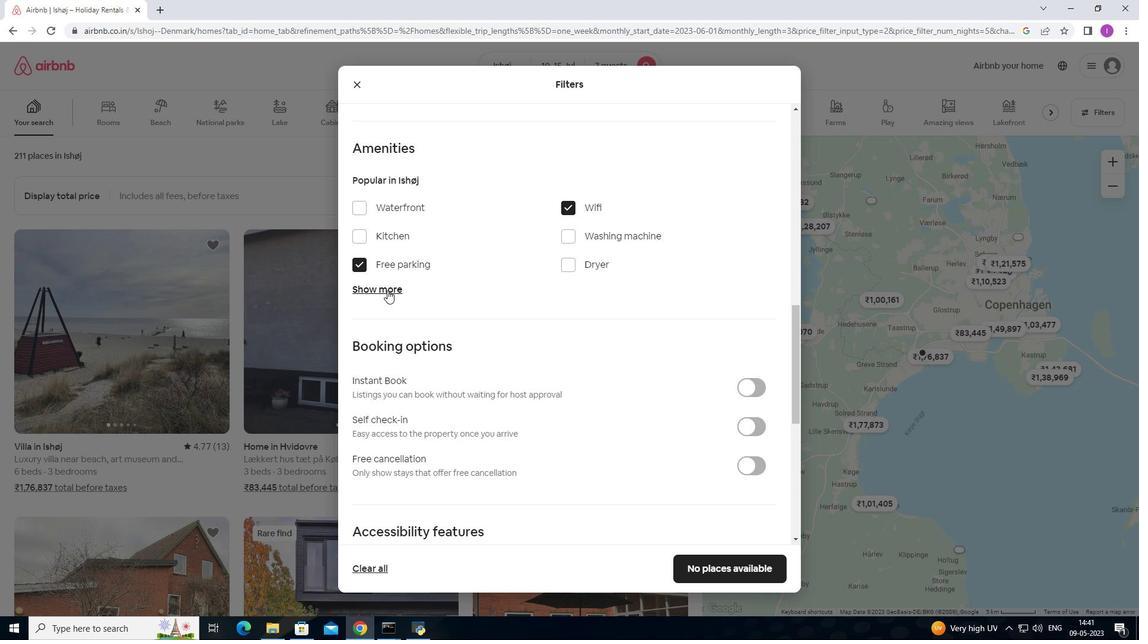 
Action: Mouse moved to (573, 359)
Screenshot: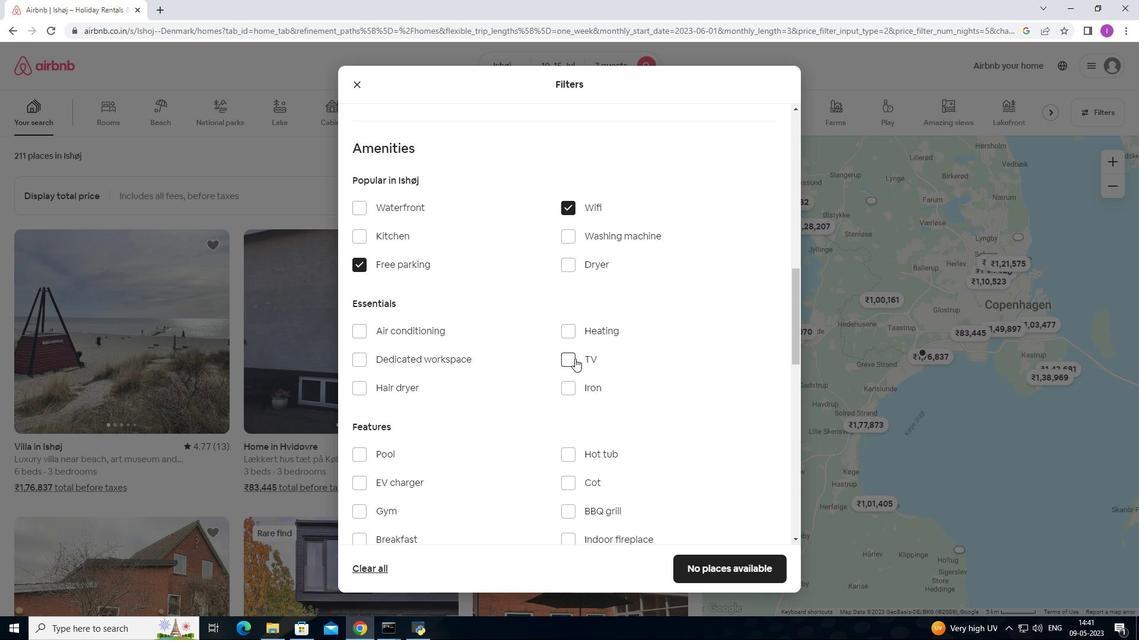
Action: Mouse pressed left at (573, 359)
Screenshot: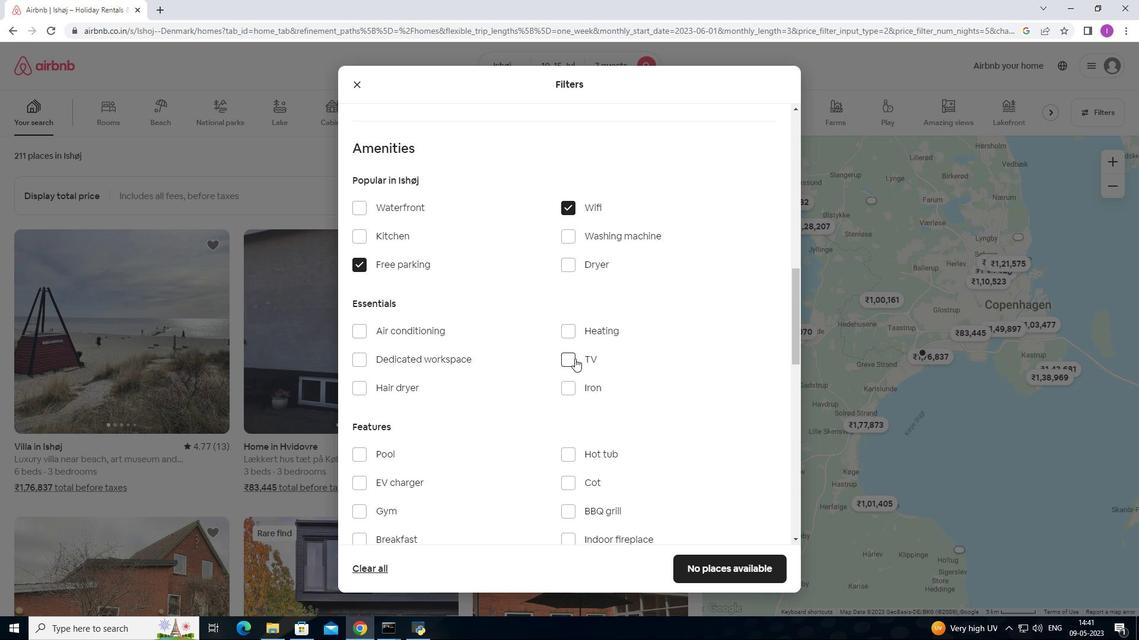
Action: Mouse moved to (573, 359)
Screenshot: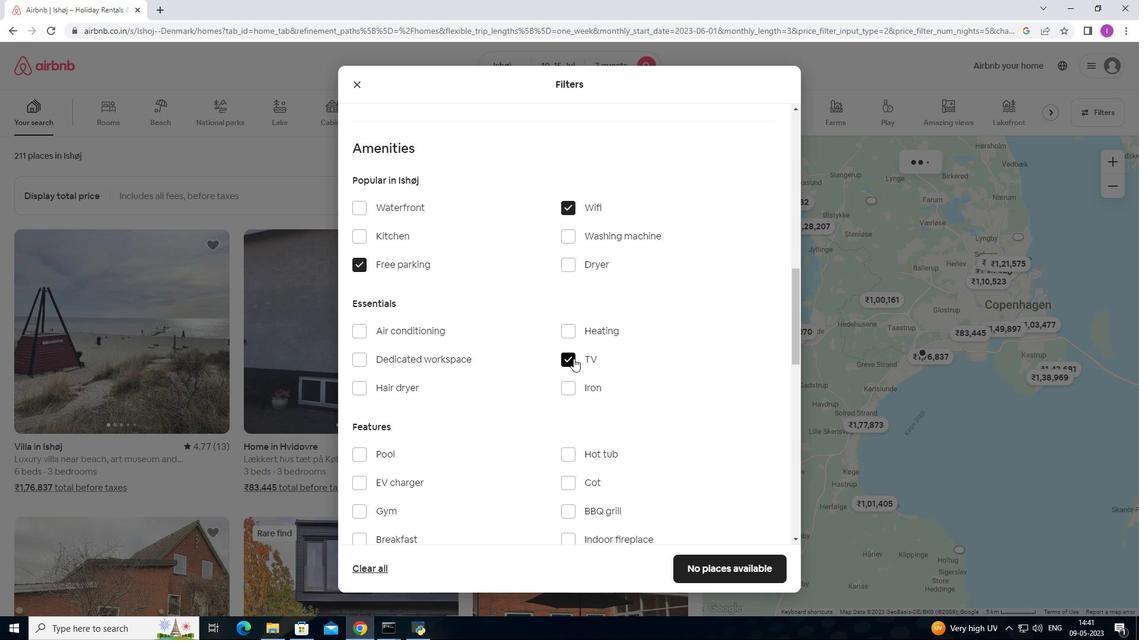 
Action: Mouse scrolled (573, 358) with delta (0, 0)
Screenshot: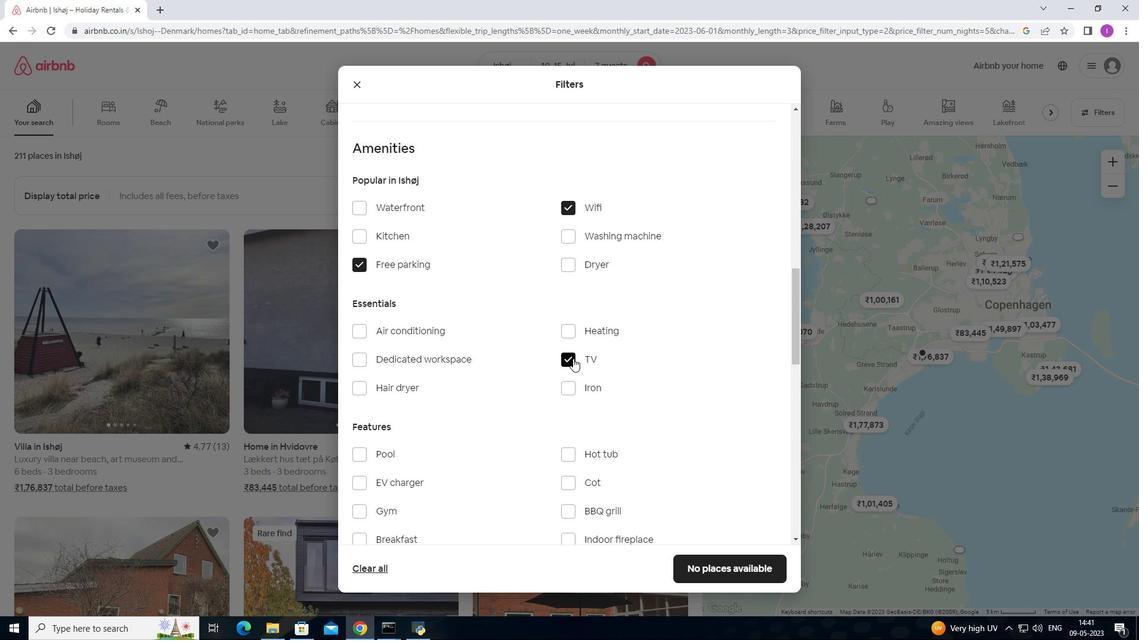 
Action: Mouse moved to (363, 449)
Screenshot: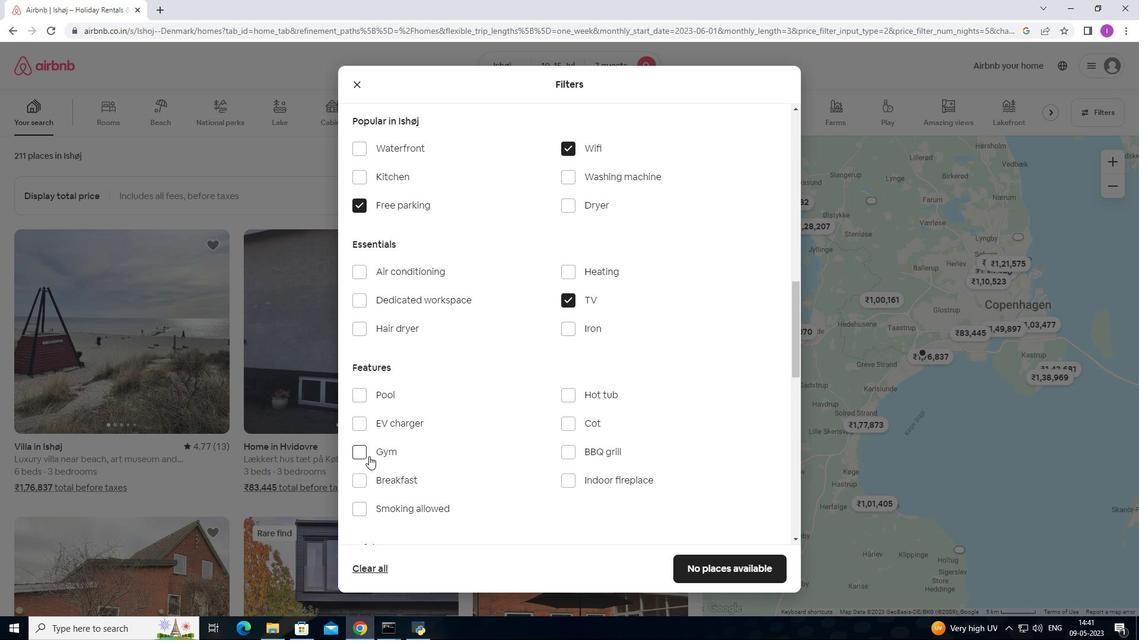 
Action: Mouse pressed left at (363, 449)
Screenshot: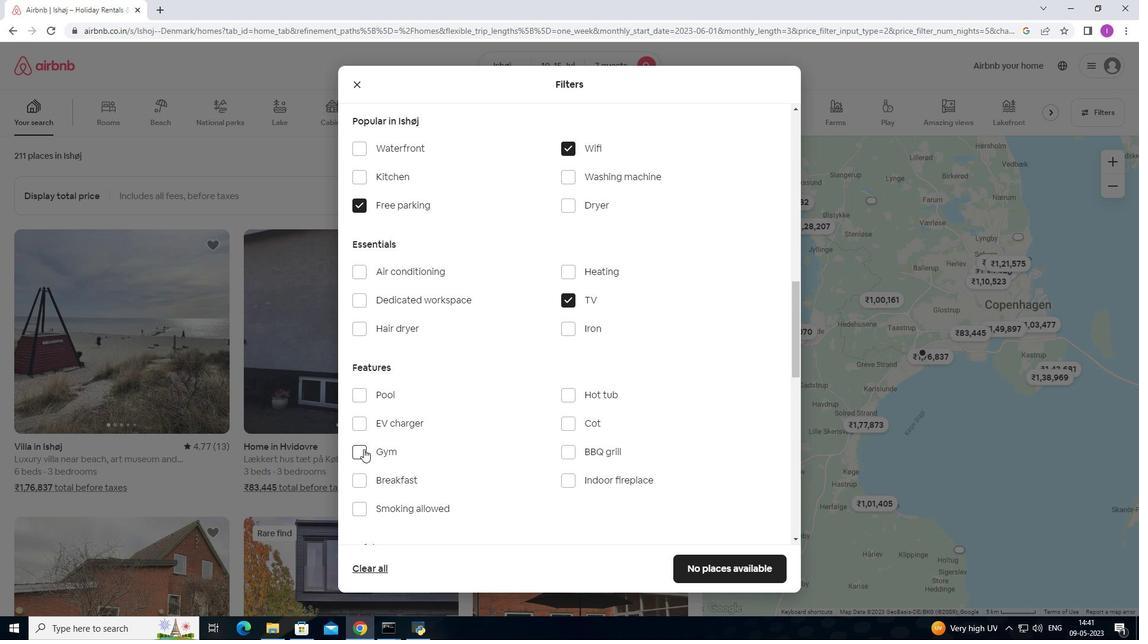 
Action: Mouse moved to (366, 480)
Screenshot: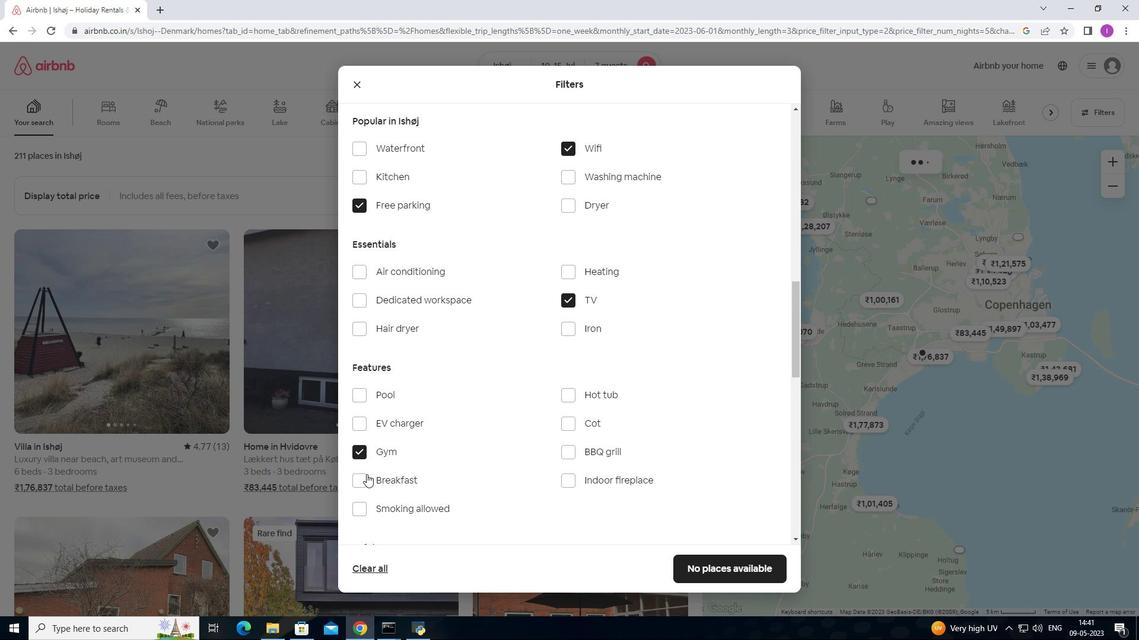 
Action: Mouse pressed left at (366, 480)
Screenshot: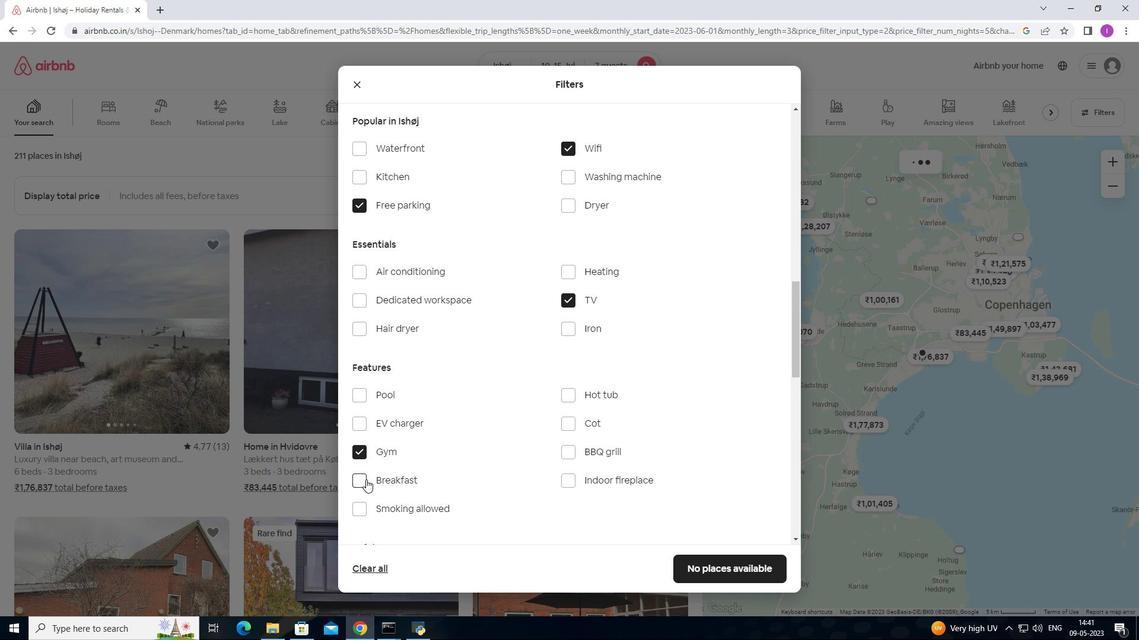 
Action: Mouse moved to (465, 447)
Screenshot: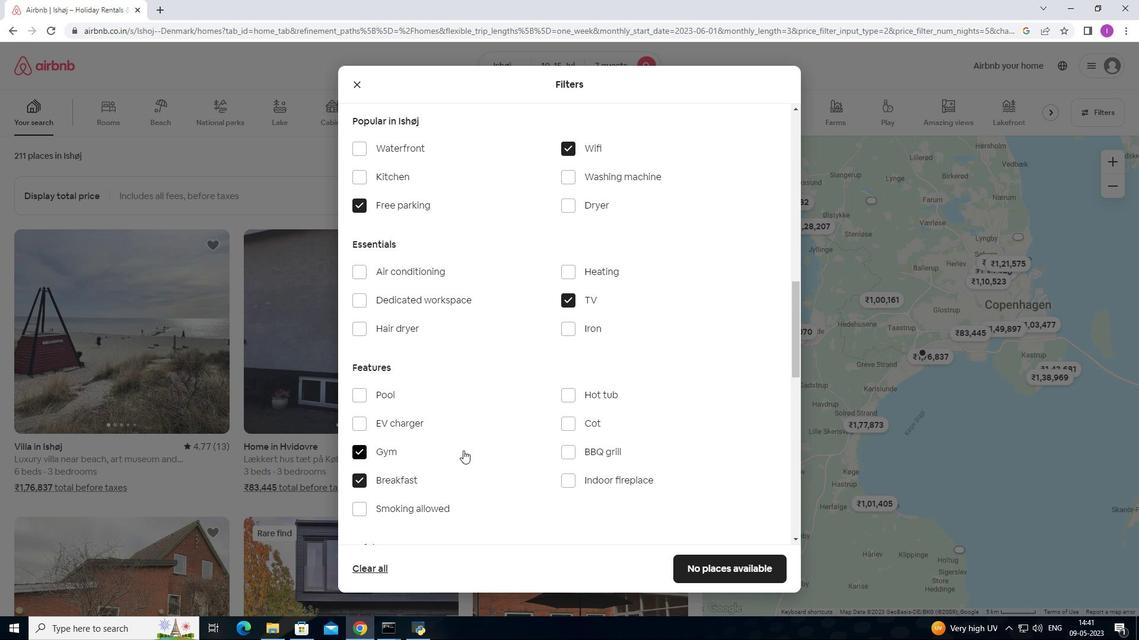 
Action: Mouse scrolled (465, 446) with delta (0, 0)
Screenshot: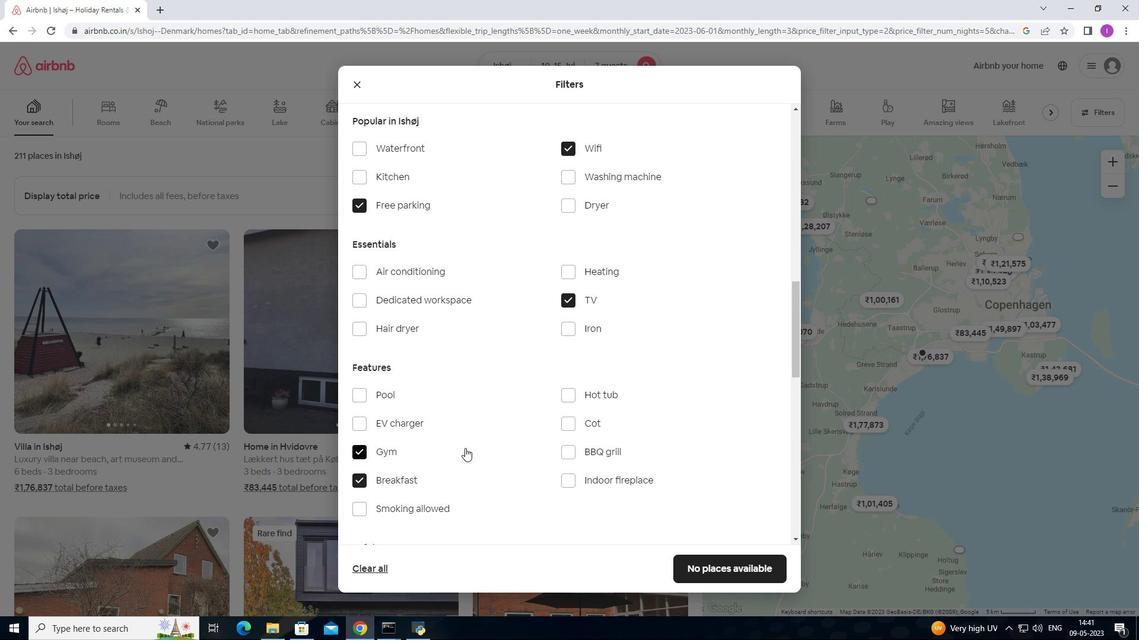 
Action: Mouse scrolled (465, 446) with delta (0, 0)
Screenshot: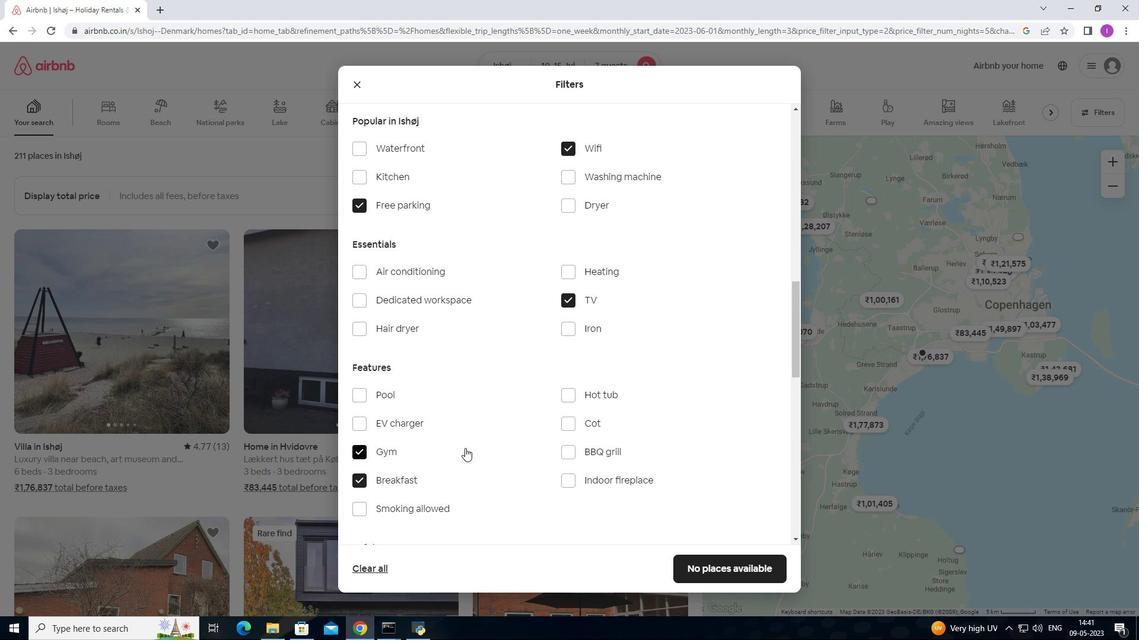 
Action: Mouse moved to (466, 446)
Screenshot: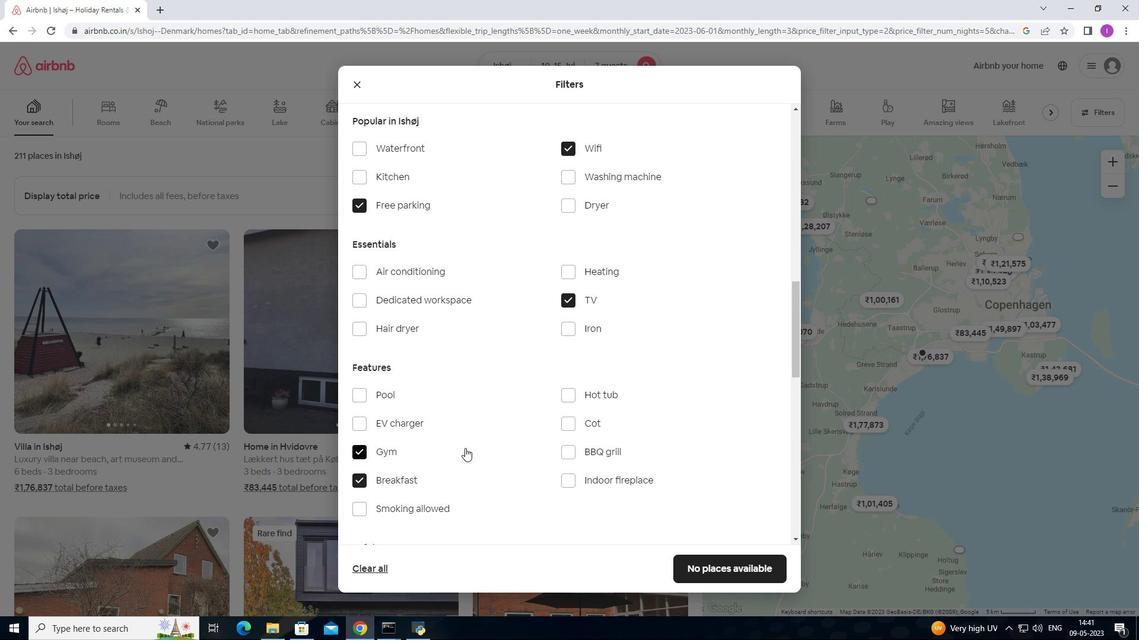 
Action: Mouse scrolled (466, 446) with delta (0, 0)
Screenshot: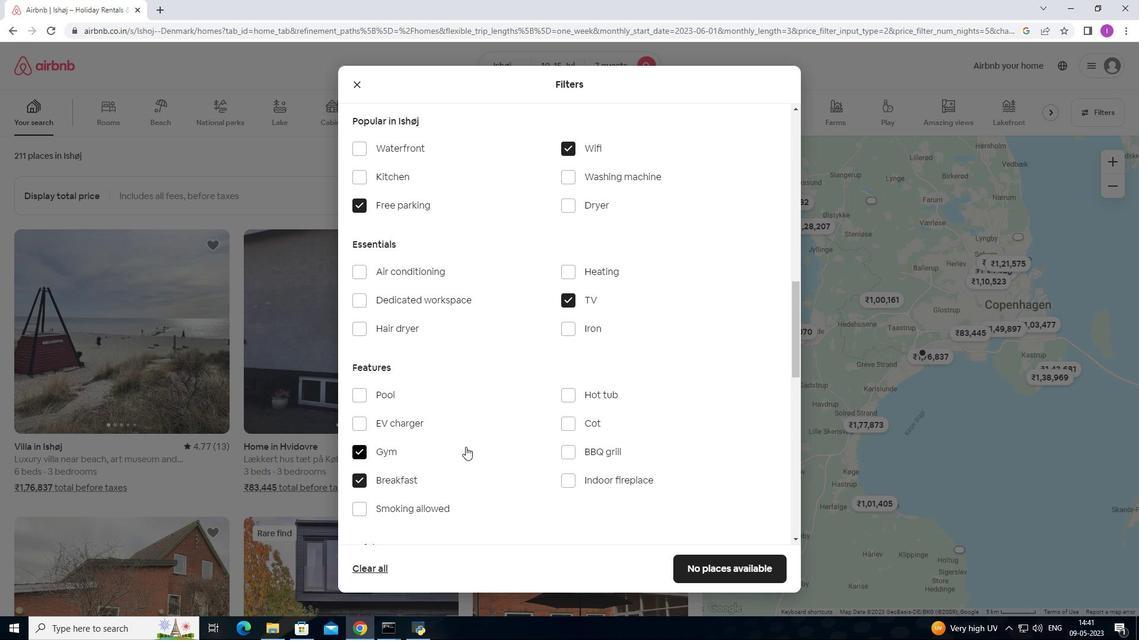 
Action: Mouse scrolled (466, 446) with delta (0, 0)
Screenshot: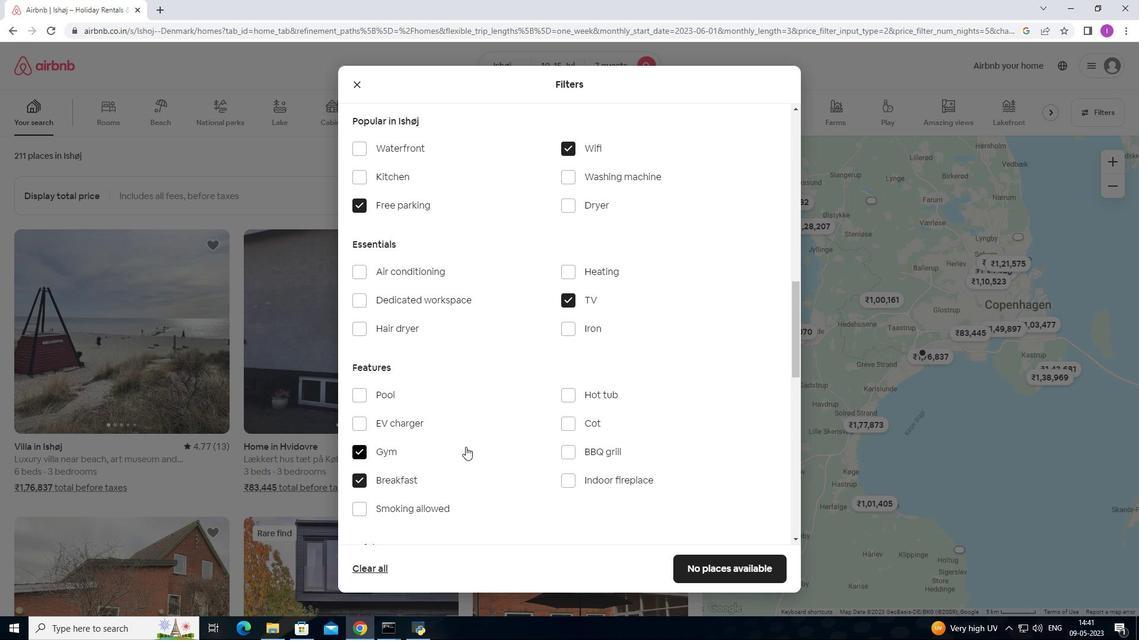 
Action: Mouse moved to (483, 427)
Screenshot: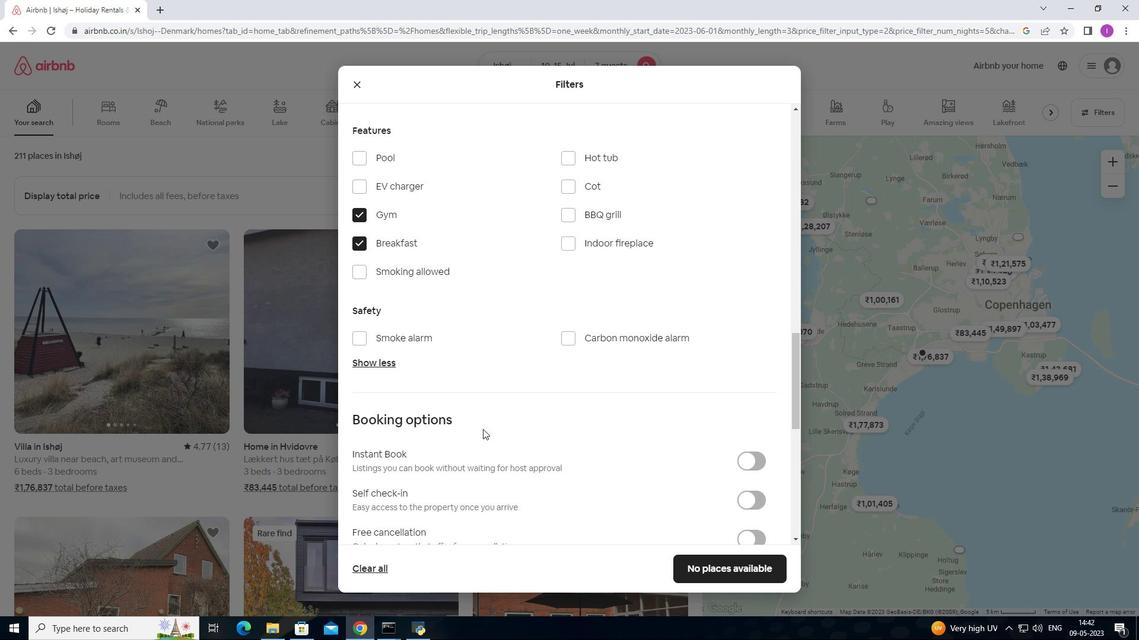 
Action: Mouse scrolled (483, 426) with delta (0, 0)
Screenshot: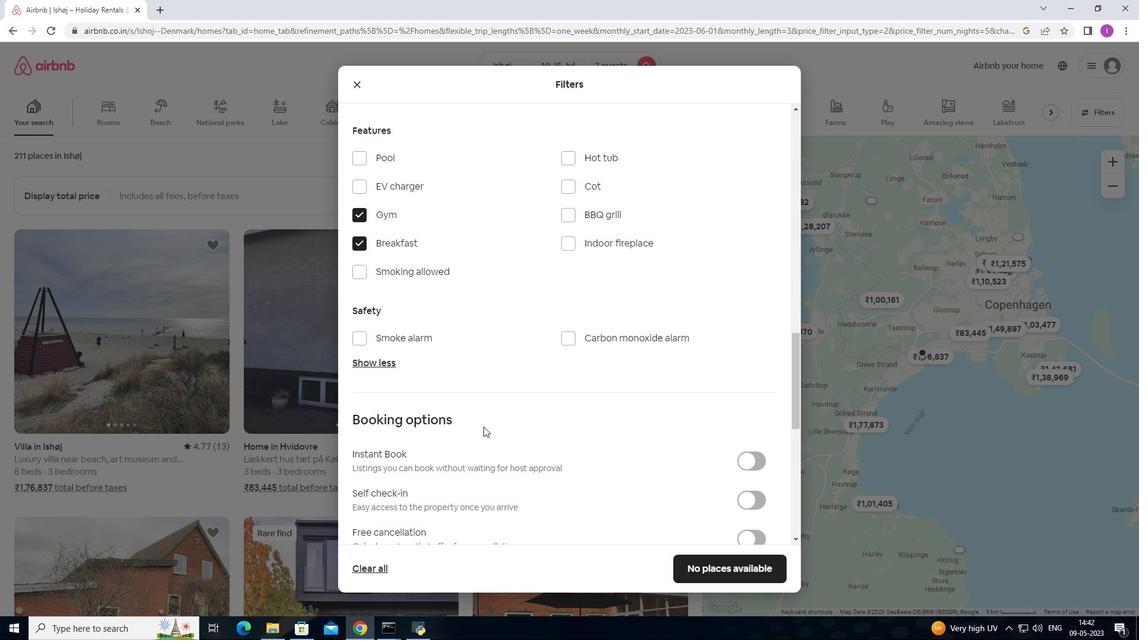 
Action: Mouse scrolled (483, 426) with delta (0, 0)
Screenshot: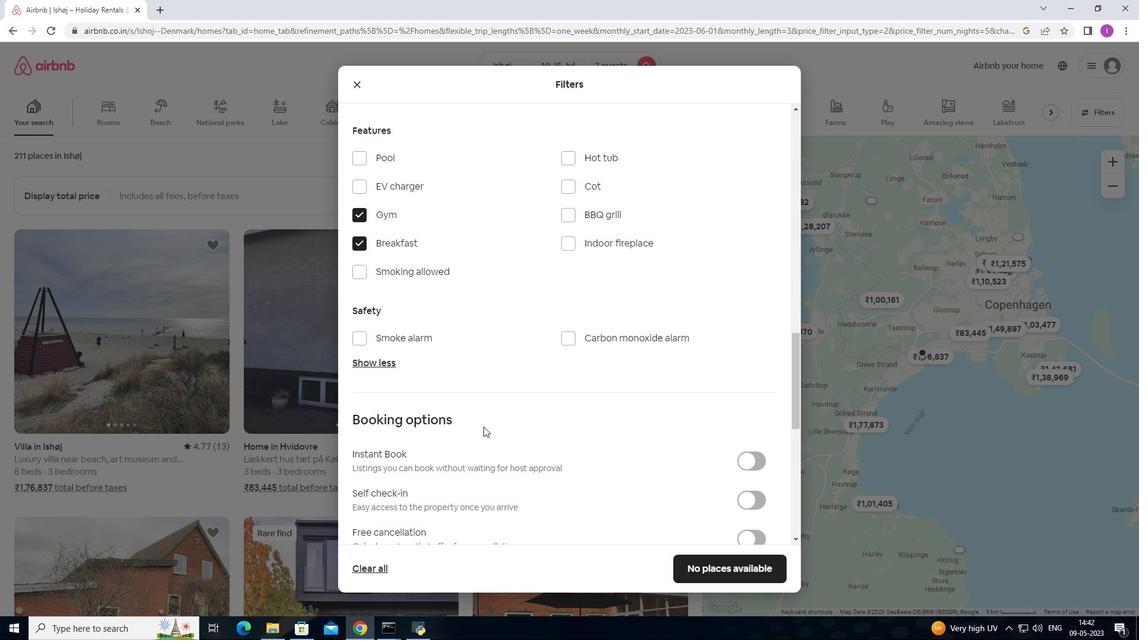 
Action: Mouse scrolled (483, 426) with delta (0, 0)
Screenshot: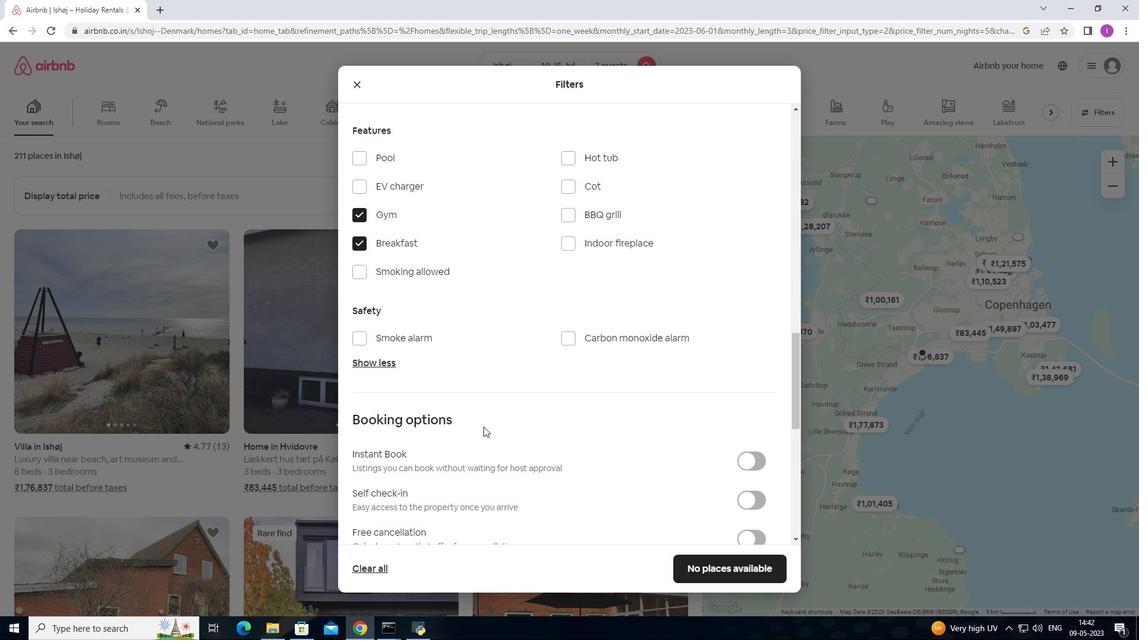 
Action: Mouse moved to (757, 318)
Screenshot: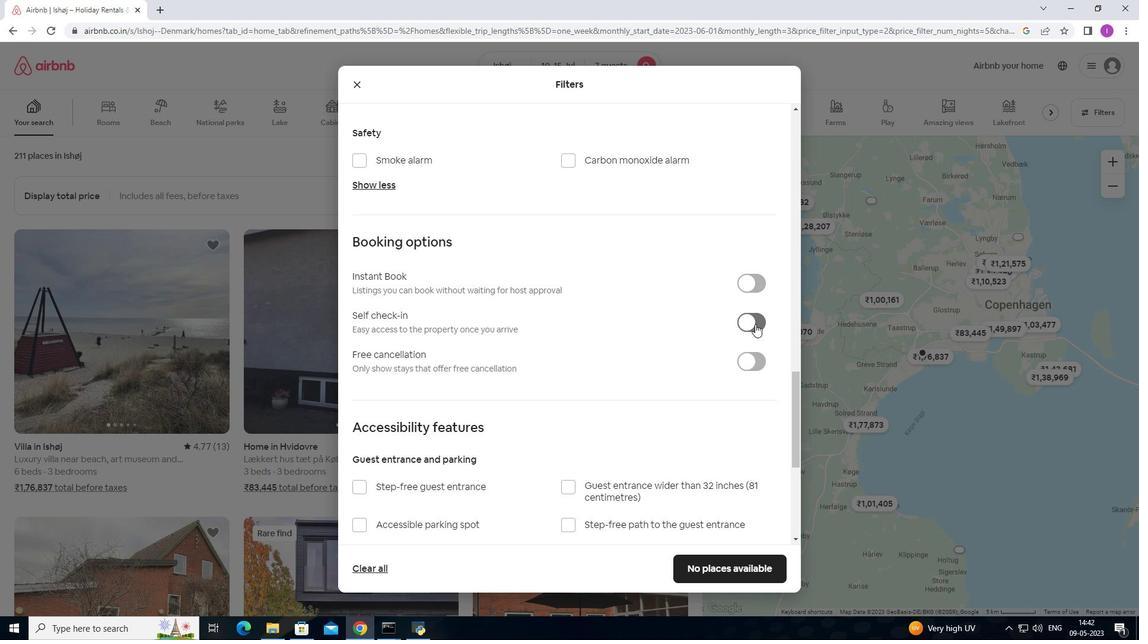 
Action: Mouse pressed left at (757, 318)
Screenshot: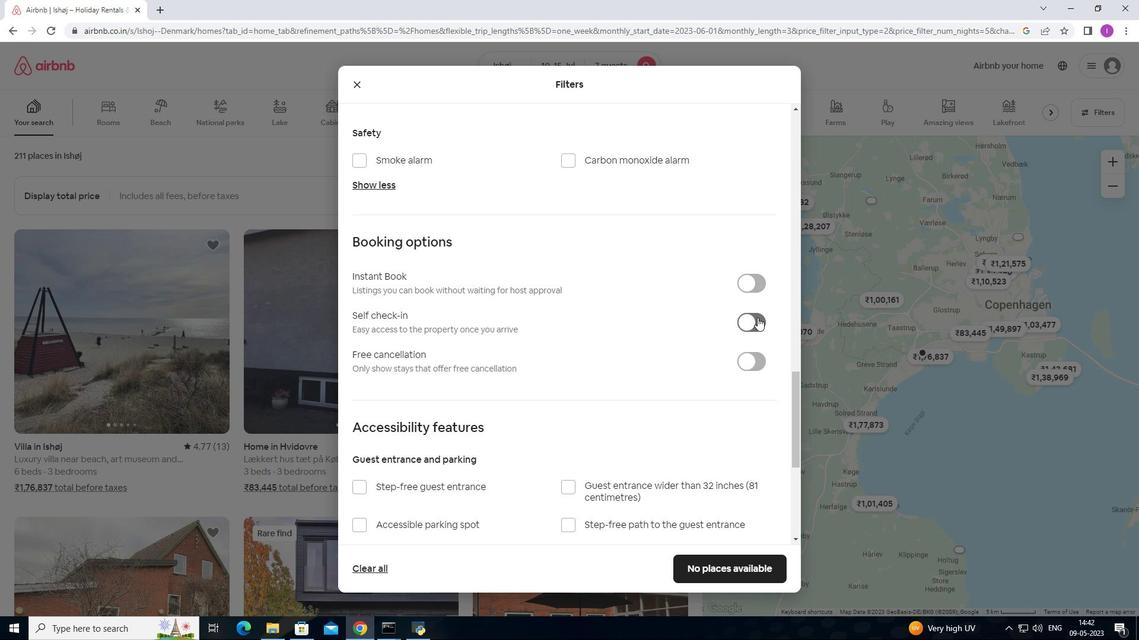 
Action: Mouse moved to (575, 442)
Screenshot: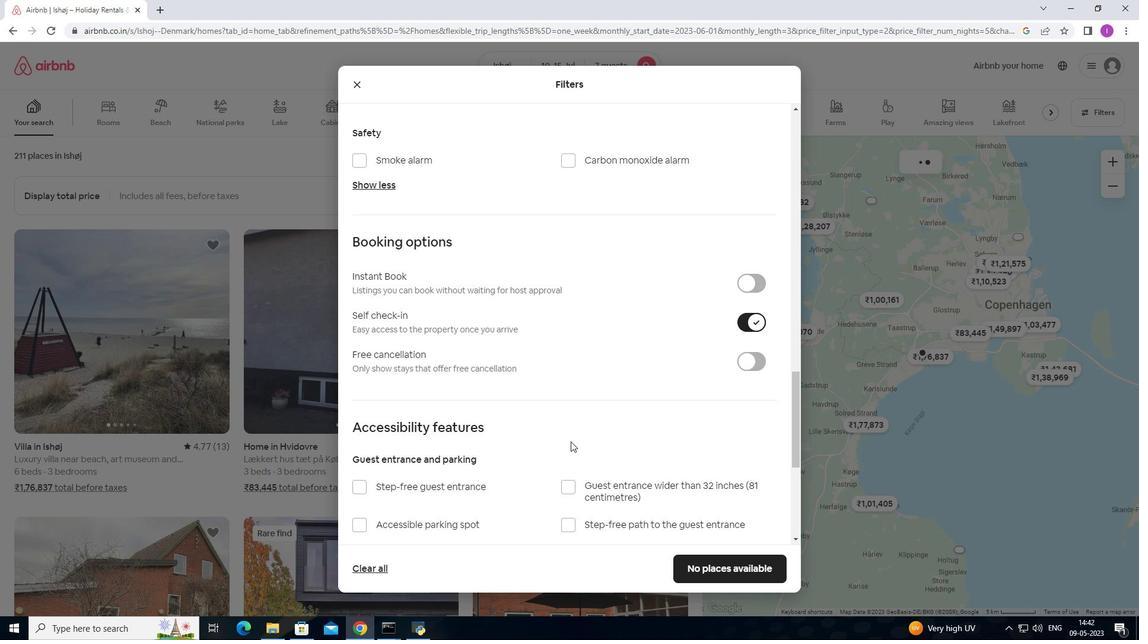 
Action: Mouse scrolled (575, 441) with delta (0, 0)
Screenshot: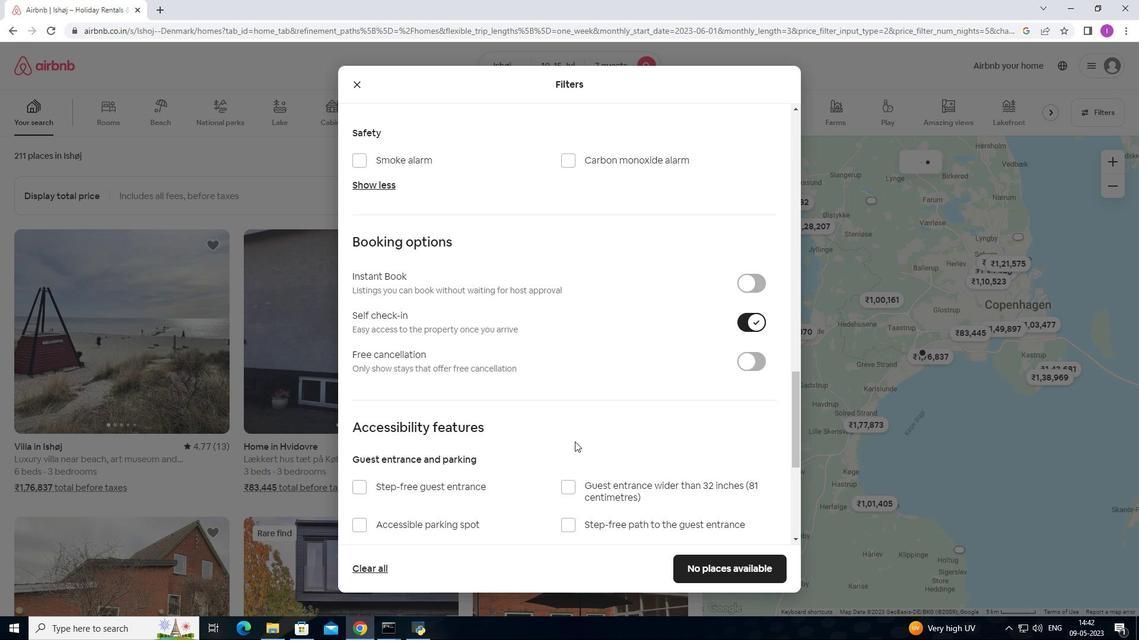 
Action: Mouse scrolled (575, 441) with delta (0, 0)
Screenshot: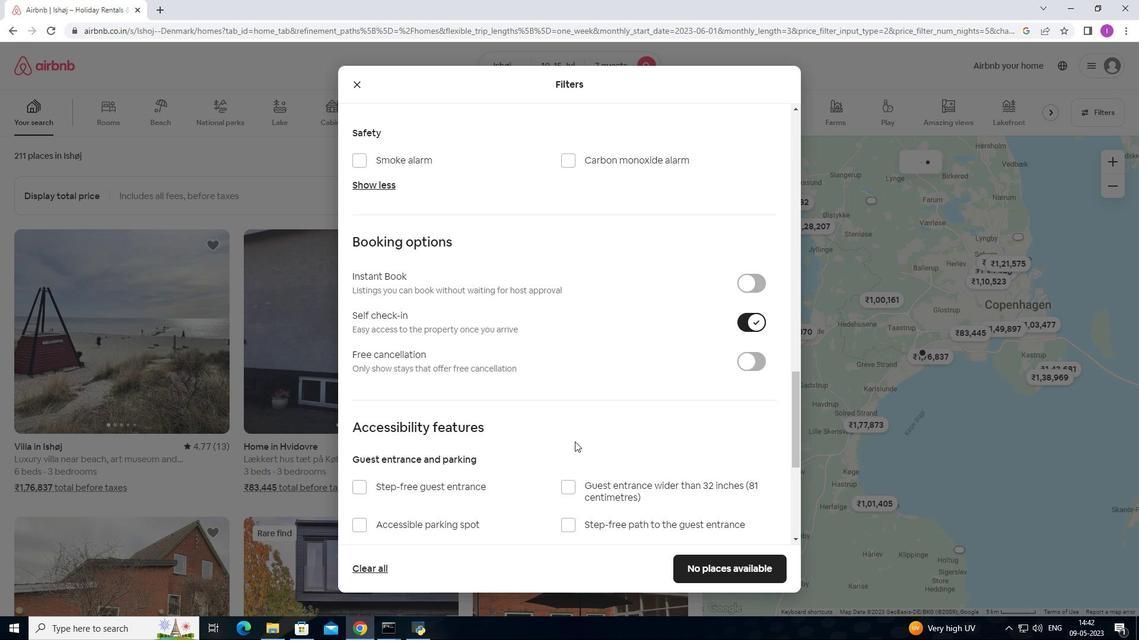 
Action: Mouse moved to (575, 440)
Screenshot: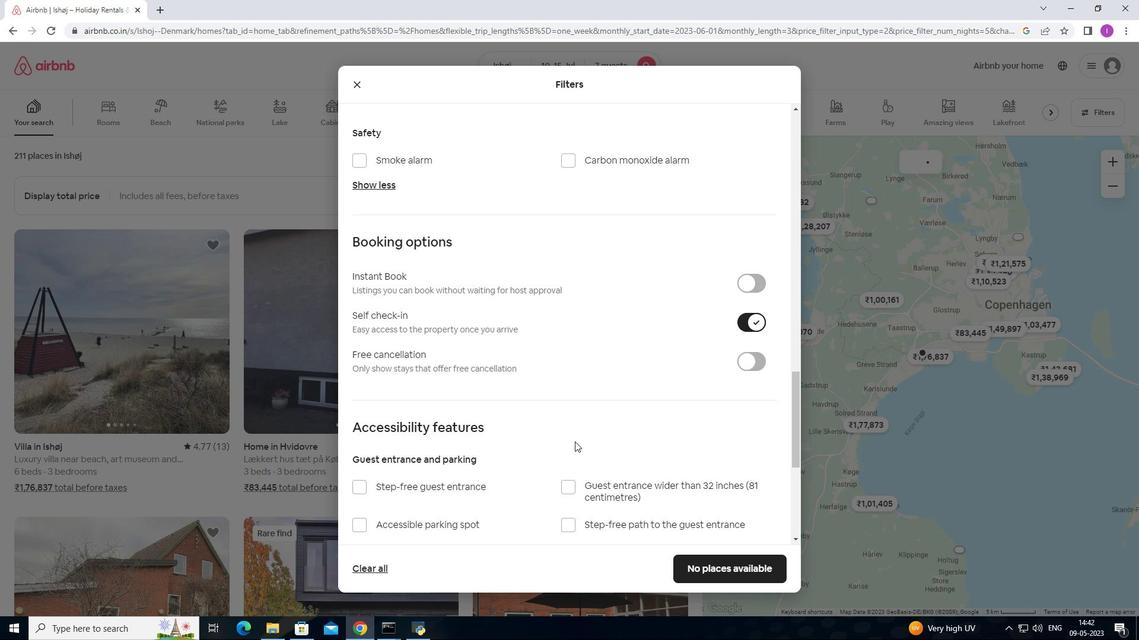 
Action: Mouse scrolled (575, 439) with delta (0, 0)
Screenshot: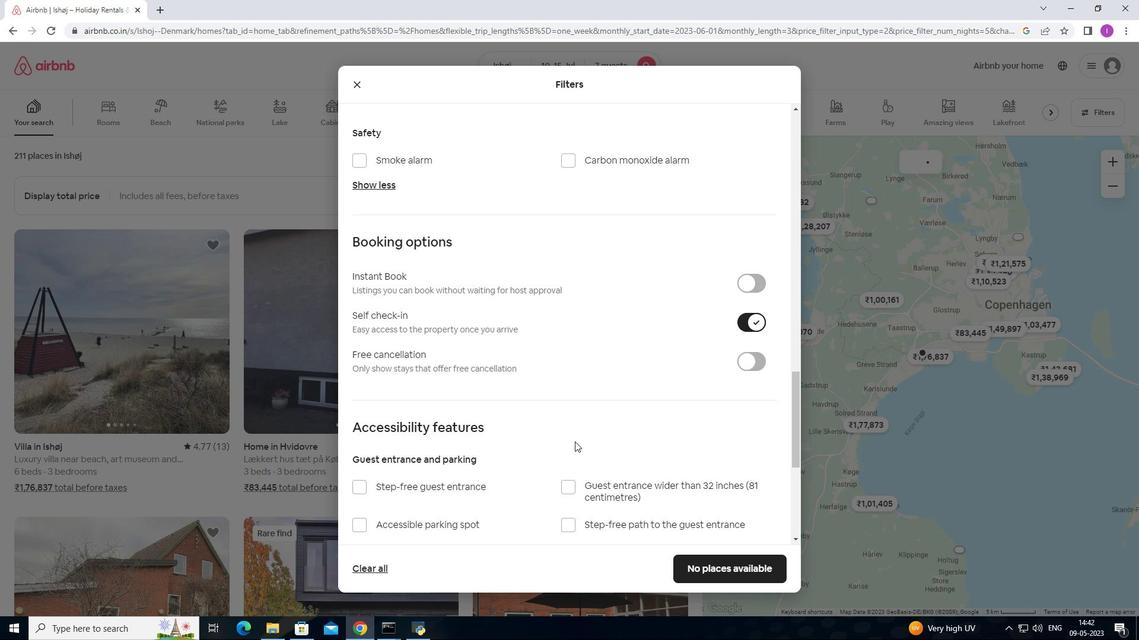 
Action: Mouse moved to (575, 438)
Screenshot: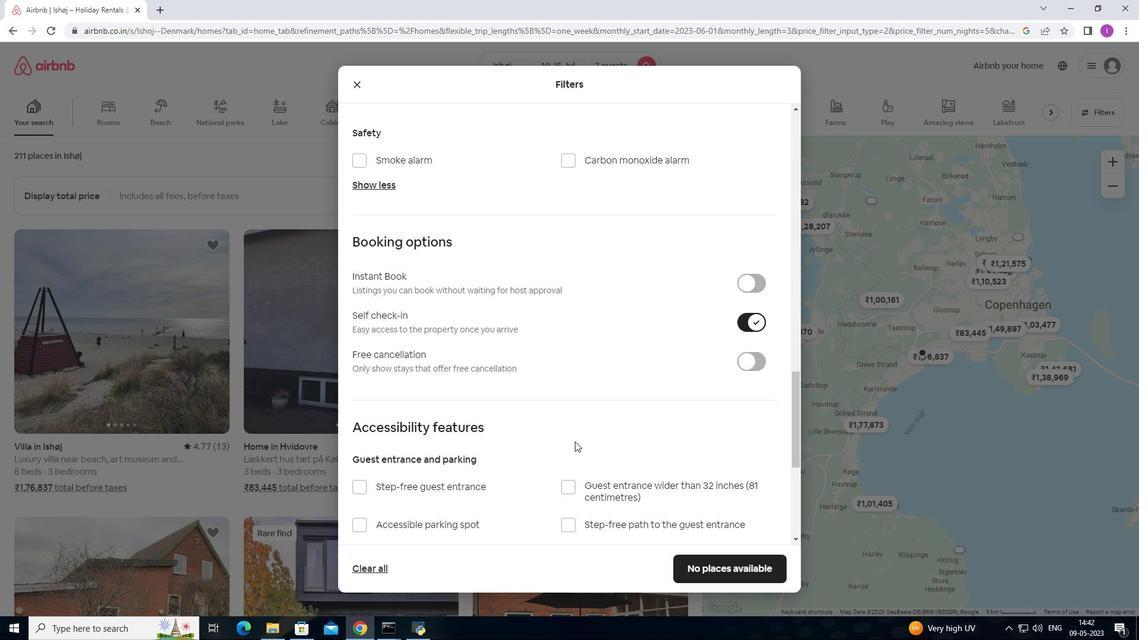 
Action: Mouse scrolled (575, 437) with delta (0, 0)
Screenshot: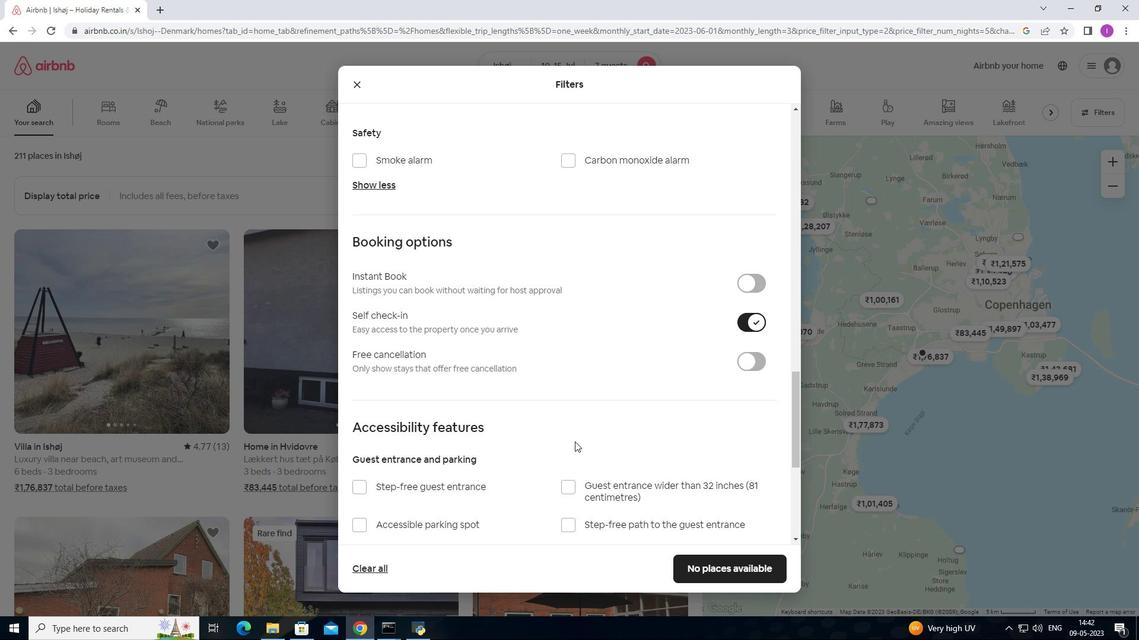 
Action: Mouse moved to (590, 414)
Screenshot: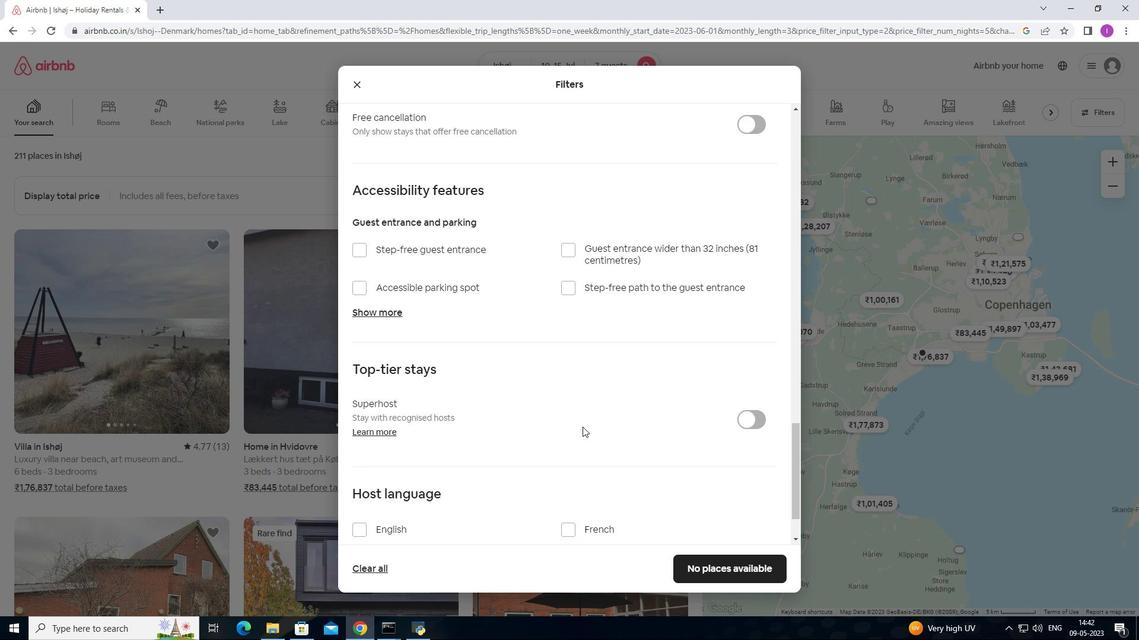 
Action: Mouse scrolled (590, 414) with delta (0, 0)
Screenshot: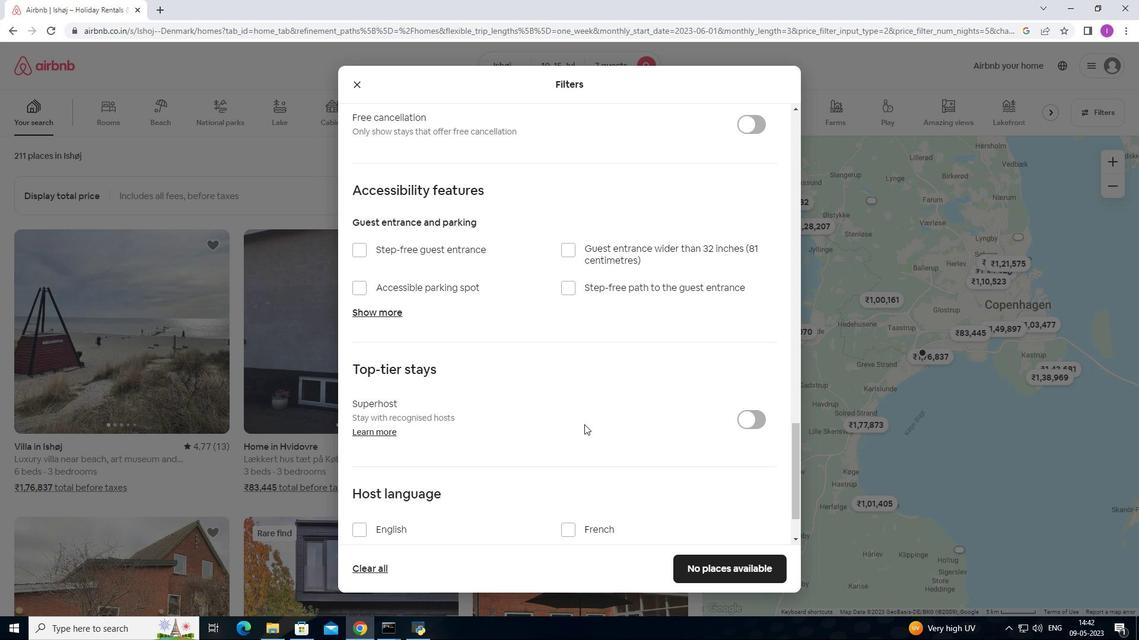 
Action: Mouse scrolled (590, 414) with delta (0, 0)
Screenshot: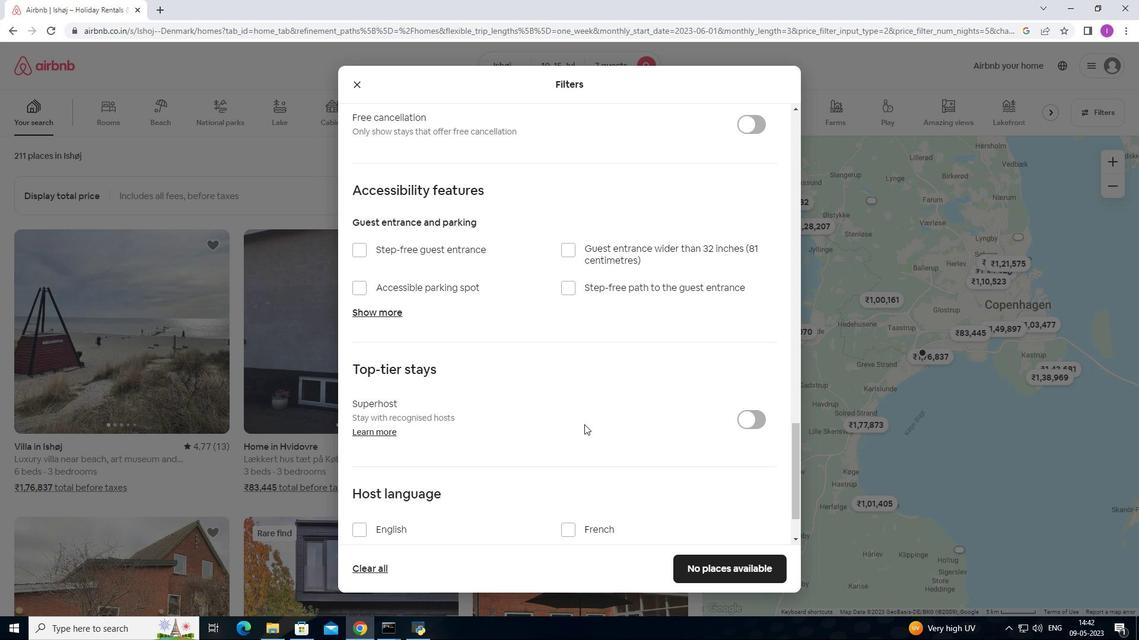 
Action: Mouse moved to (591, 413)
Screenshot: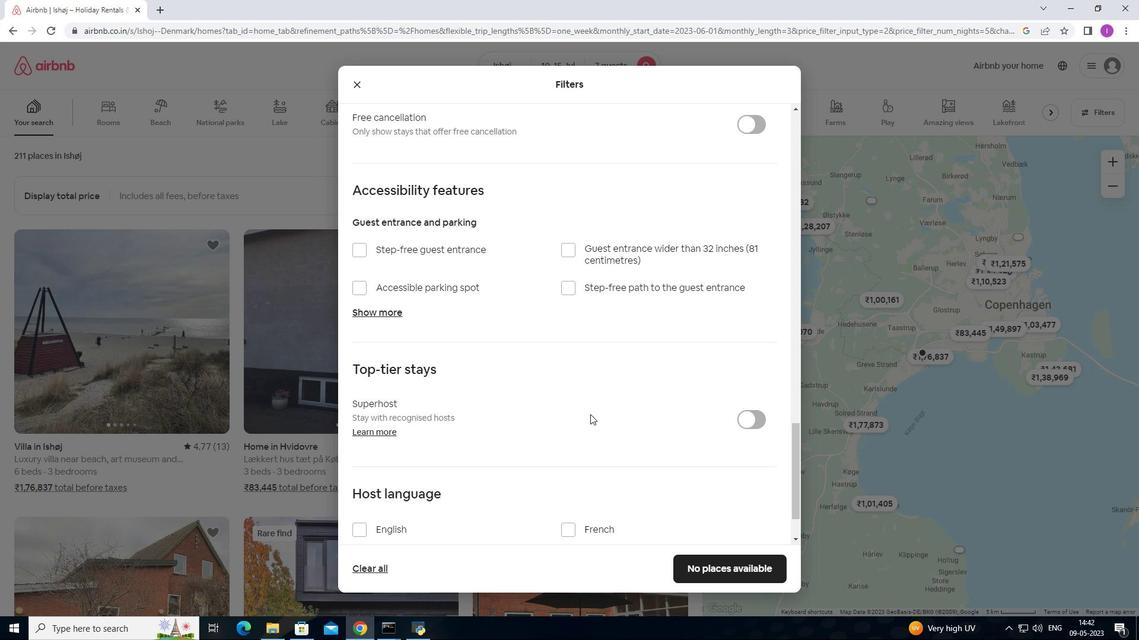 
Action: Mouse scrolled (591, 413) with delta (0, 0)
Screenshot: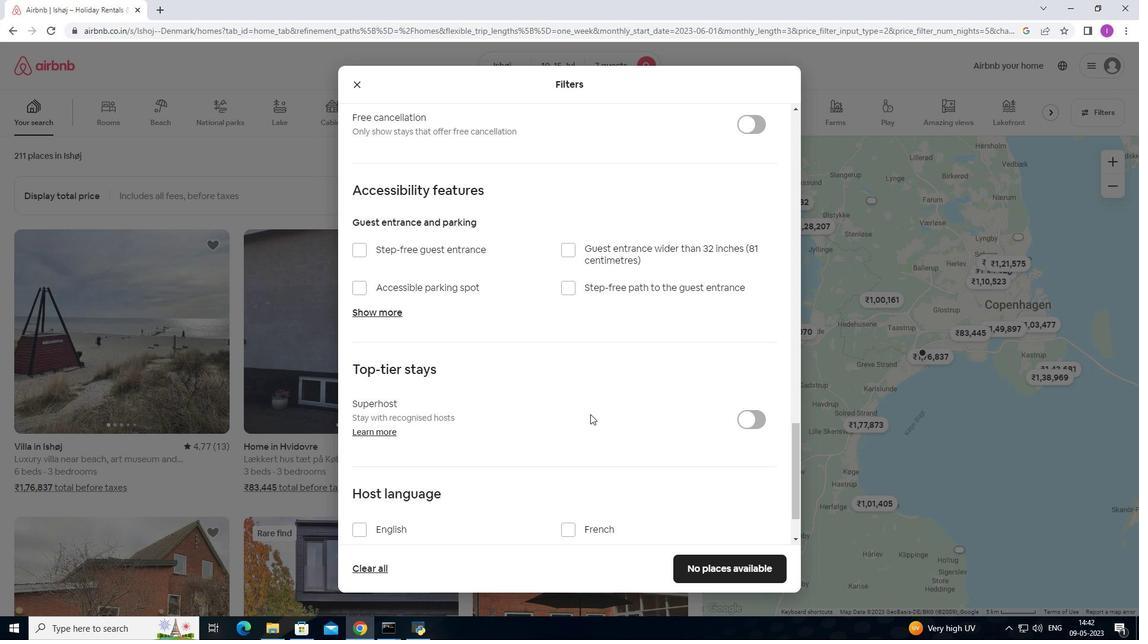 
Action: Mouse moved to (592, 412)
Screenshot: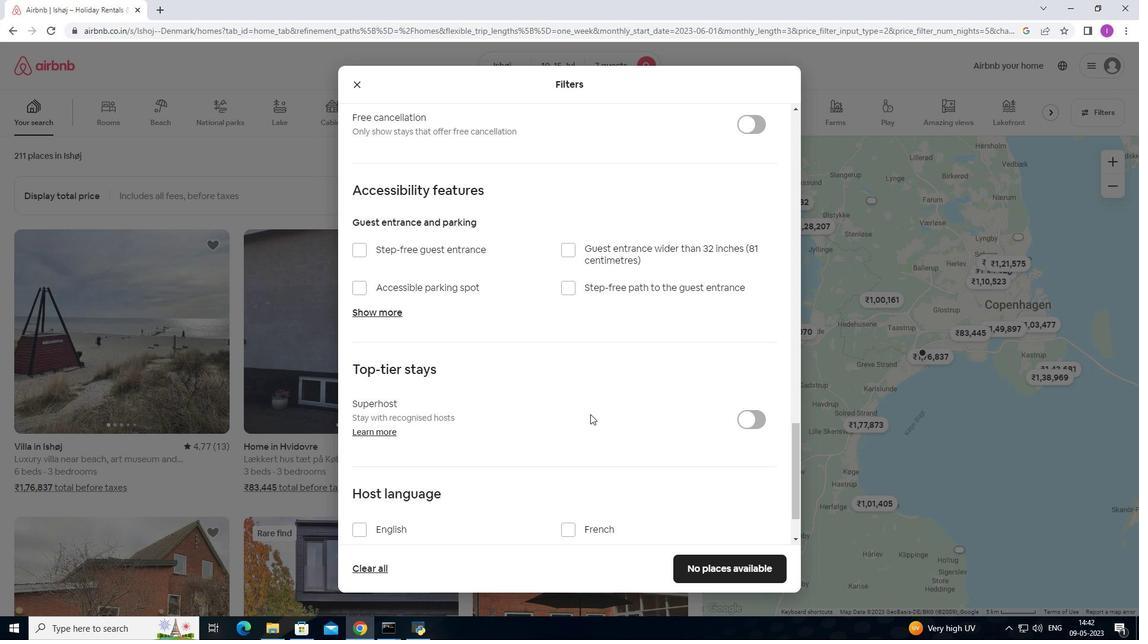 
Action: Mouse scrolled (592, 411) with delta (0, 0)
Screenshot: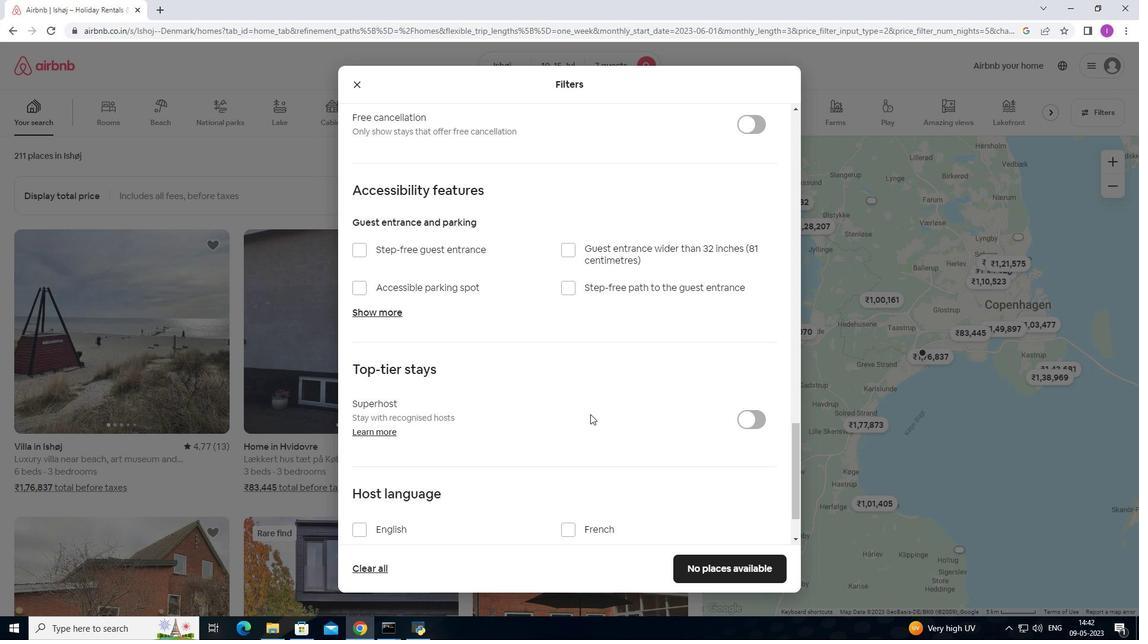 
Action: Mouse moved to (595, 409)
Screenshot: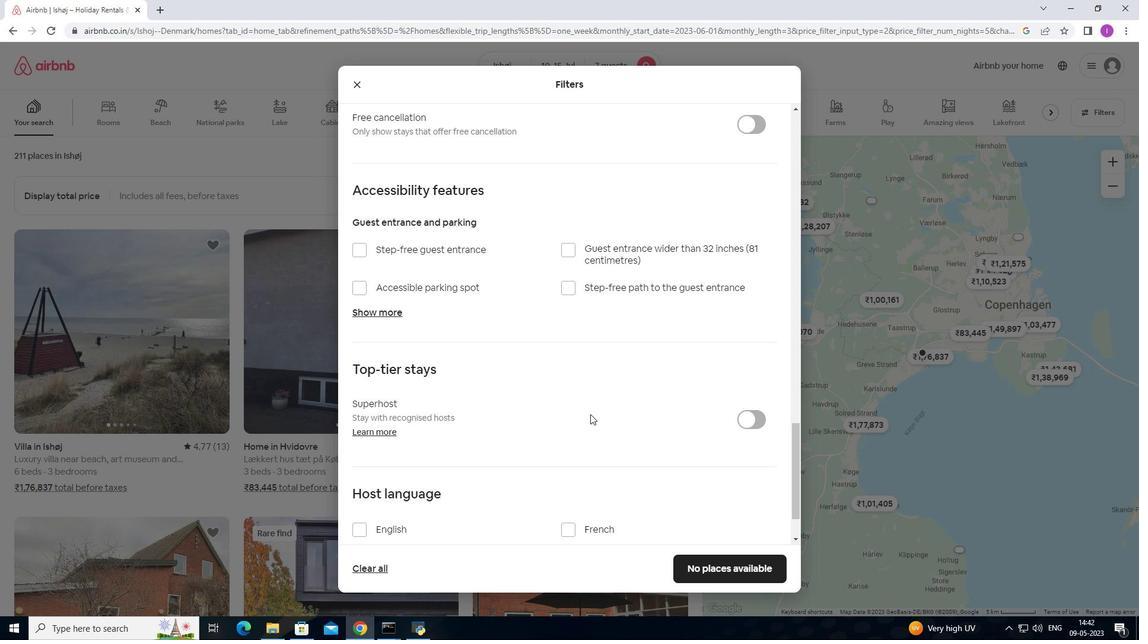
Action: Mouse scrolled (595, 408) with delta (0, 0)
Screenshot: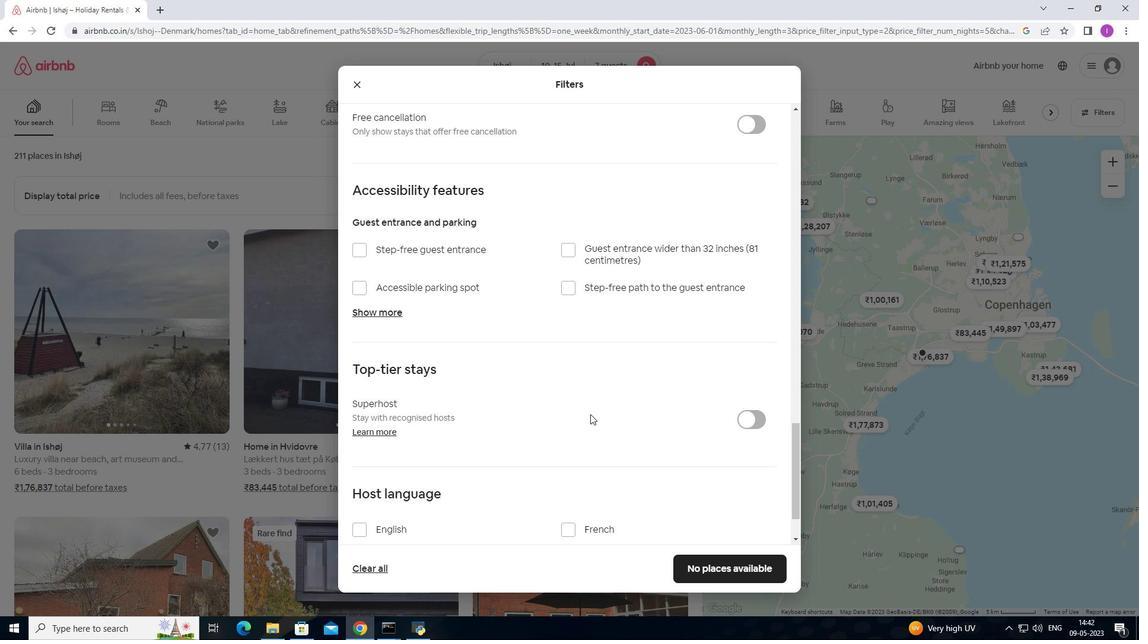 
Action: Mouse moved to (607, 404)
Screenshot: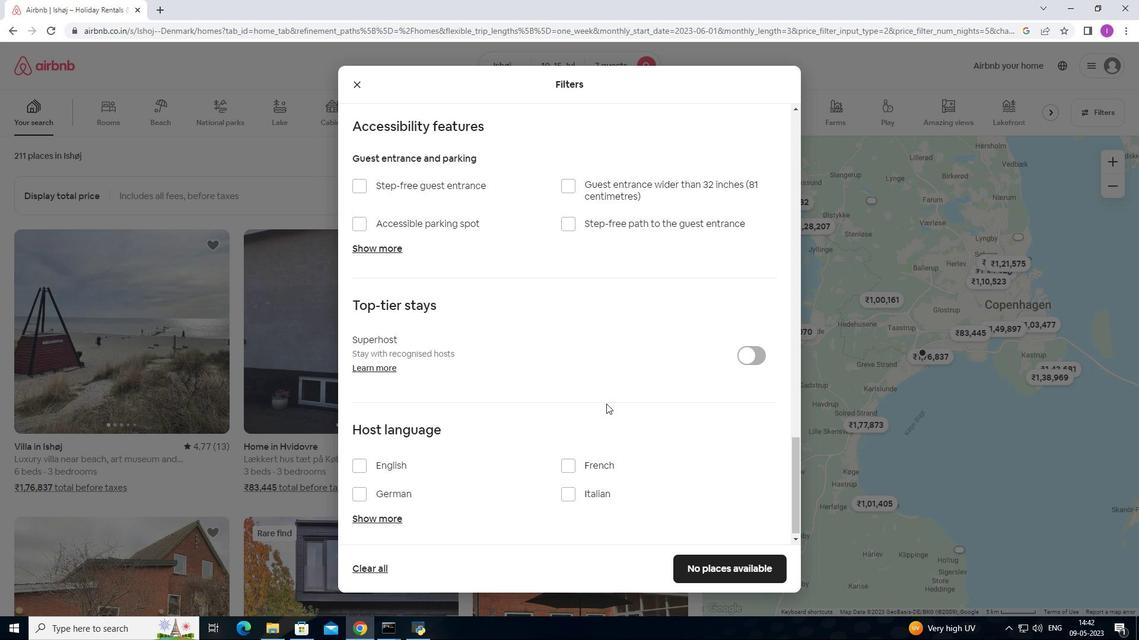 
Action: Mouse scrolled (607, 404) with delta (0, 0)
Screenshot: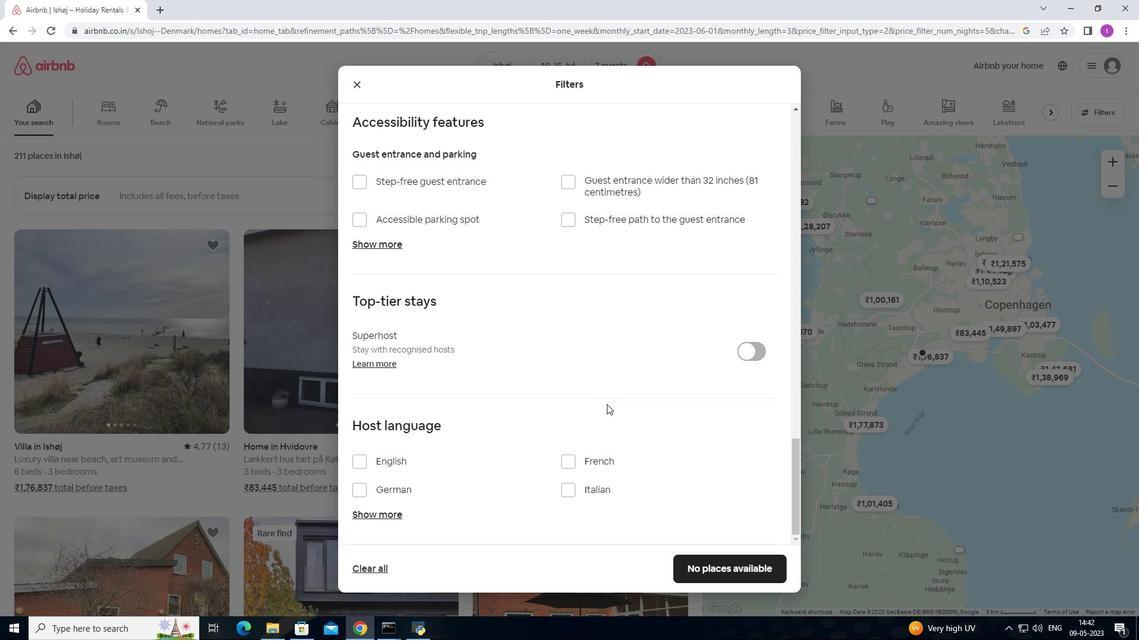 
Action: Mouse moved to (607, 405)
Screenshot: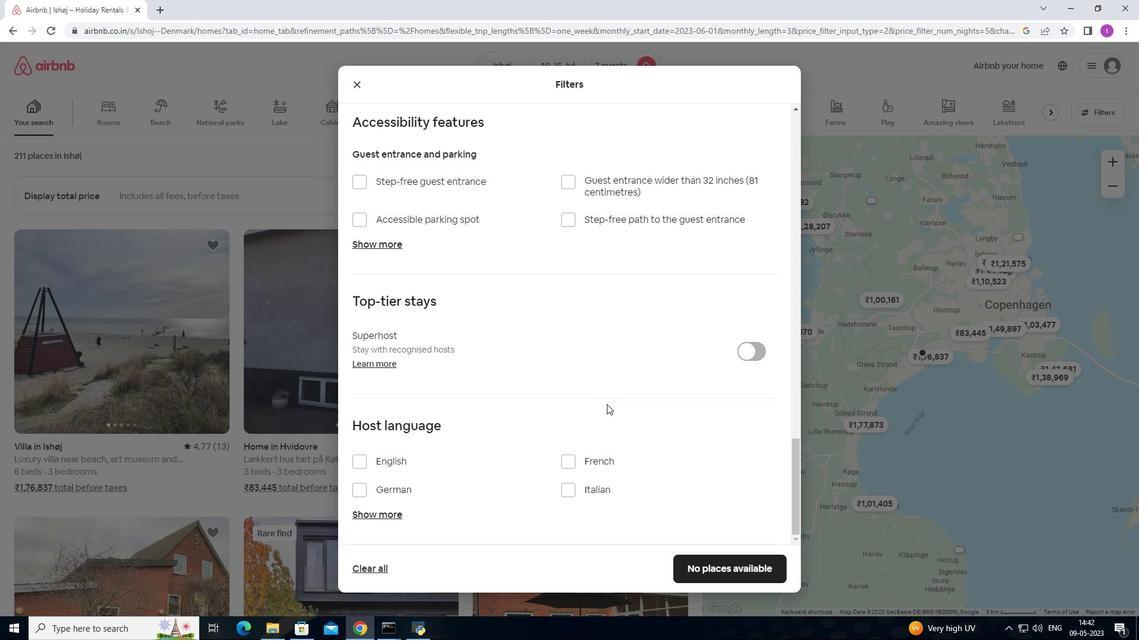 
Action: Mouse scrolled (607, 404) with delta (0, 0)
Screenshot: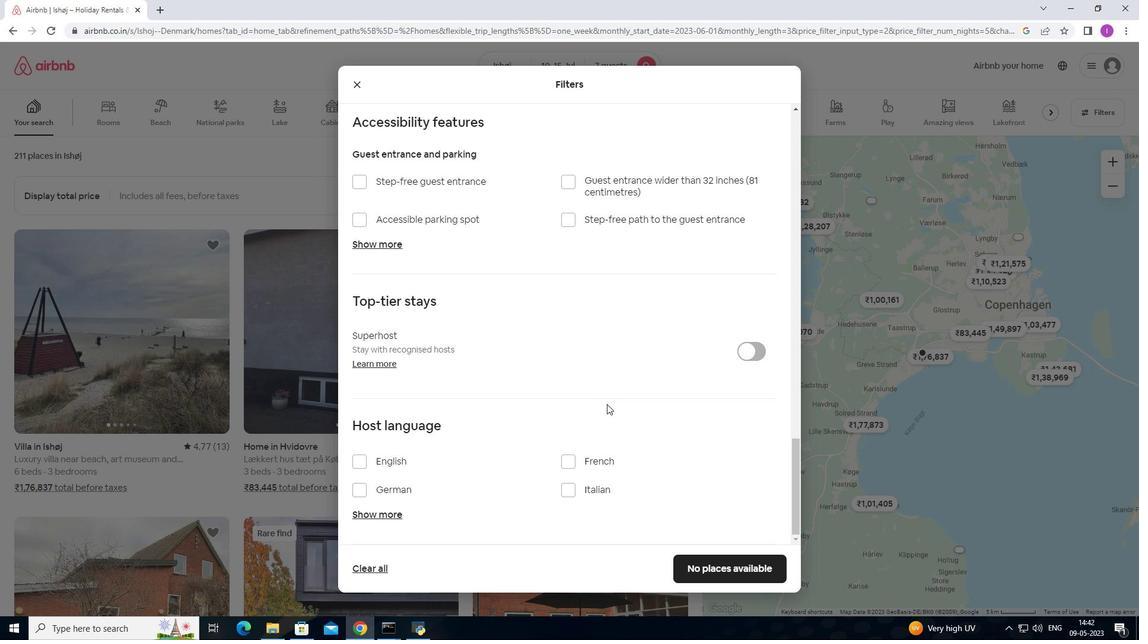 
Action: Mouse scrolled (607, 404) with delta (0, 0)
Screenshot: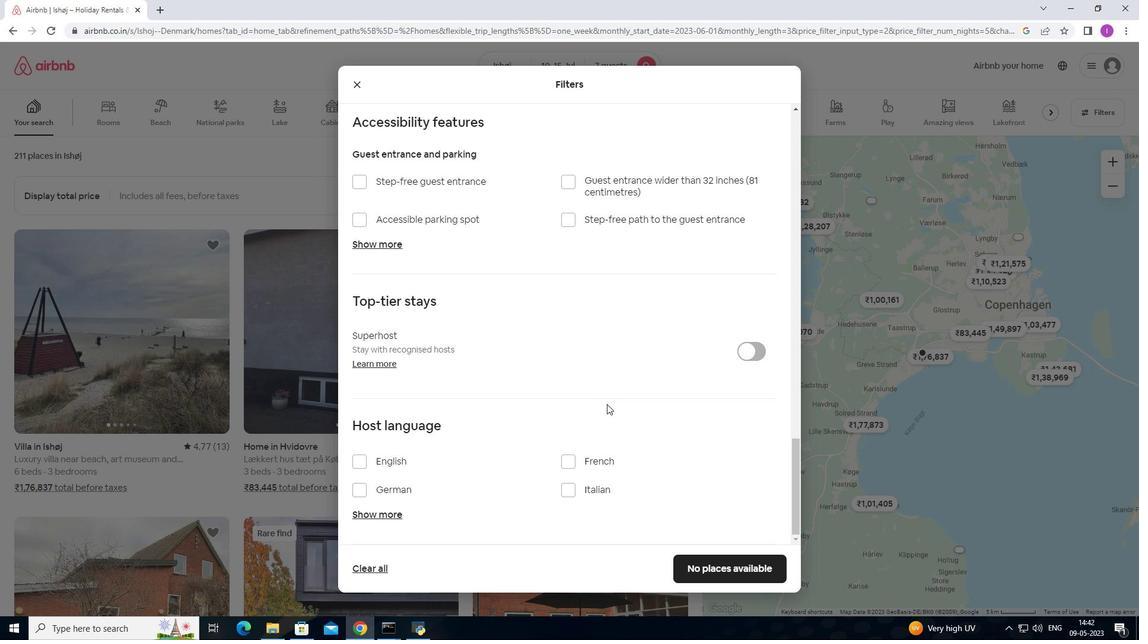 
Action: Mouse moved to (606, 406)
Screenshot: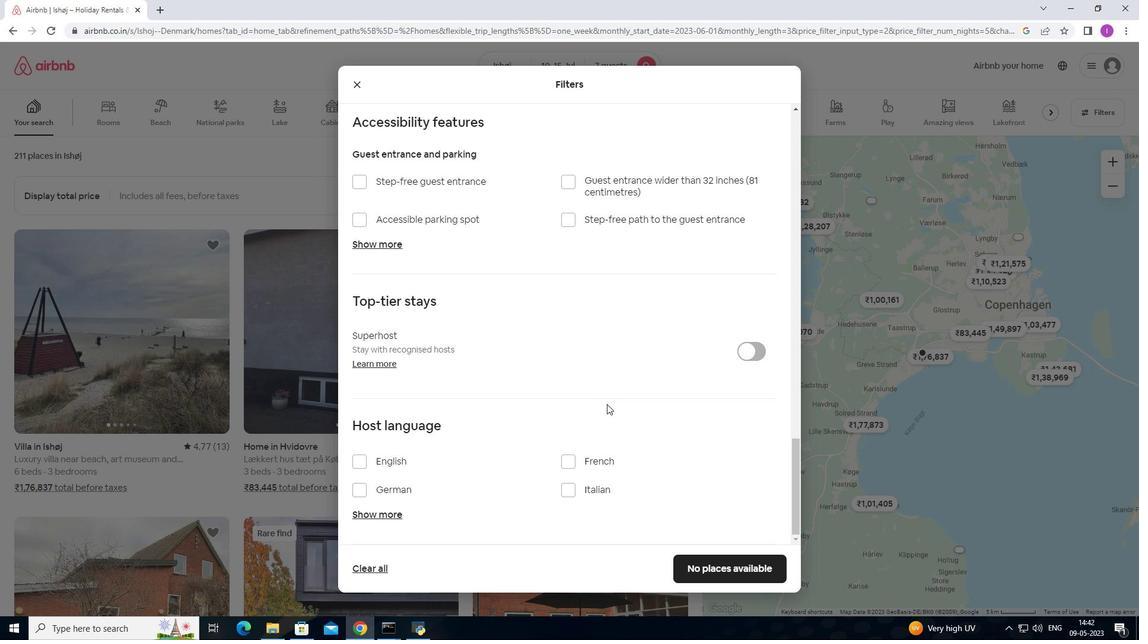 
Action: Mouse scrolled (606, 405) with delta (0, 0)
Screenshot: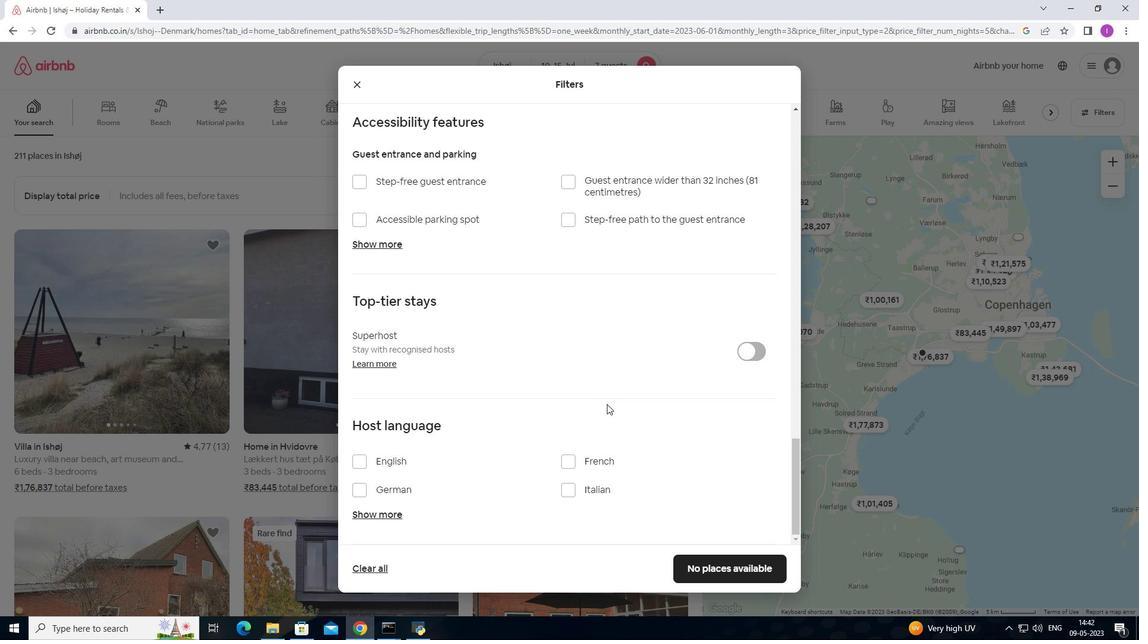 
Action: Mouse moved to (358, 463)
Screenshot: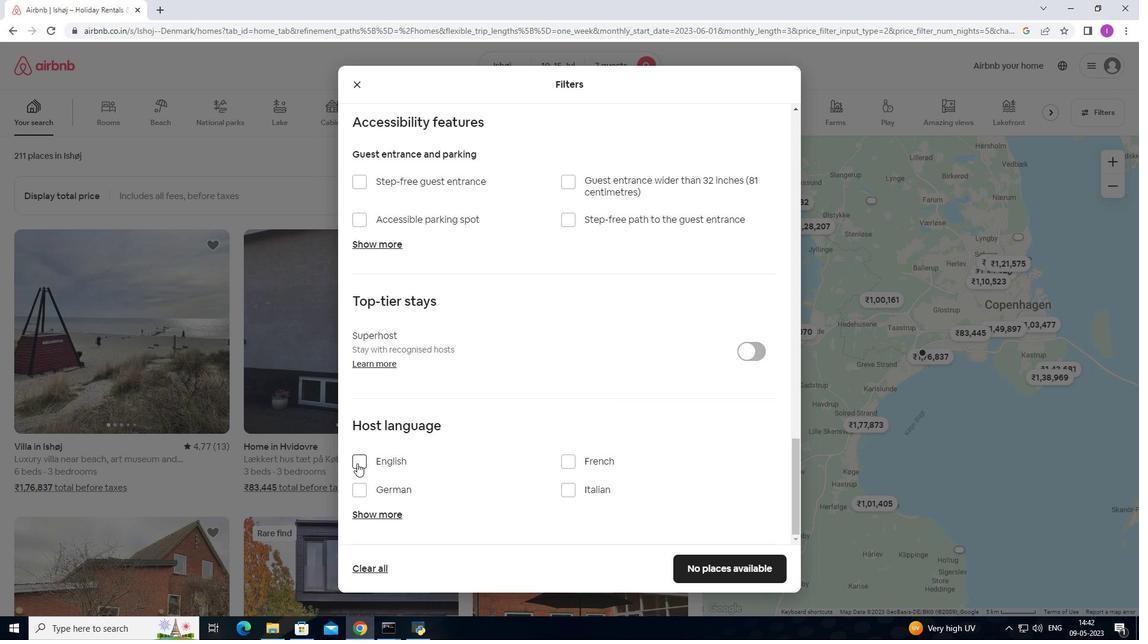 
Action: Mouse pressed left at (358, 463)
Screenshot: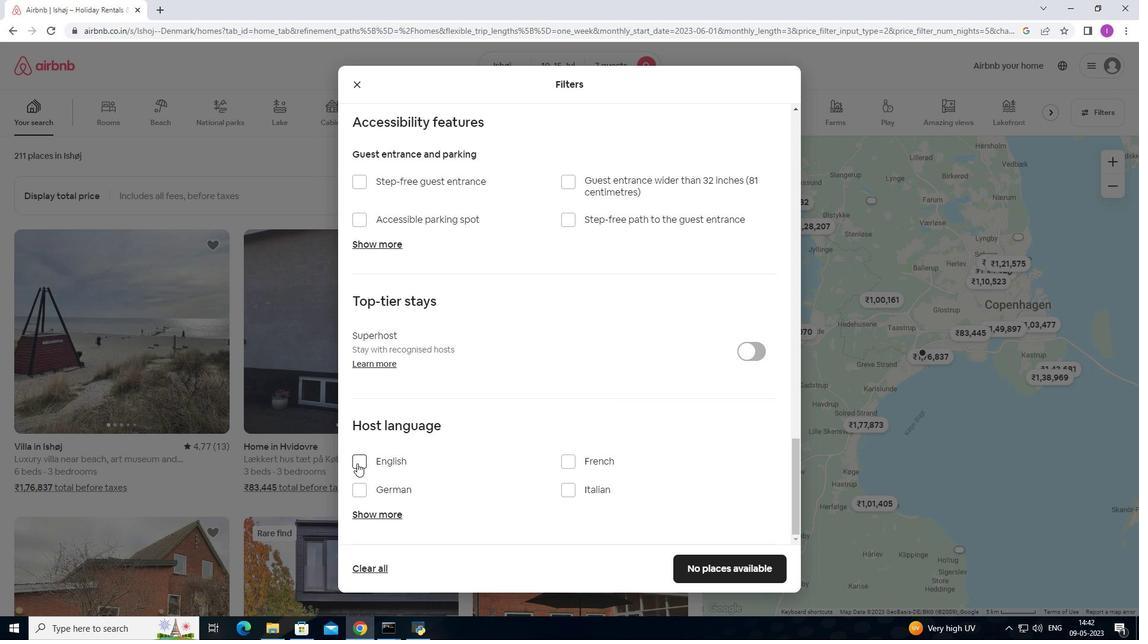 
Action: Mouse moved to (734, 566)
Screenshot: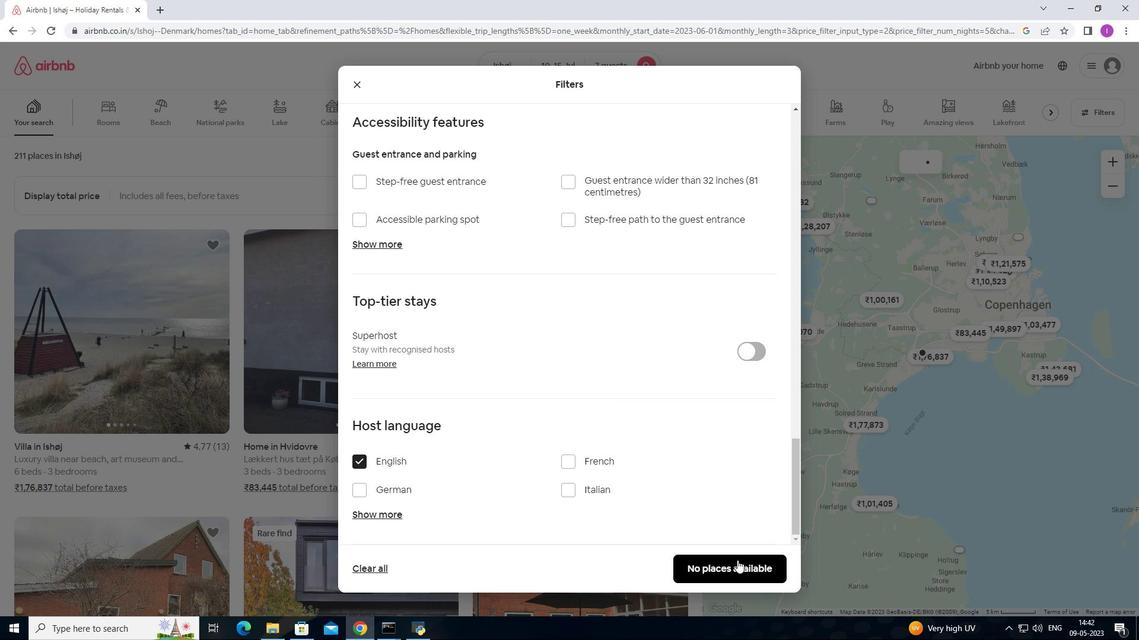 
Action: Mouse pressed left at (734, 566)
Screenshot: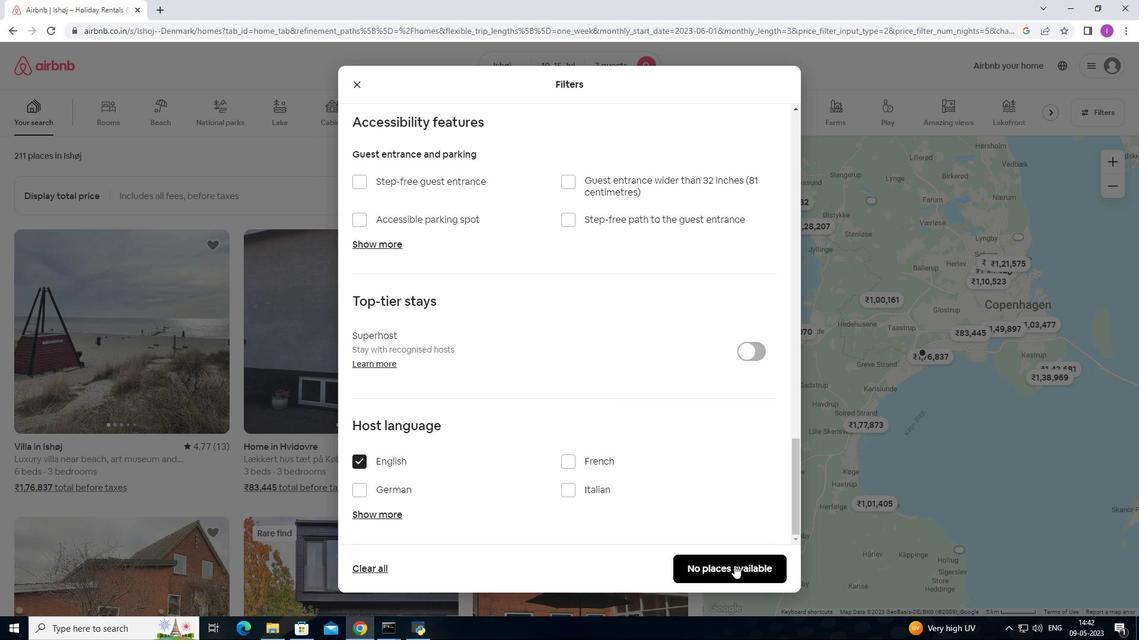 
Action: Mouse moved to (725, 540)
Screenshot: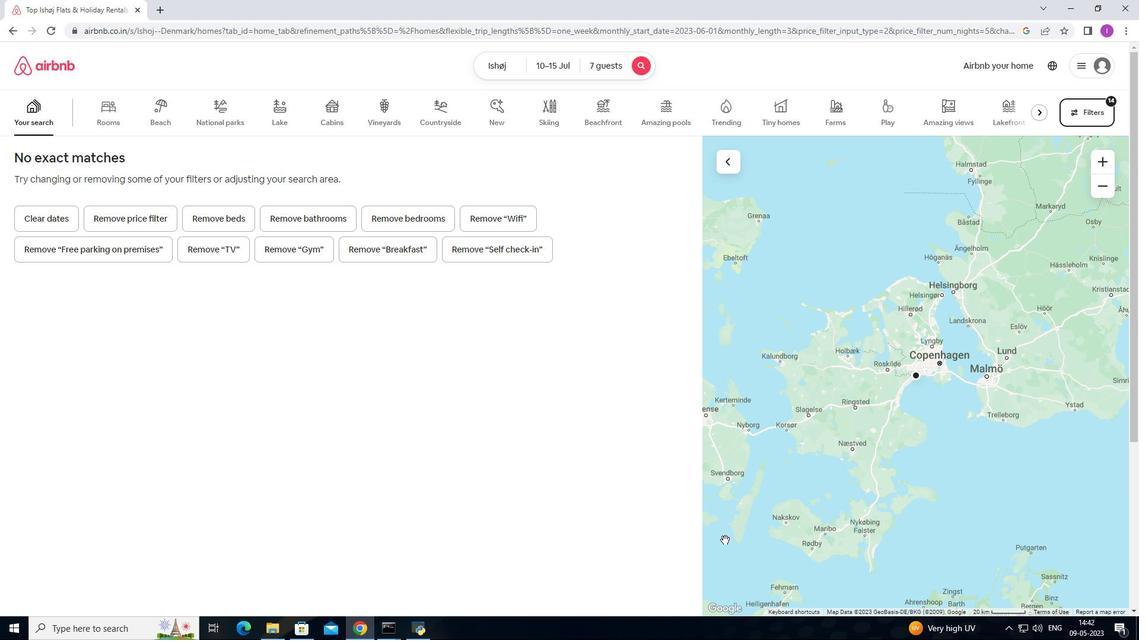 
